 Task: Open a blank google sheet and write heading  Quantum Sales. Add 10 people name  'William Wilson, Isabella Robinson, James Taylor, Charlotte Clark, Michael Walker, Amelia Wright, Matthew Turner, Harper Hall, Joseph Phillips, Abigail Adams'Item code in between  450-900. Product range in between  1000-10000. Add Products  Nike shoe, Adidas shoe, Gucci T-shirt, Louis Vuitton bag, Zara Shirt, H&M jeans, Chanel perfume, Versace perfume, Ralph Lauren, Prada ShirtChoose quantity  2 to 5 Tax 12 percent Total Add Amount. Save page  Quantum Sales templetes   book
Action: Mouse moved to (938, 260)
Screenshot: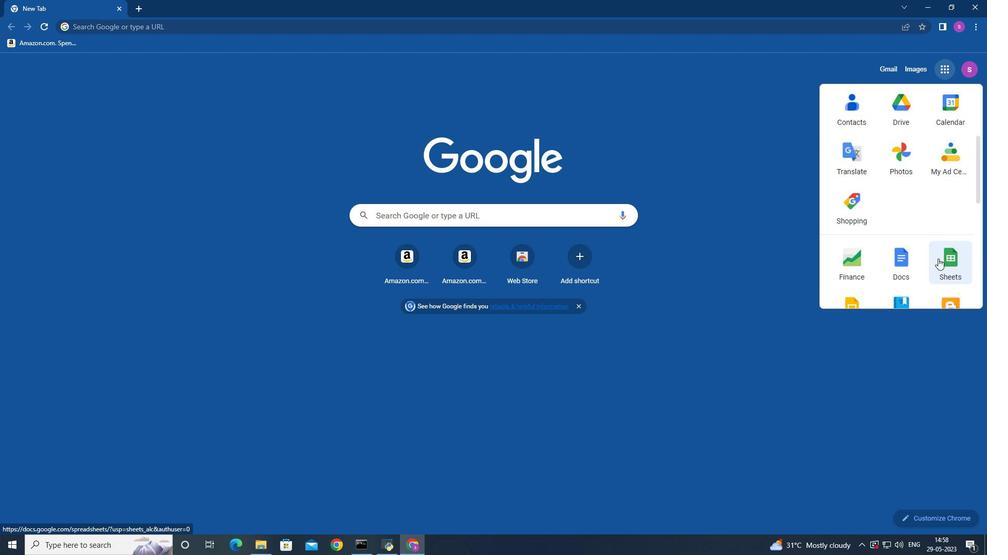 
Action: Mouse pressed left at (938, 260)
Screenshot: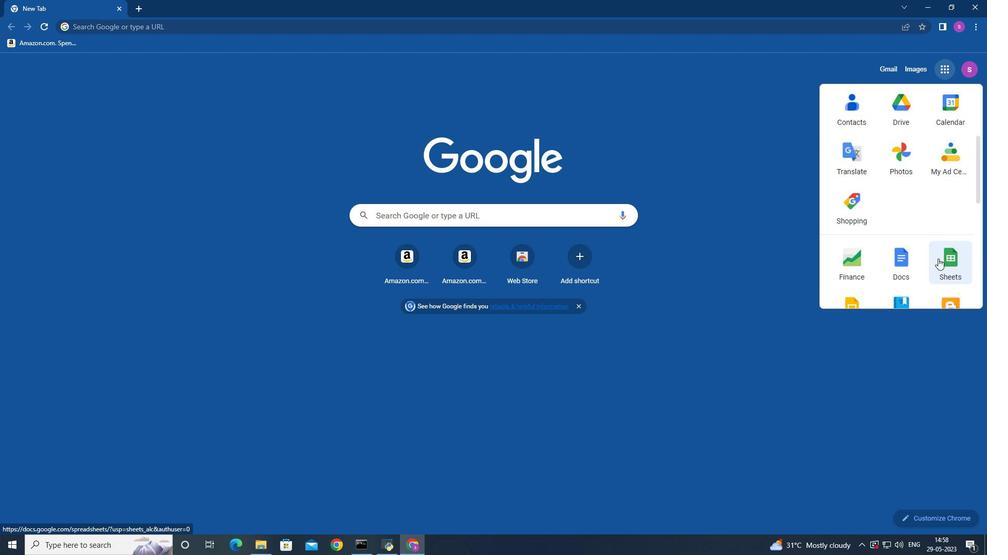 
Action: Mouse moved to (221, 126)
Screenshot: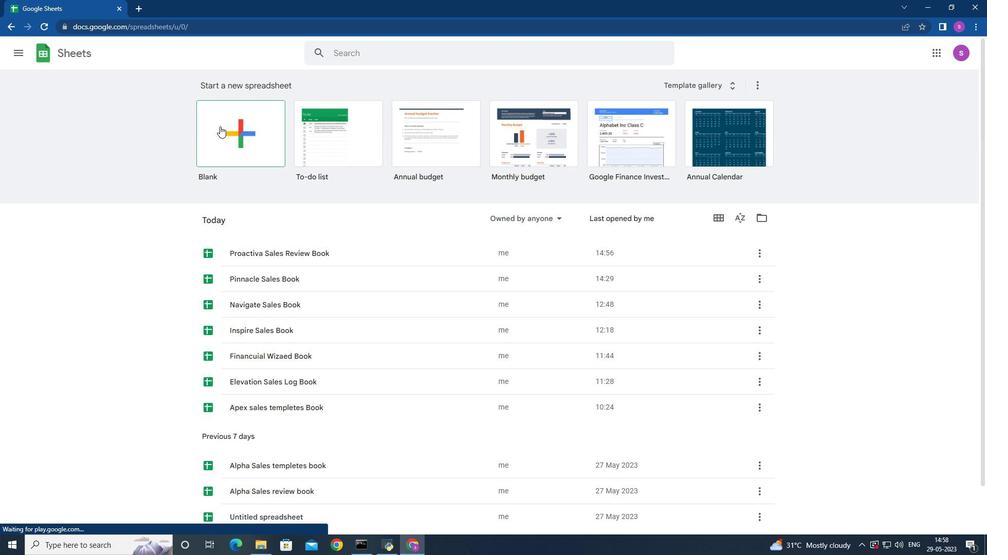 
Action: Mouse pressed left at (221, 126)
Screenshot: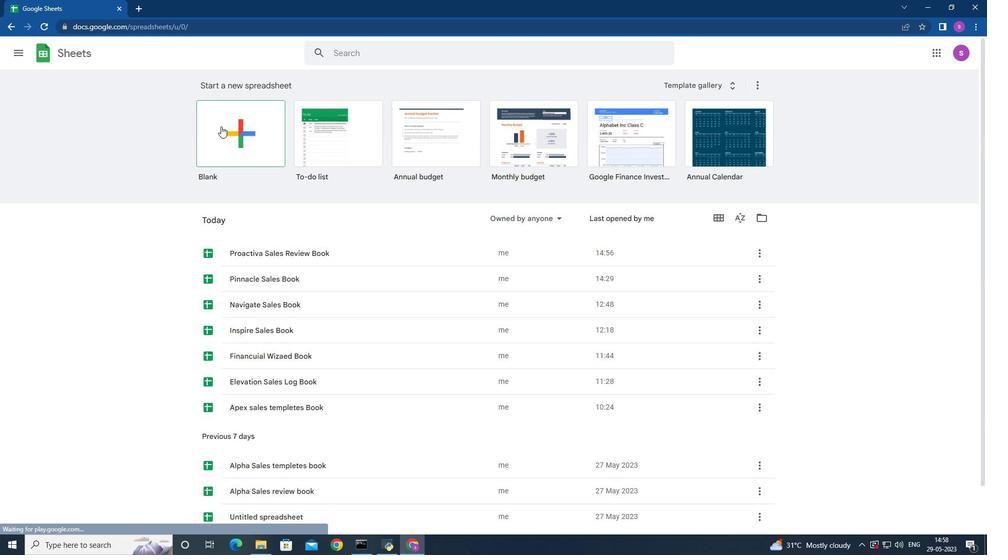 
Action: Mouse moved to (47, 126)
Screenshot: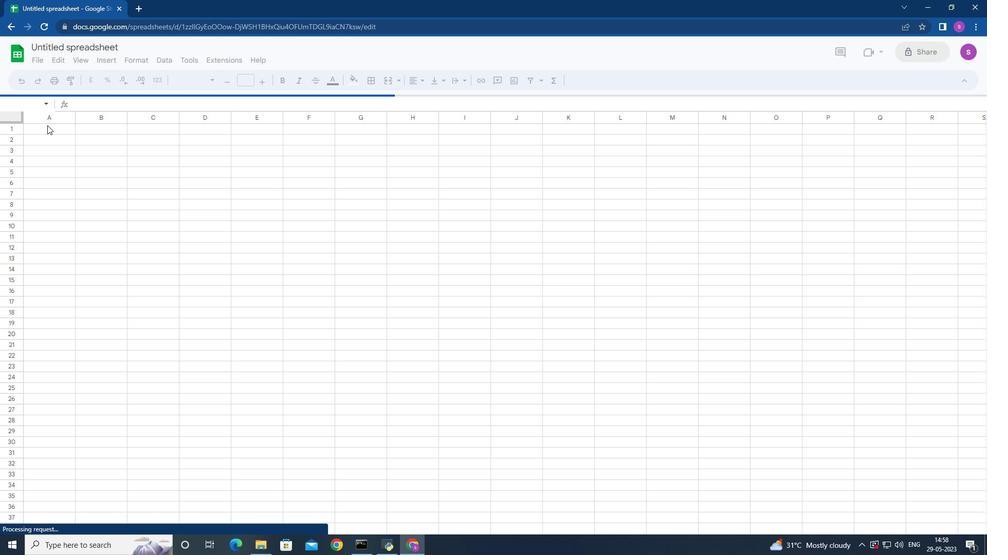 
Action: Mouse pressed left at (47, 126)
Screenshot: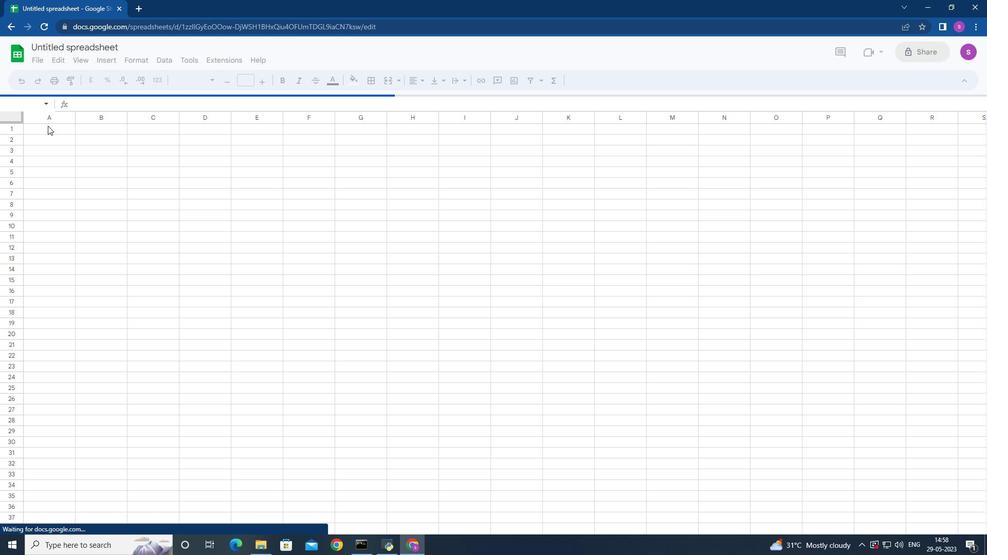 
Action: Mouse moved to (49, 128)
Screenshot: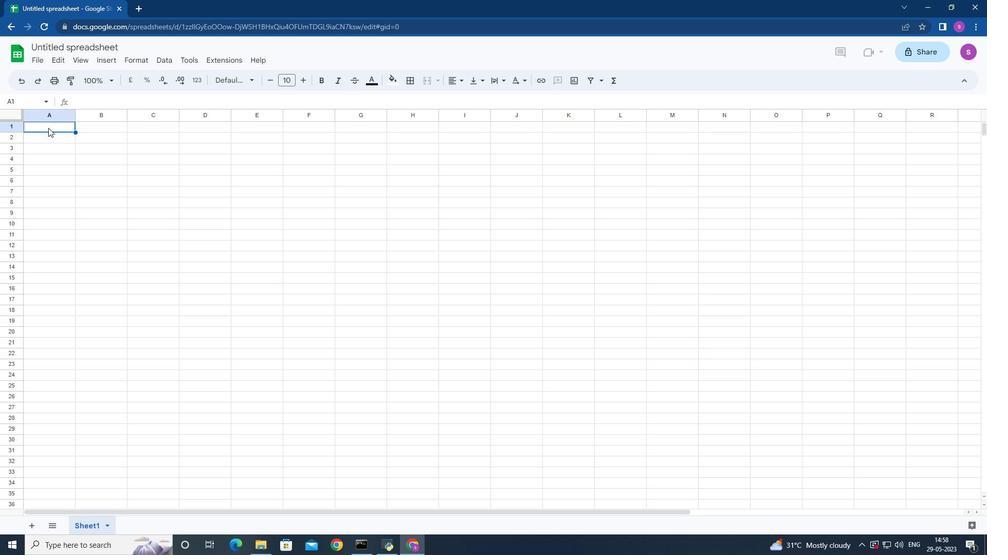 
Action: Key pressed <Key.shift>Quantum<Key.space><Key.shift>Sales<Key.down><Key.shift><Key.down><Key.shift>Name<Key.down><Key.shift>William<Key.space><Key.shift>Wilson<Key.down><Key.shift>Isabella<Key.space><Key.shift>Robinson<Key.down><Key.shift><Key.shift>Jamers<Key.space><Key.backspace><Key.backspace><Key.backspace>s<Key.space><Key.shift>Taylor<Key.down><Key.shift>Charlotte<Key.space><Key.shift>Clark<Key.down><Key.shift>Michael<Key.space><Key.shift>Walker<Key.down><Key.shift>Amelia<Key.space><Key.shift>Wright<Key.down><Key.shift>M
Screenshot: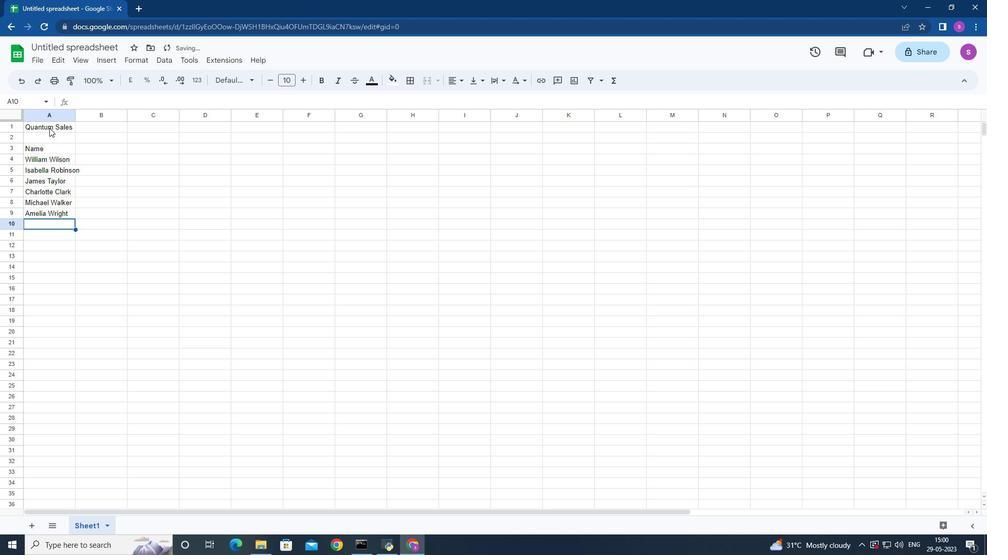 
Action: Mouse moved to (101, 237)
Screenshot: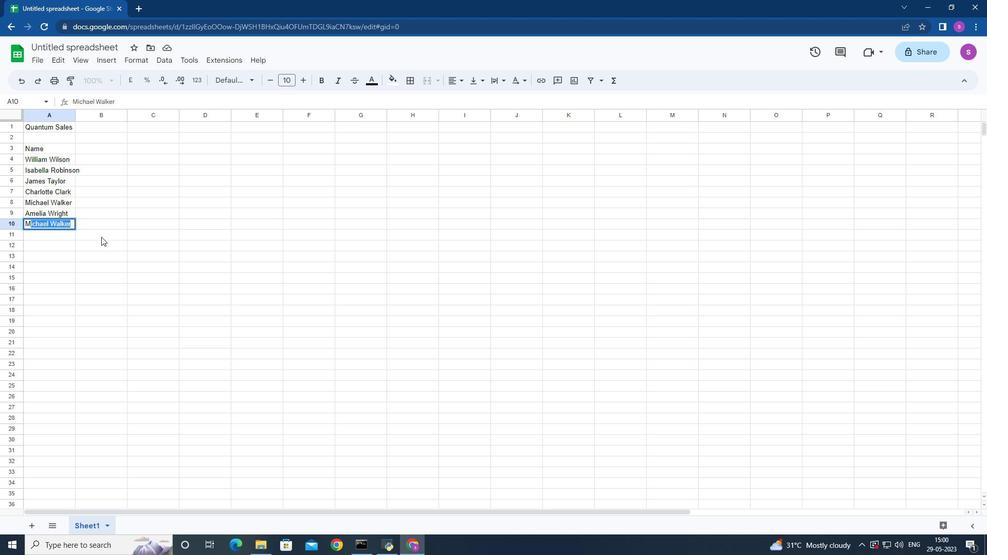 
Action: Key pressed atthew<Key.space><Key.shift>Turner<Key.down><Key.shift>Harper<Key.space><Key.shift>Hall<Key.down><Key.shift>Joseph<Key.space><Key.shift>Phillips<Key.down><Key.right><Key.left><Key.shift>Abigail<Key.space><Key.shift>Adams
Screenshot: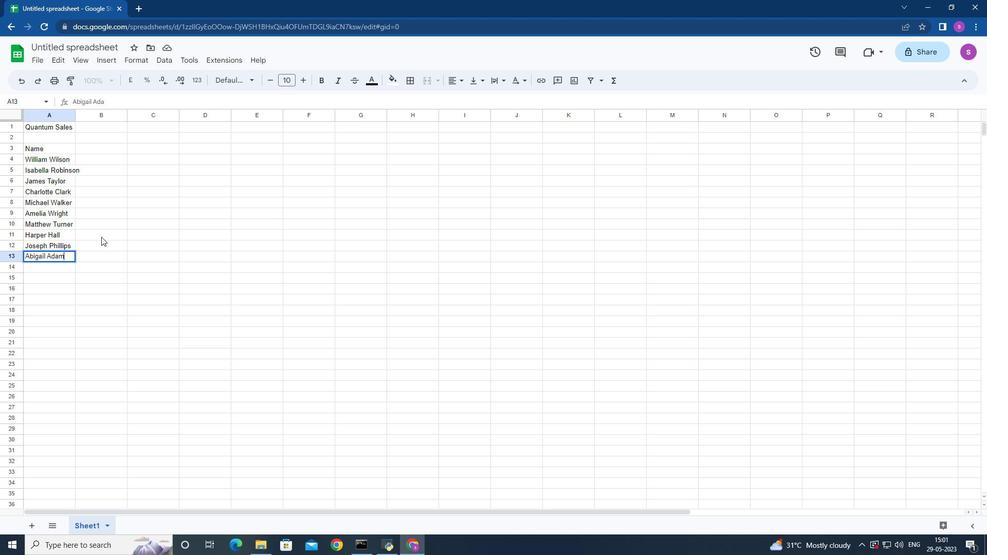 
Action: Mouse moved to (73, 119)
Screenshot: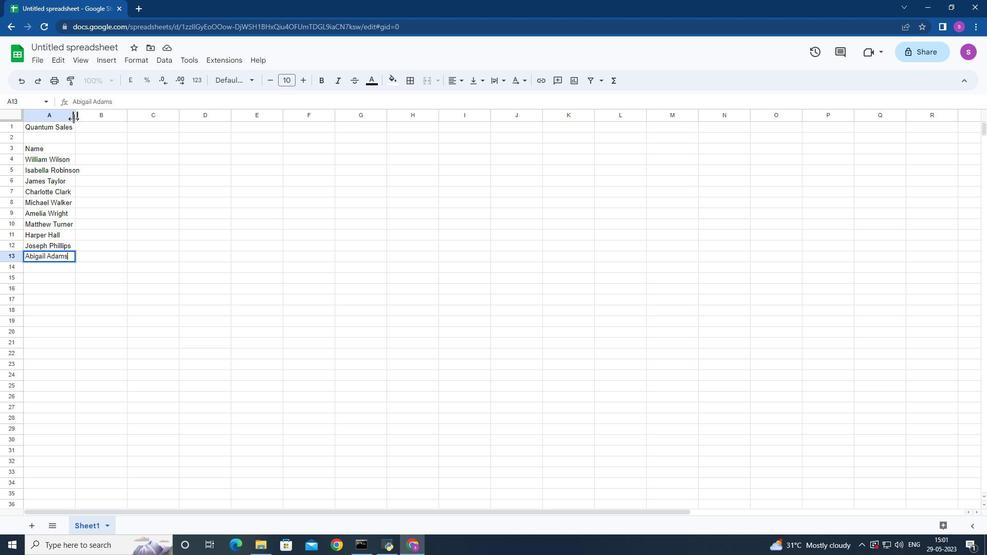 
Action: Mouse pressed left at (73, 119)
Screenshot: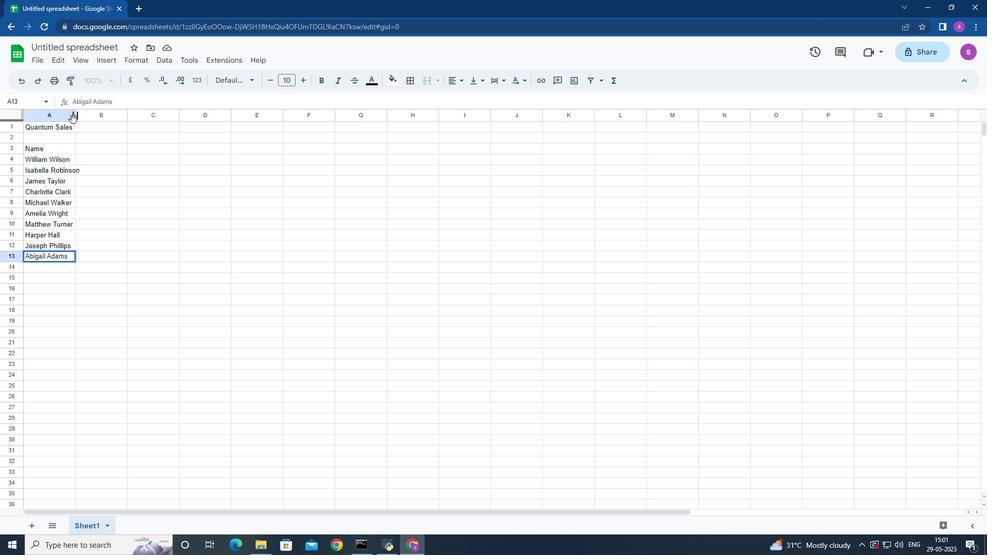 
Action: Mouse moved to (74, 113)
Screenshot: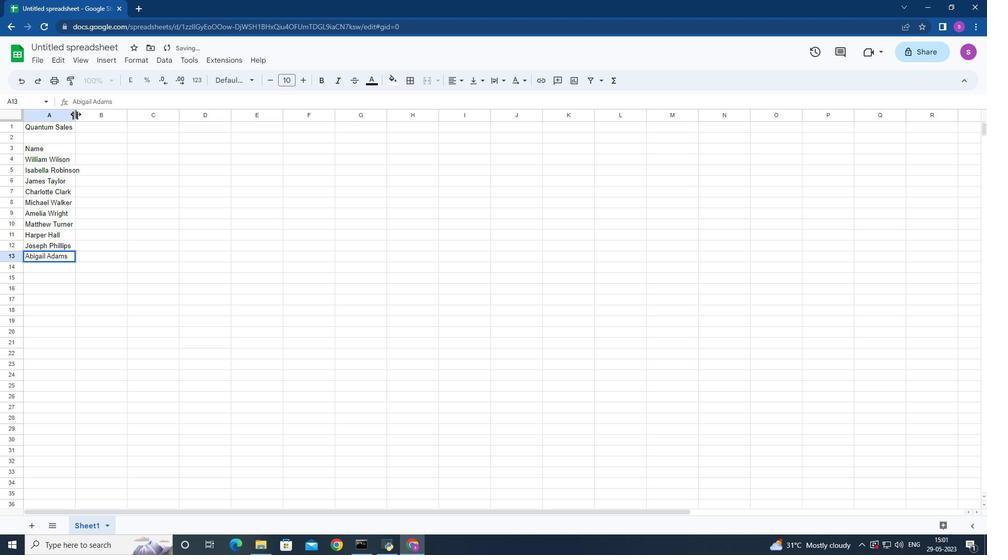 
Action: Mouse pressed left at (74, 113)
Screenshot: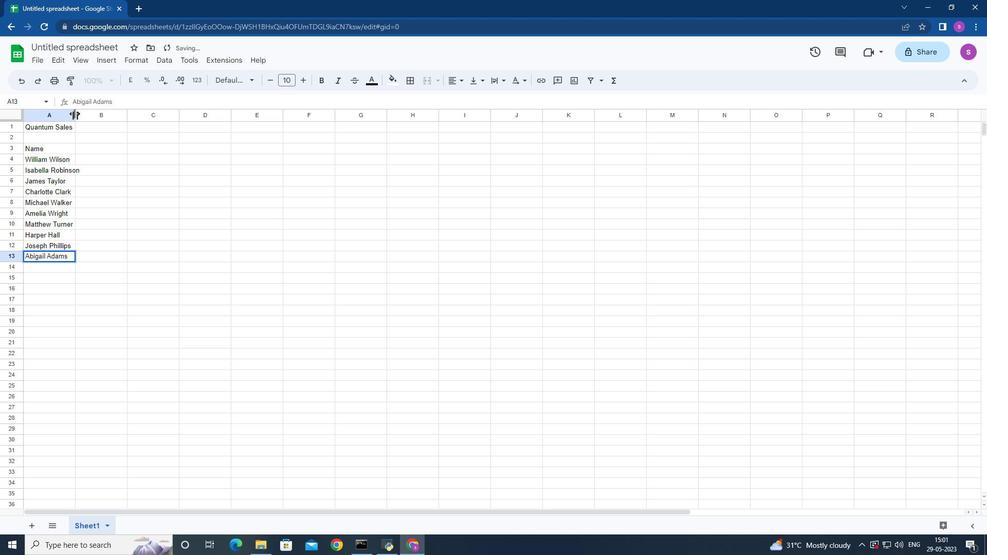 
Action: Mouse moved to (110, 144)
Screenshot: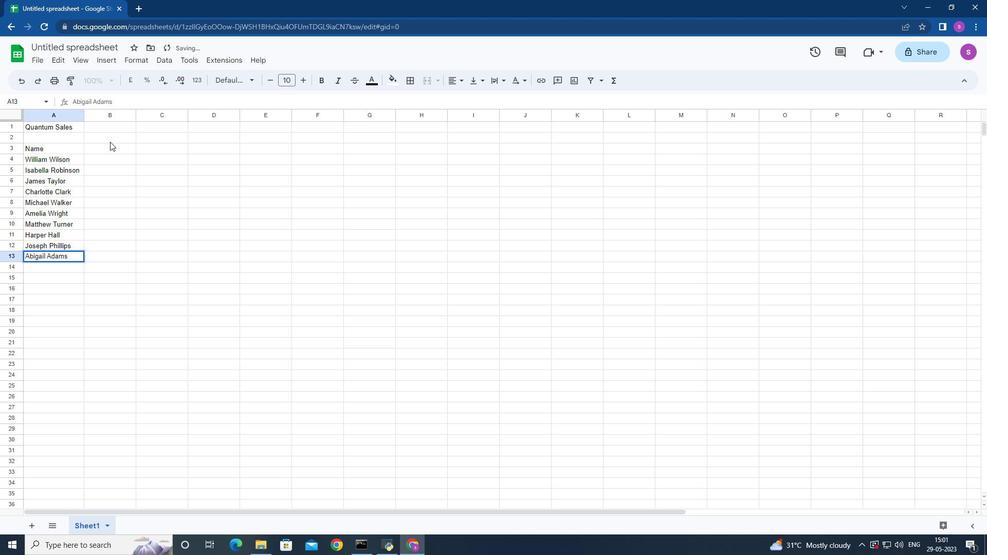 
Action: Mouse pressed left at (110, 144)
Screenshot: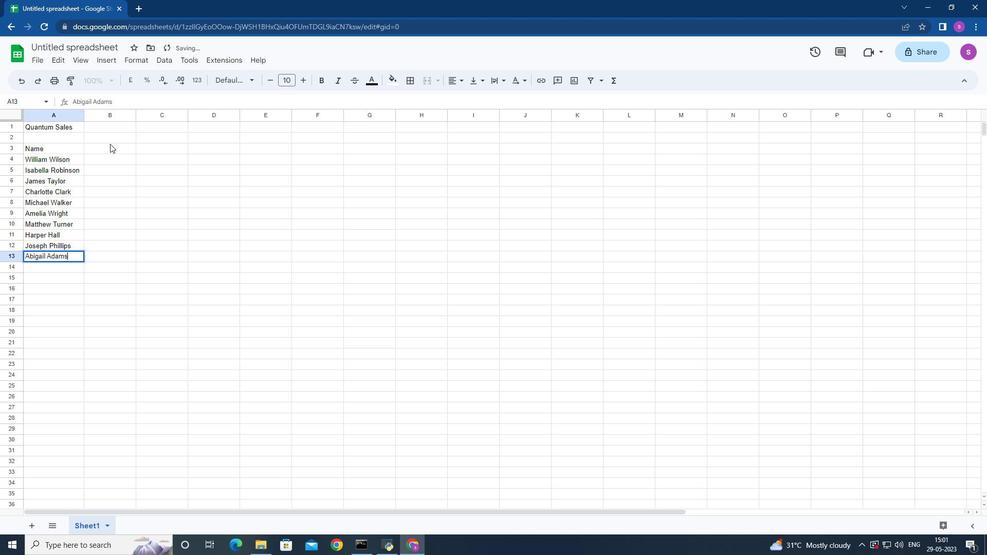 
Action: Mouse moved to (166, 194)
Screenshot: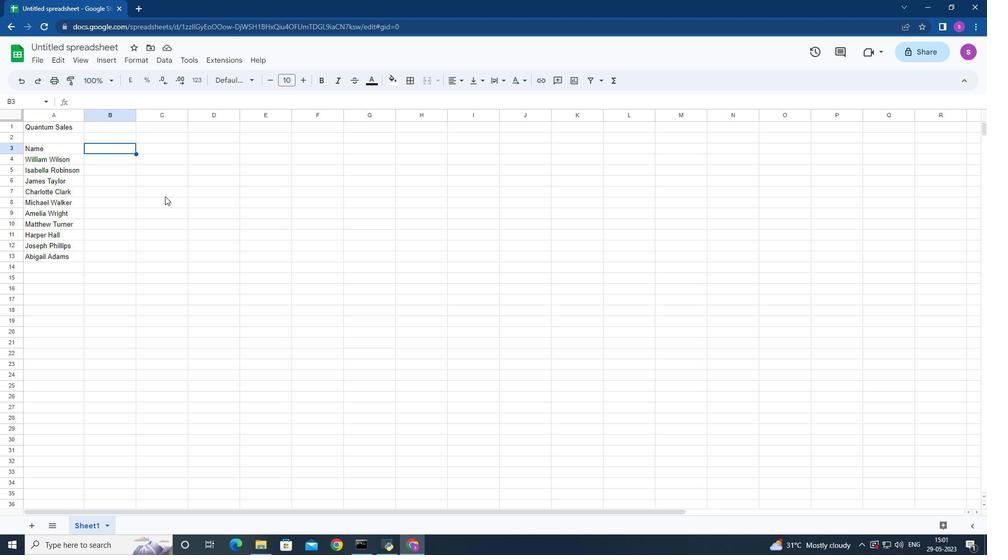 
Action: Key pressed <Key.shift>Item<Key.space><Key.shift>C<Key.backspace><Key.backspace><Key.backspace><Key.backspace><Key.backspace><Key.backspace><Key.shift>Item<Key.space><Key.shift>Code<Key.down>450<Key.down>500<Key.down>600<Key.down>650<Key.down>700<Key.down>720<Key.down>750<Key.down>800<Key.down>850<Key.down>900<Key.right><Key.up><Key.up><Key.up><Key.up><Key.up><Key.up><Key.up><Key.up><Key.up><Key.up>
Screenshot: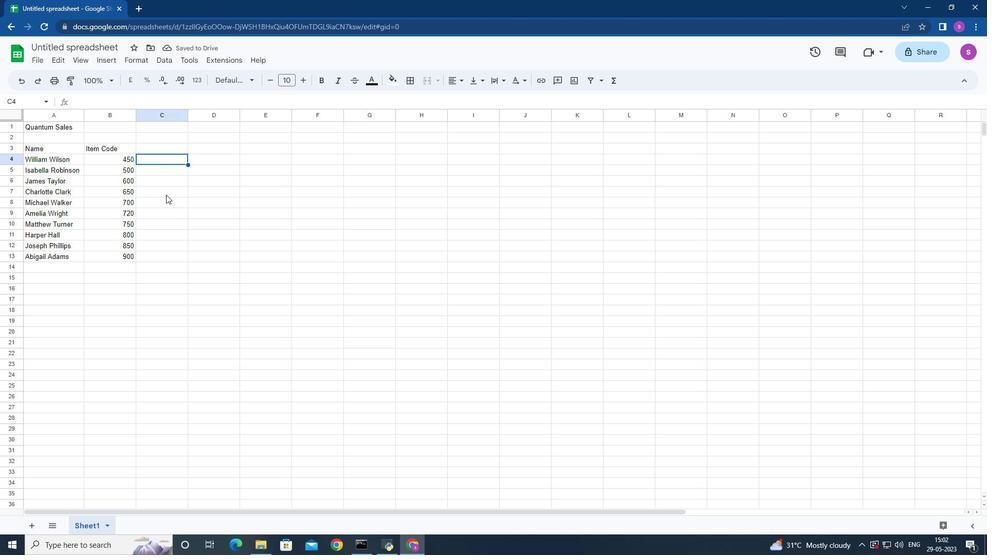 
Action: Mouse moved to (159, 195)
Screenshot: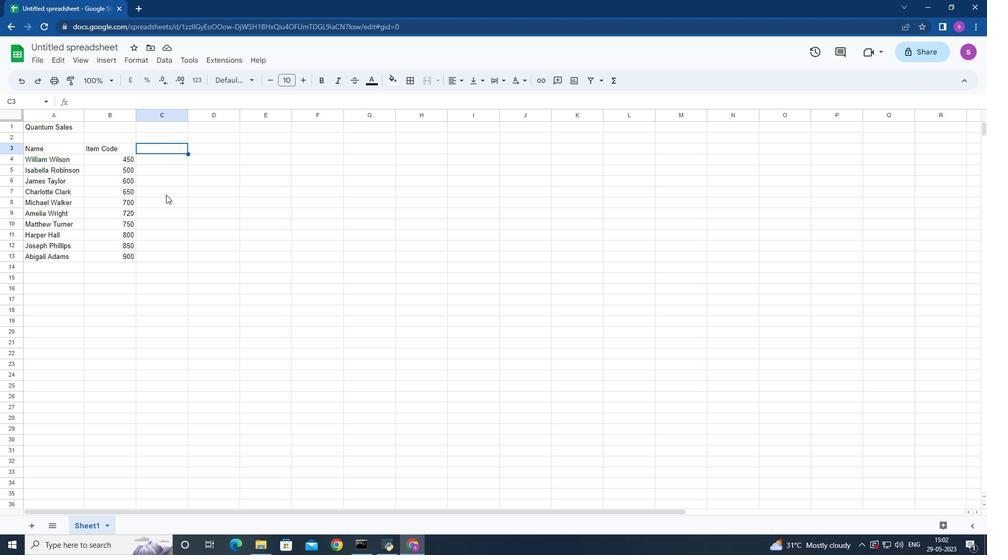 
Action: Key pressed <Key.shift>Product<Key.space><Key.shift>Range
Screenshot: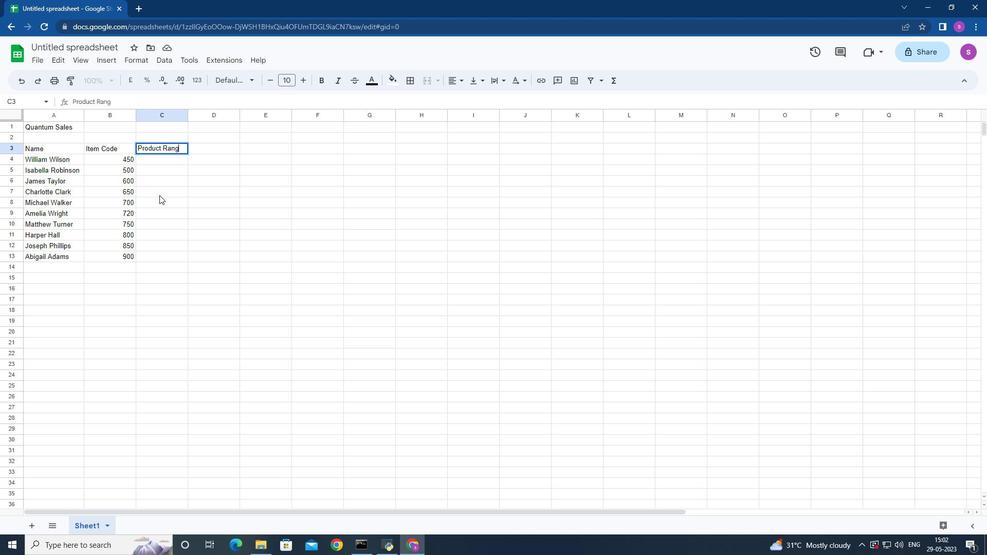 
Action: Mouse moved to (236, 188)
Screenshot: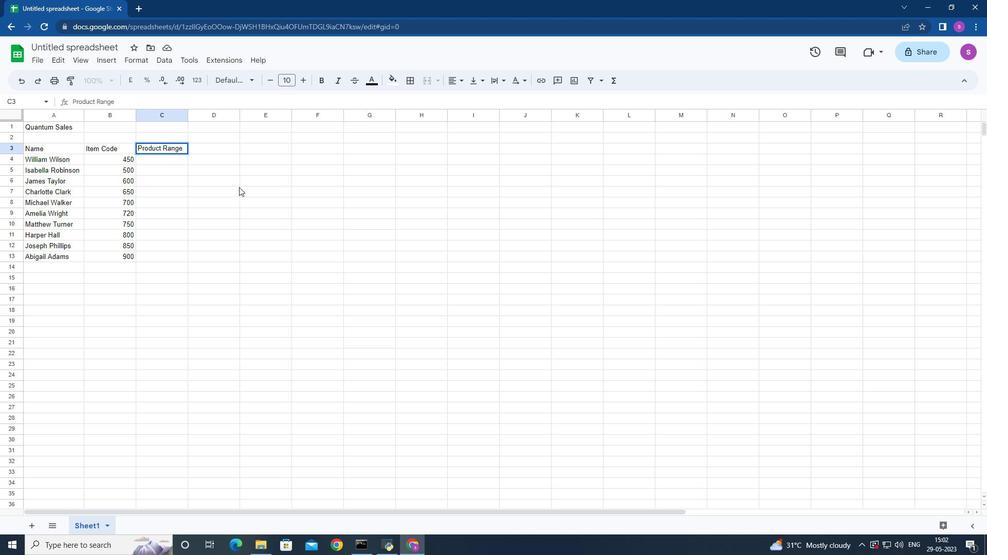 
Action: Key pressed <Key.down>
Screenshot: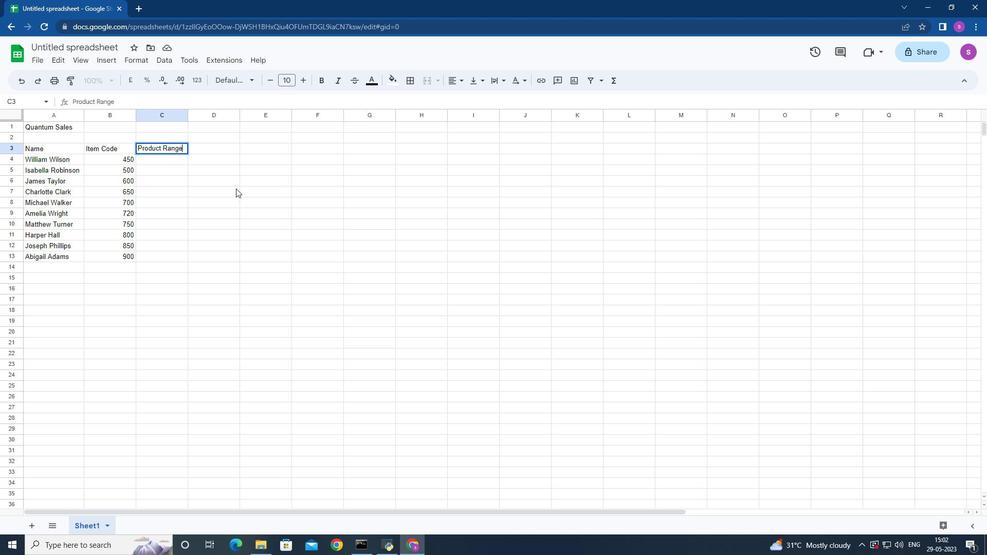 
Action: Mouse moved to (165, 168)
Screenshot: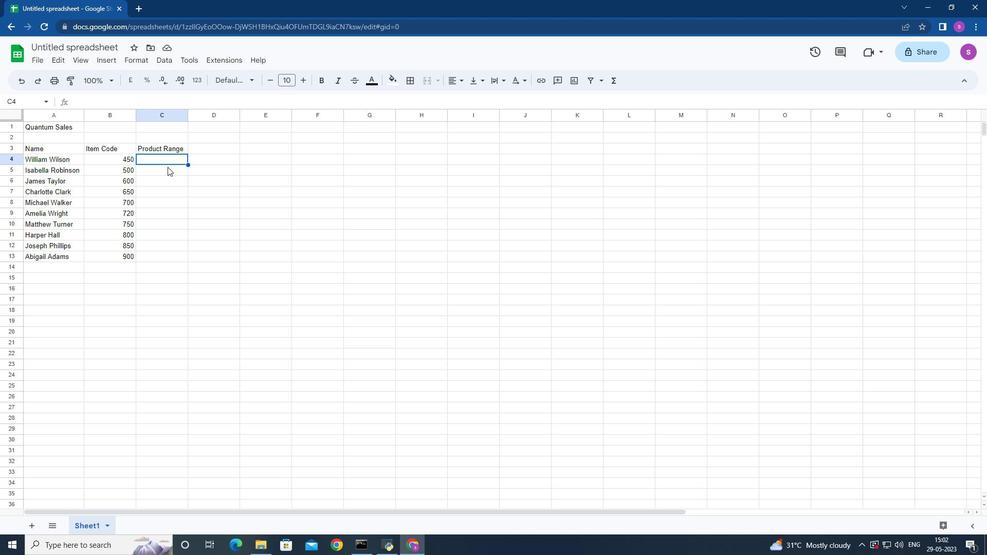 
Action: Key pressed 1000<Key.down><Key.down><Key.up>1100<Key.down><Key.up><Key.up><Key.down><Key.backspace>2000<Key.down>3000<Key.down>4000<Key.down>5000<Key.down>6000<Key.down>7000<Key.down>8000<Key.down>9000<Key.down>10000<Key.right><Key.up><Key.up><Key.down><Key.down>
Screenshot: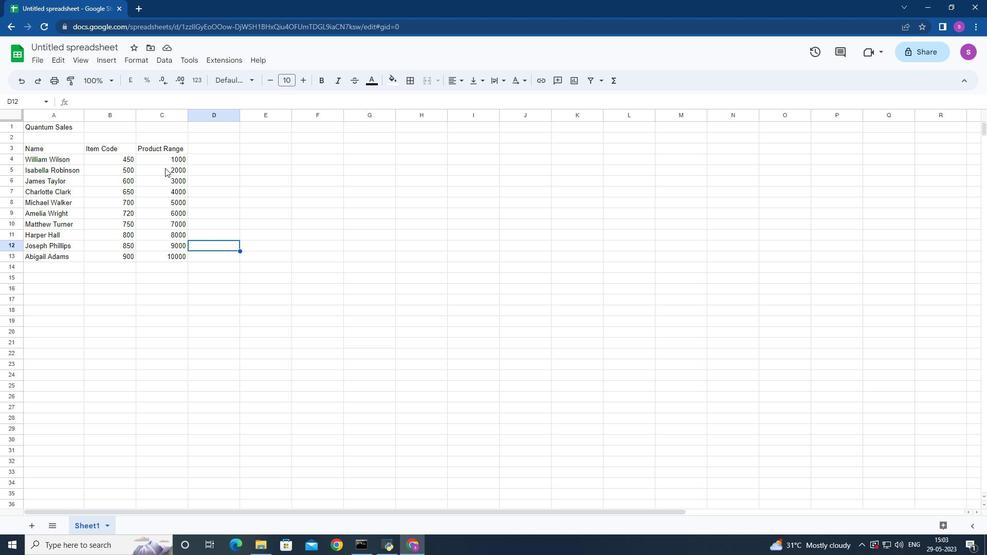 
Action: Mouse moved to (149, 256)
Screenshot: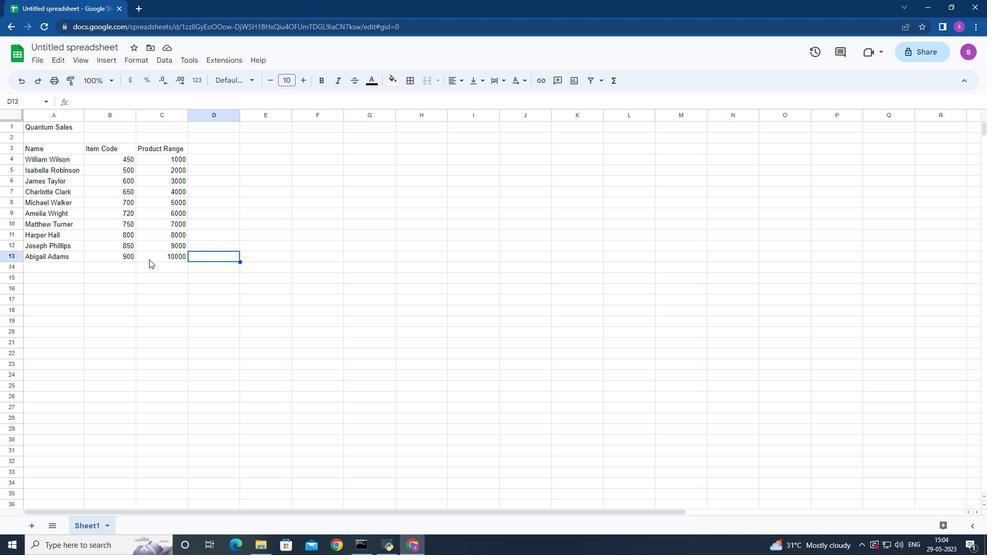 
Action: Mouse pressed left at (149, 256)
Screenshot: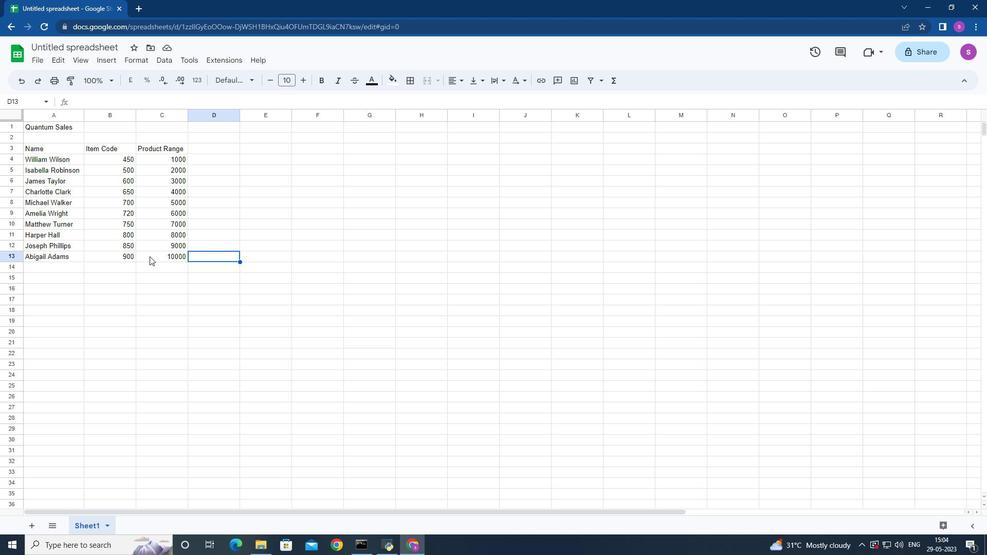 
Action: Mouse moved to (204, 148)
Screenshot: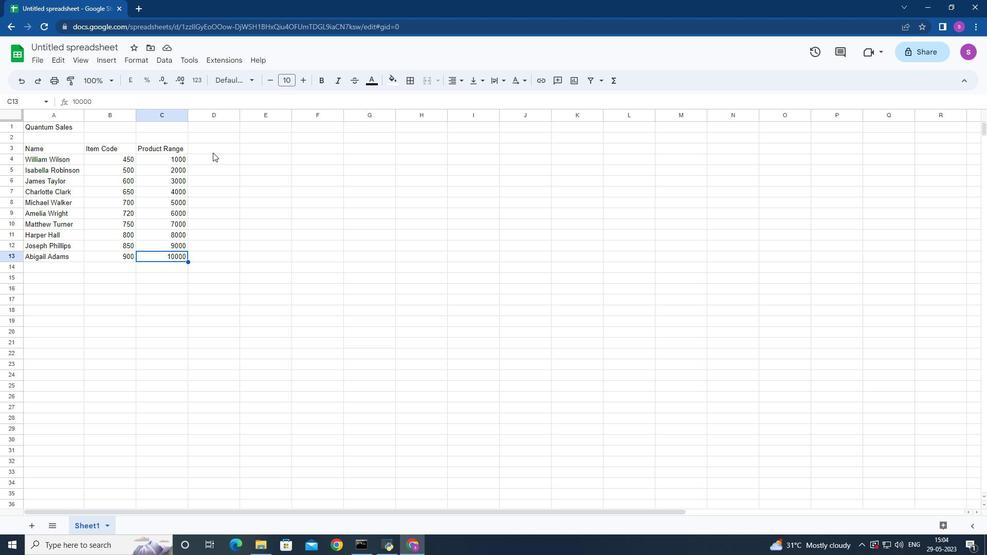 
Action: Mouse pressed left at (204, 148)
Screenshot: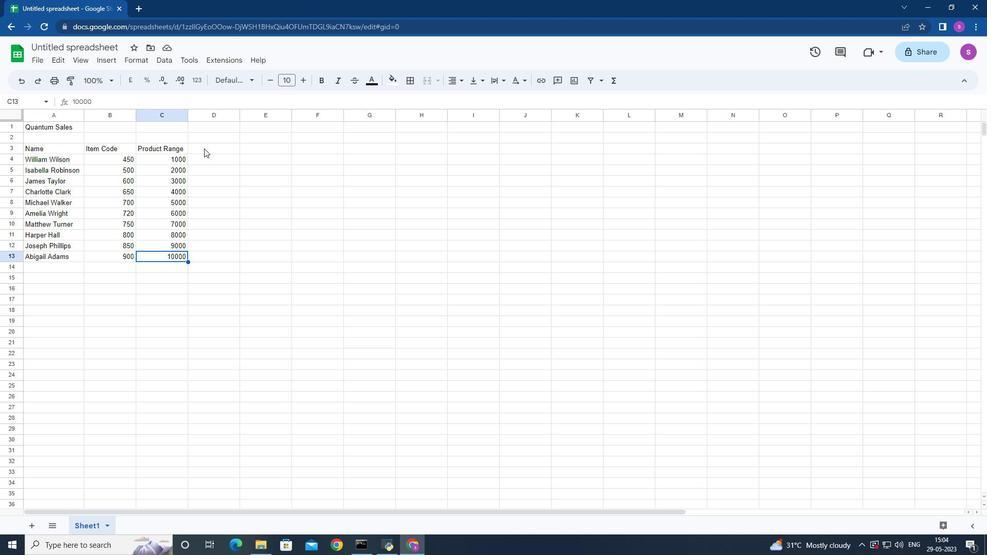 
Action: Mouse moved to (204, 149)
Screenshot: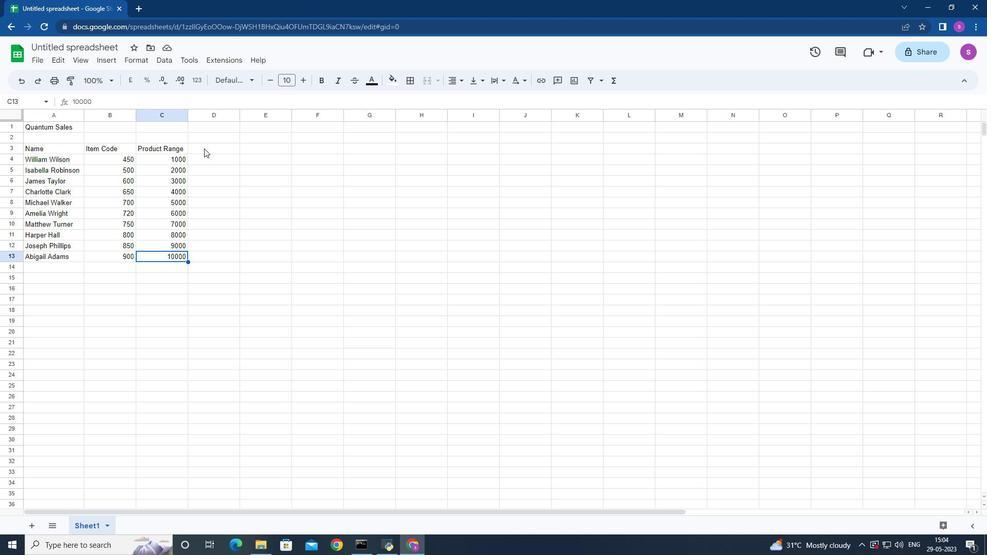 
Action: Key pressed <Key.shift>Product<Key.down>
Screenshot: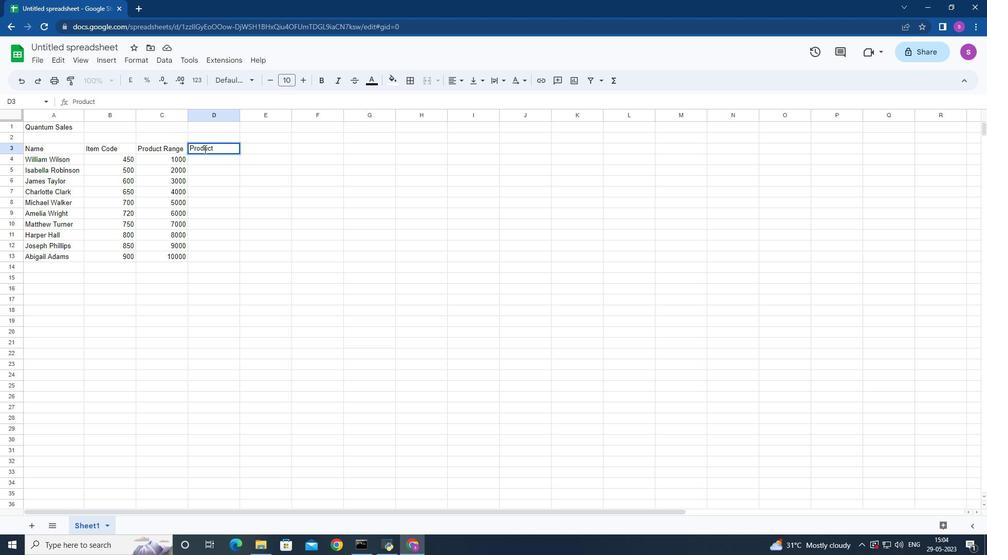 
Action: Mouse moved to (217, 126)
Screenshot: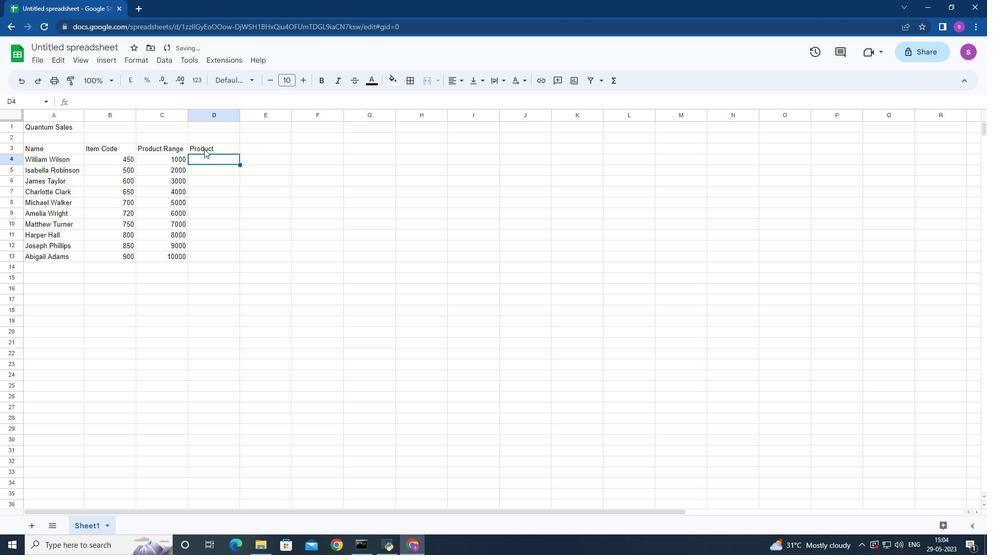 
Action: Key pressed <Key.shift>Nike<Key.space>sj<Key.backspace>hoe<Key.down><Key.shift>Adidas<Key.space><Key.shift>S<Key.backspace>shoe<Key.down><Key.shift>Gucci<Key.space><Key.shift>T-shirt<Key.down><Key.shift>Louis<Key.space><Key.shift>Vuitton<Key.space><Key.shift>Bag<Key.down>
Screenshot: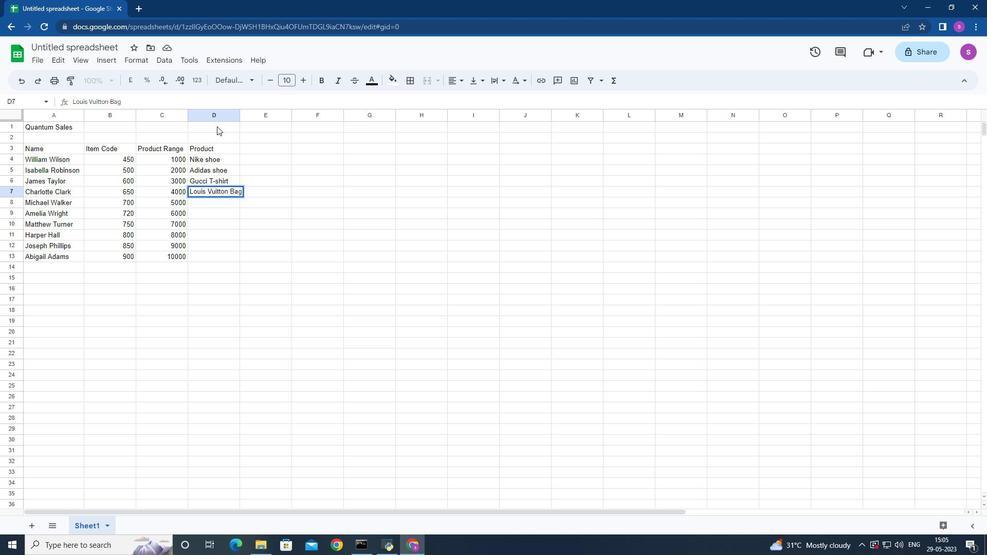 
Action: Mouse moved to (240, 112)
Screenshot: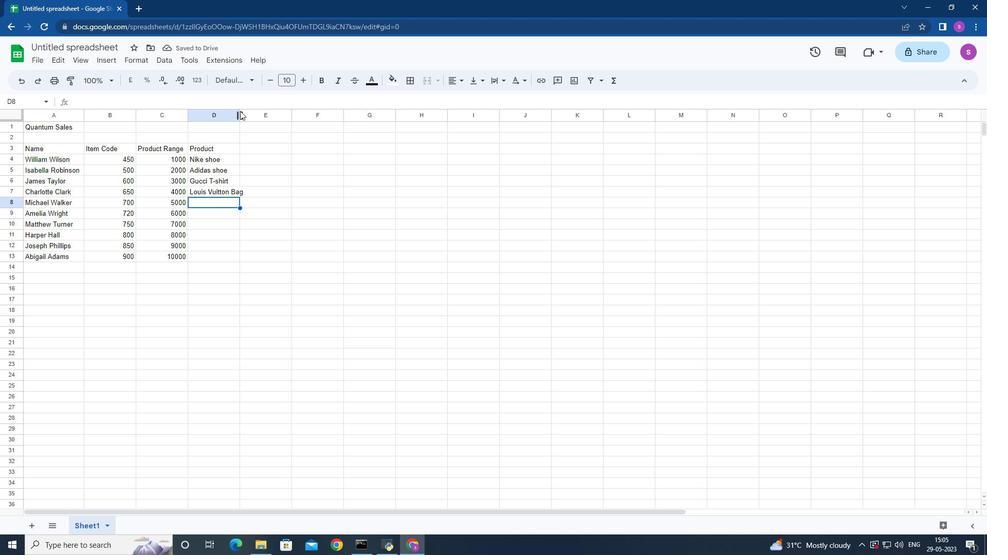 
Action: Mouse pressed left at (240, 112)
Screenshot: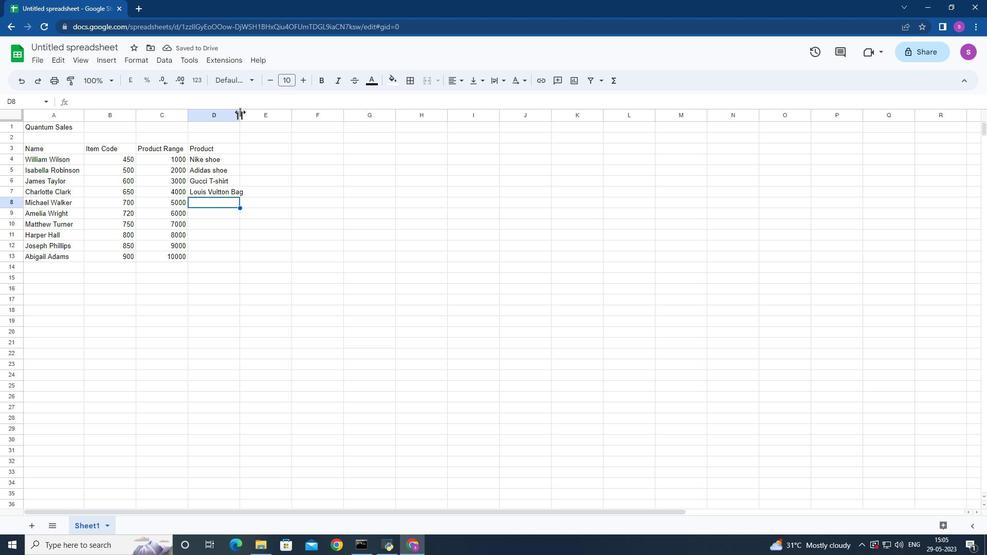 
Action: Mouse moved to (189, 283)
Screenshot: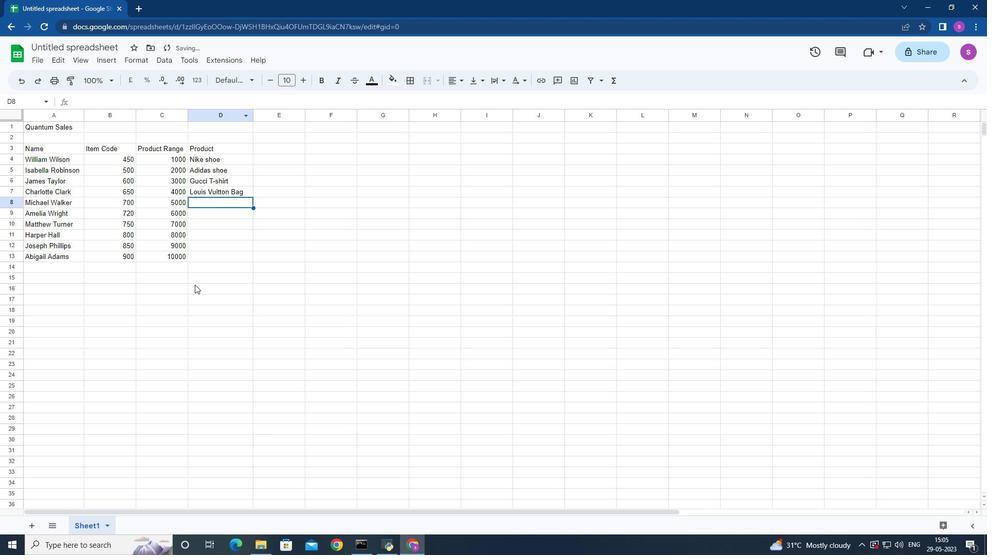 
Action: Key pressed <Key.shift>Zara<Key.space><Key.shift>Shirt<Key.down><Key.shift>H<Key.shift>&<Key.shift>M<Key.space>jeans<Key.down><Key.shift>Chanel<Key.space><Key.shift>Perfume<Key.space><Key.down><Key.shift>Versace<Key.space><Key.shift>perfume<Key.backspace><Key.backspace><Key.backspace><Key.backspace>fume<Key.down><Key.shift><Key.shift><Key.shift><Key.shift><Key.shift><Key.shift><Key.shift><Key.shift><Key.shift><Key.shift>Ralph<Key.space><Key.shift>Lauren<Key.space><Key.down><Key.shift>Prada<Key.space><Key.shift>Shirt<Key.space>m<Key.backspace>
Screenshot: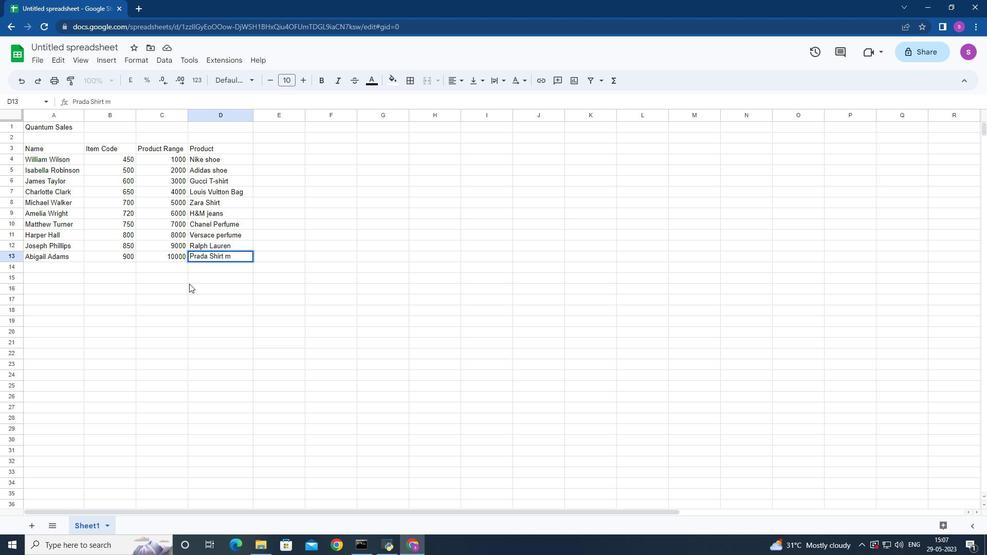 
Action: Mouse moved to (264, 146)
Screenshot: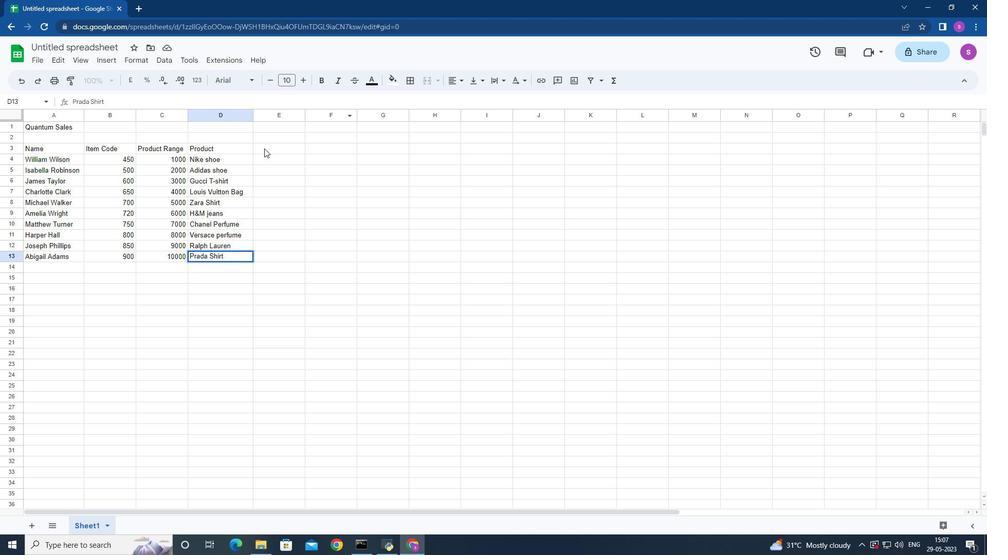 
Action: Mouse pressed left at (264, 146)
Screenshot: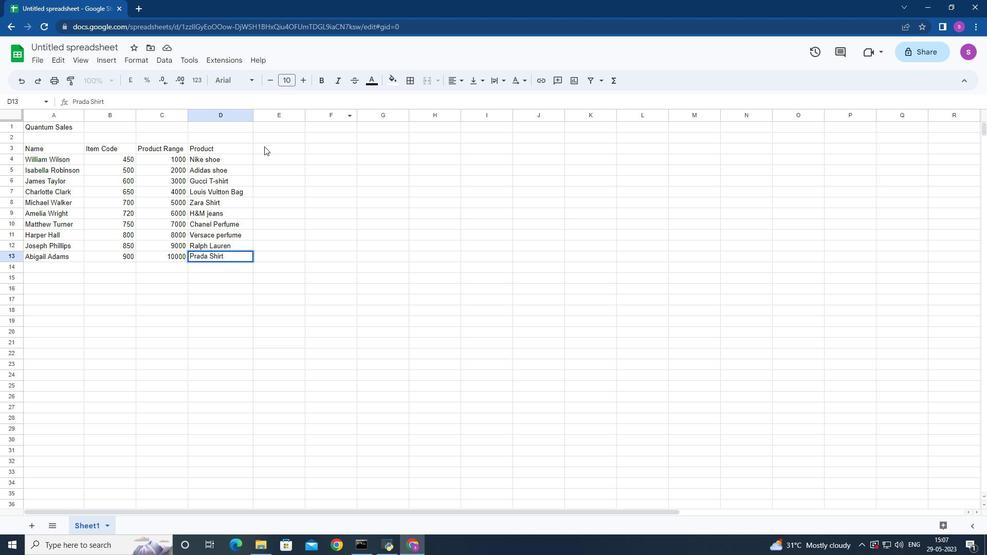 
Action: Mouse moved to (264, 146)
Screenshot: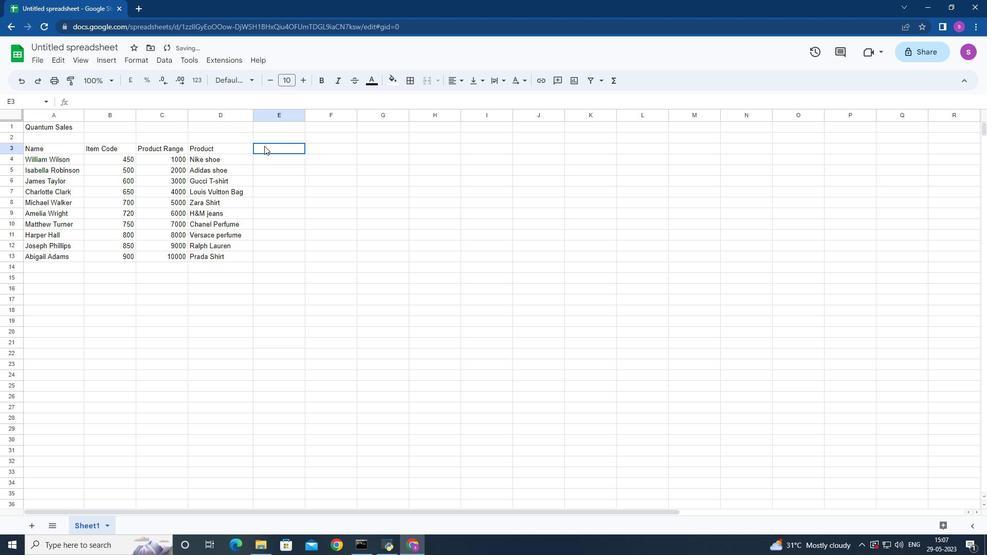 
Action: Key pressed <Key.shift>Quantity
Screenshot: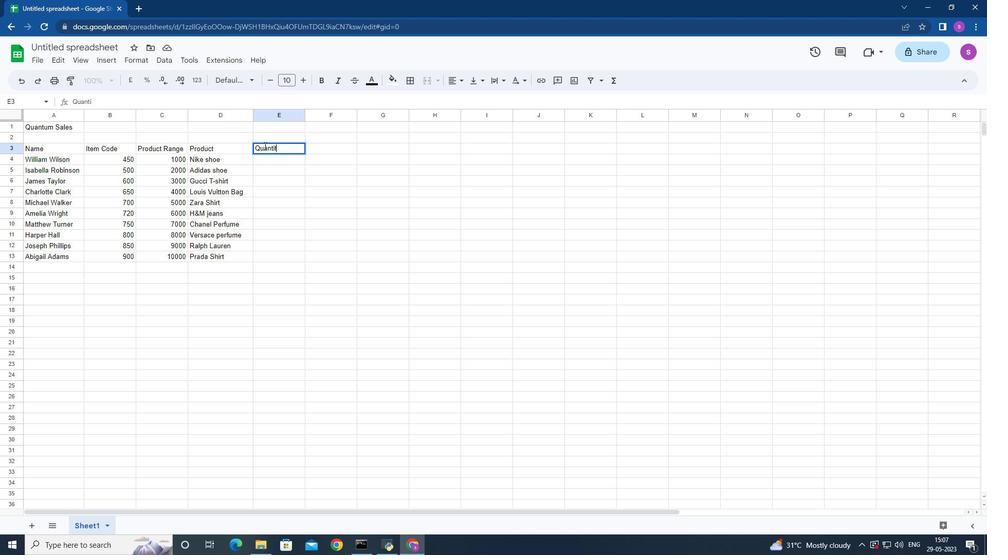 
Action: Mouse moved to (281, 158)
Screenshot: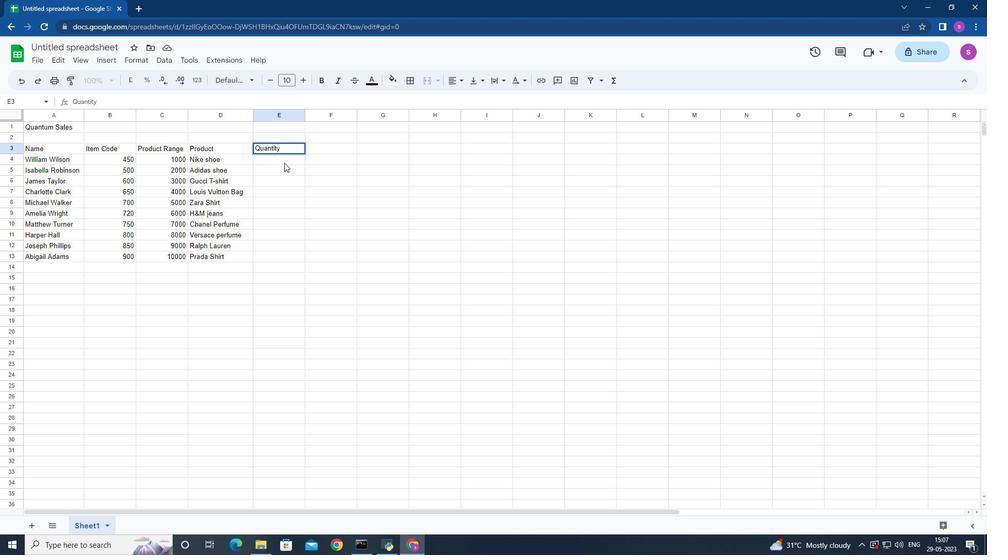 
Action: Mouse pressed left at (281, 158)
Screenshot: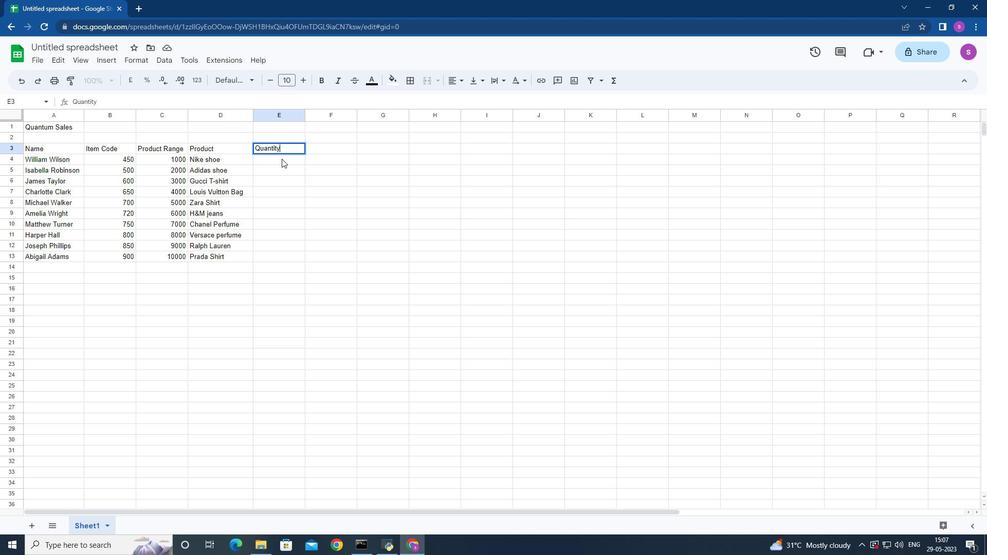 
Action: Mouse moved to (281, 159)
Screenshot: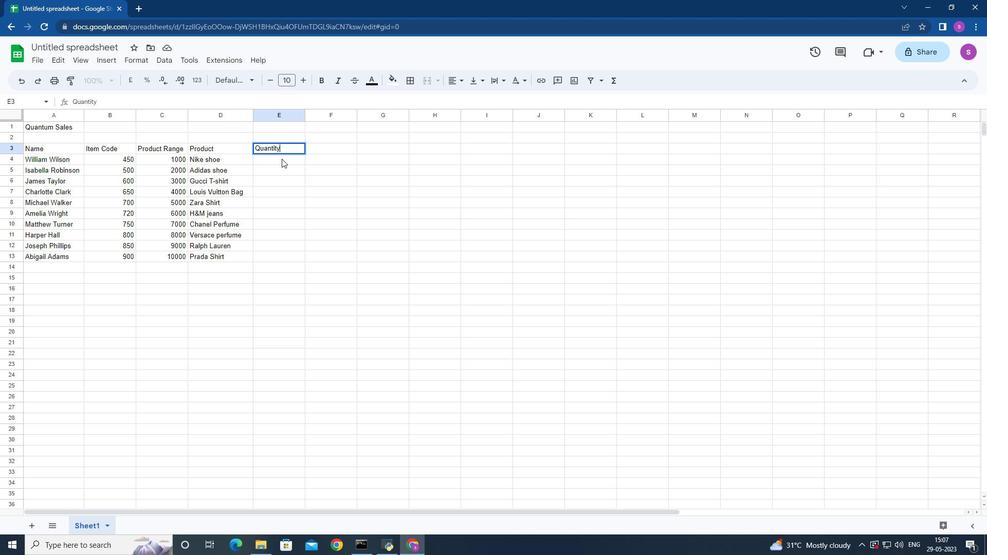 
Action: Key pressed <Key.right><Key.up><Key.left><Key.down>2<Key.down>3<Key.down>4<Key.down>5<Key.down>2<Key.down>3<Key.down>4<Key.down>5<Key.down>3<Key.down>4<Key.down><Key.right><Key.up><Key.up><Key.up><Key.up><Key.up><Key.up><Key.up><Key.up><Key.up><Key.up><Key.up>
Screenshot: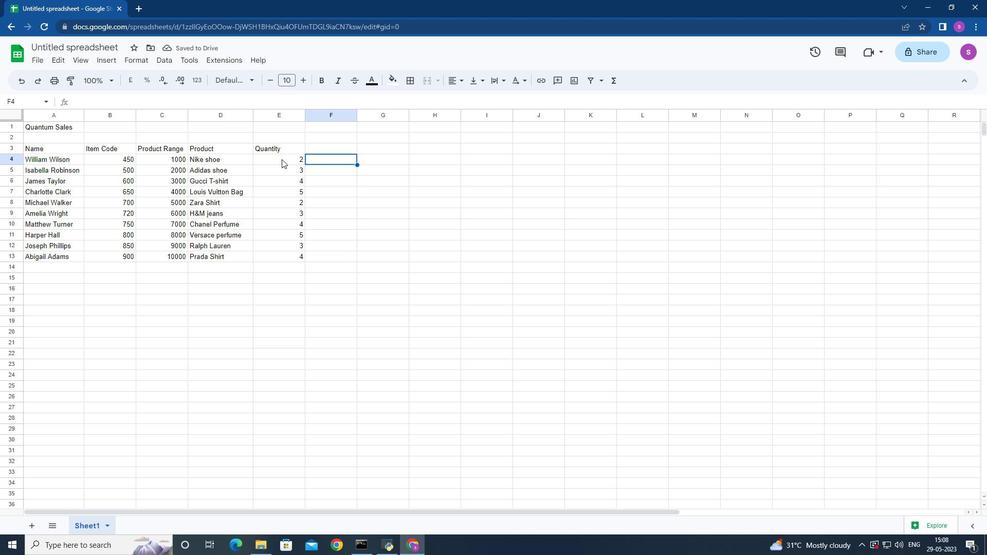 
Action: Mouse moved to (377, 199)
Screenshot: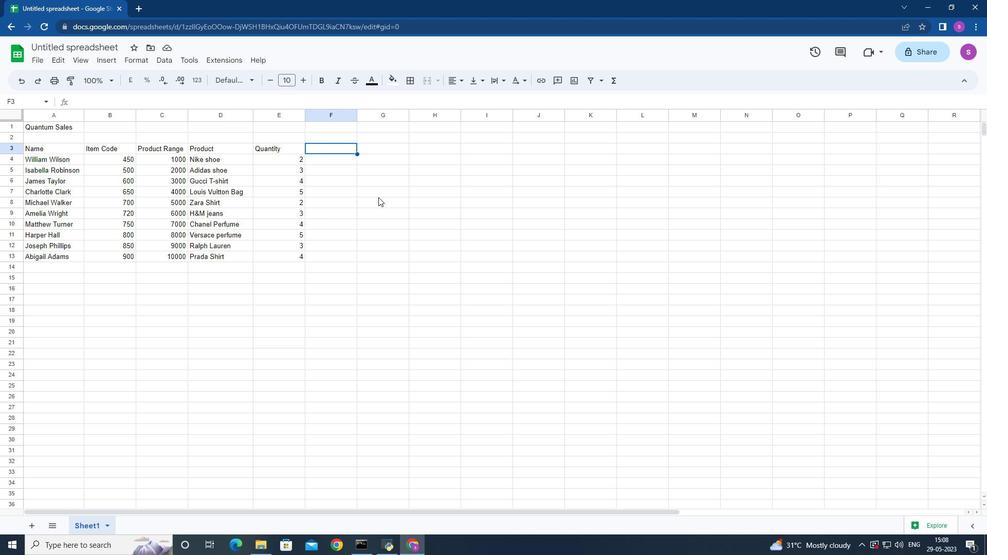 
Action: Key pressed <Key.shift>Amount<Key.right><Key.shift>Taz<Key.backspace>x<Key.right><Key.shift>Totalk<Key.backspace><Key.left><Key.left><Key.down>=
Screenshot: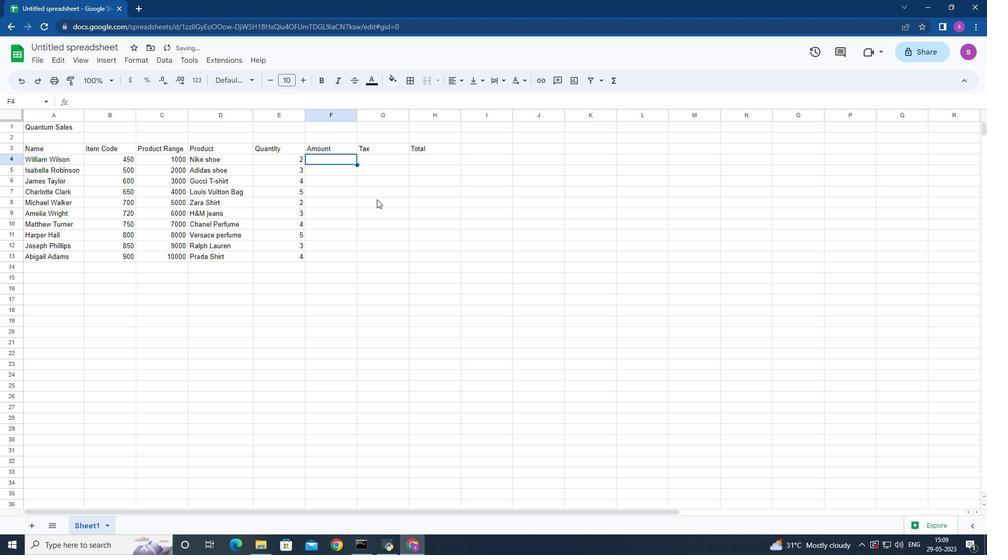 
Action: Mouse moved to (224, 223)
Screenshot: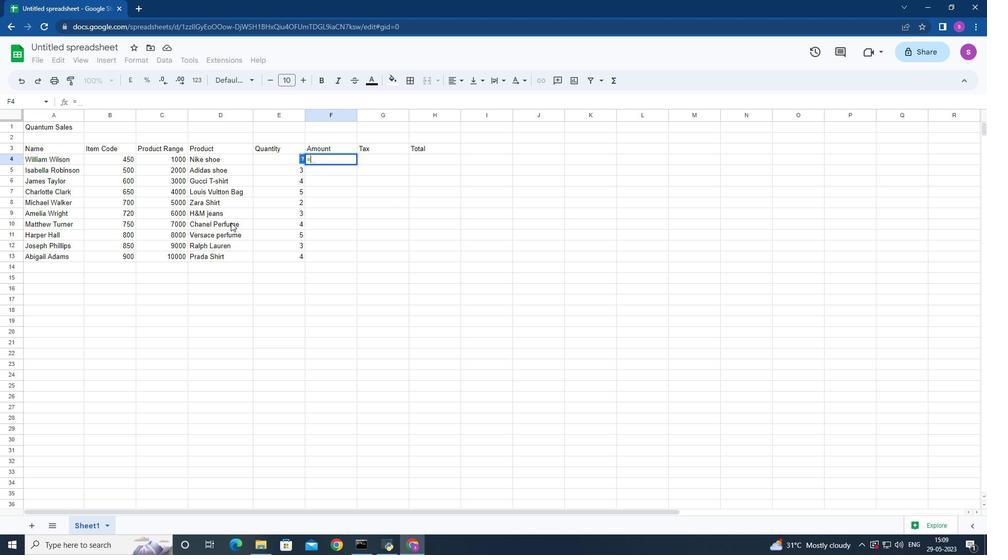 
Action: Key pressed sum<Key.shift><Key.shift><Key.shift><Key.shift><Key.shift><Key.shift><Key.shift><Key.shift><Key.shift><Key.shift>(<Key.backspace><Key.backspace><Key.backspace><Key.backspace><Key.backspace>=
Screenshot: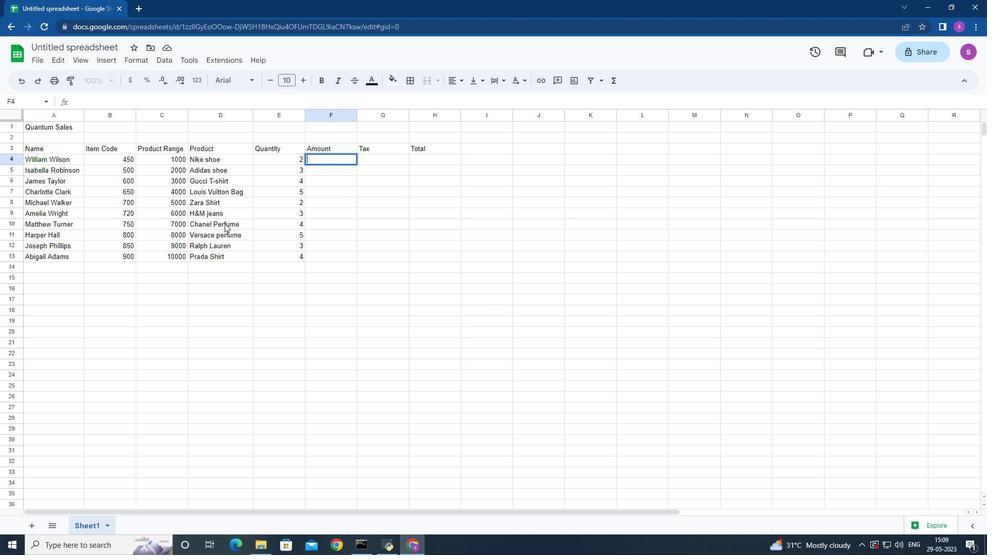
Action: Mouse moved to (231, 214)
Screenshot: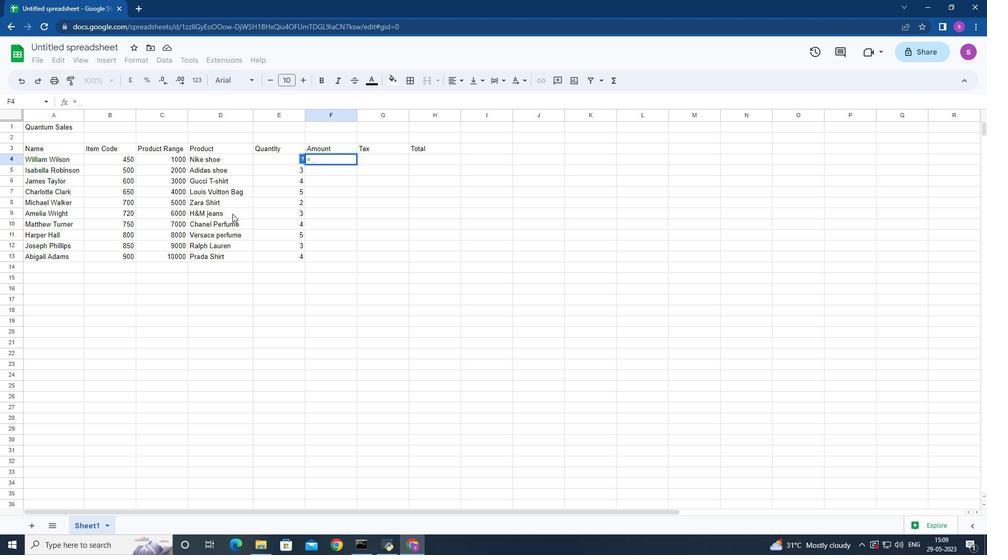 
Action: Key pressed sum<Key.backspace><Key.backspace><Key.backspace><Key.shift>Sum<Key.shift><Key.shift><Key.shift><Key.shift><Key.shift><Key.shift><Key.shift><Key.shift><Key.shift>(
Screenshot: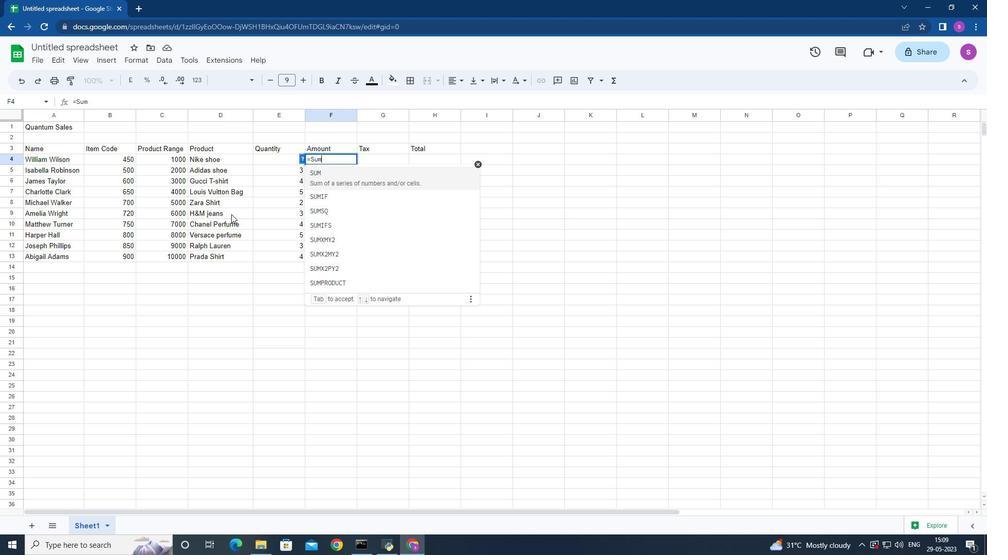 
Action: Mouse moved to (152, 157)
Screenshot: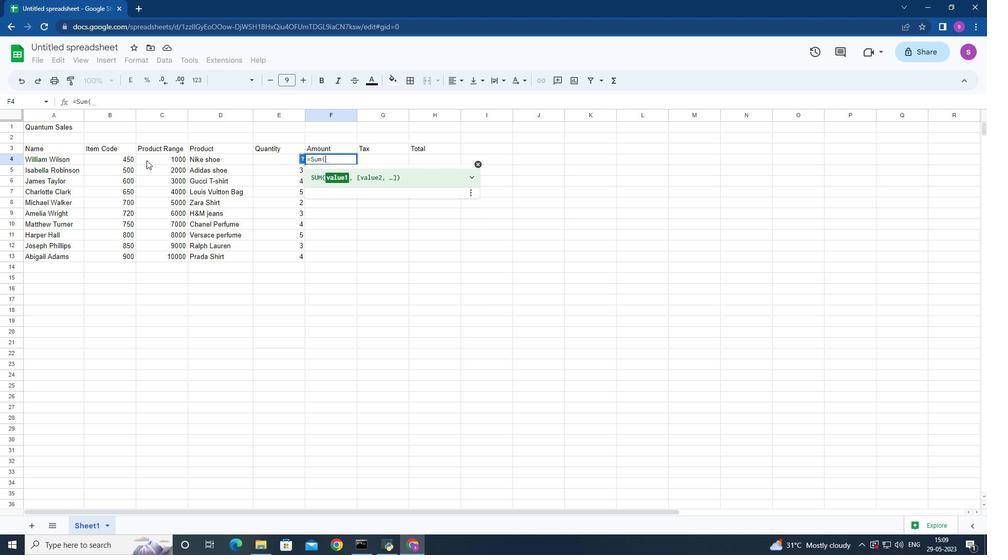 
Action: Mouse pressed left at (152, 157)
Screenshot: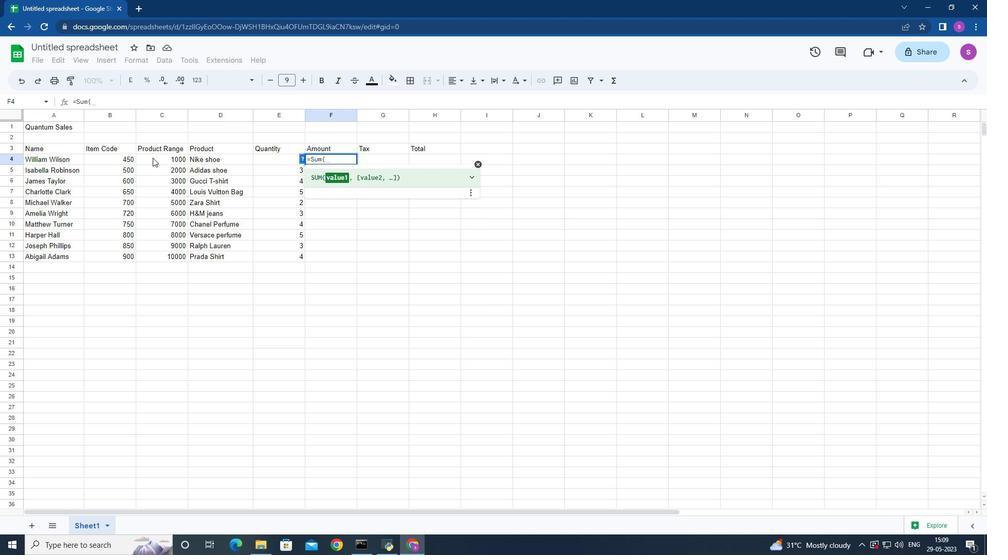 
Action: Mouse moved to (269, 159)
Screenshot: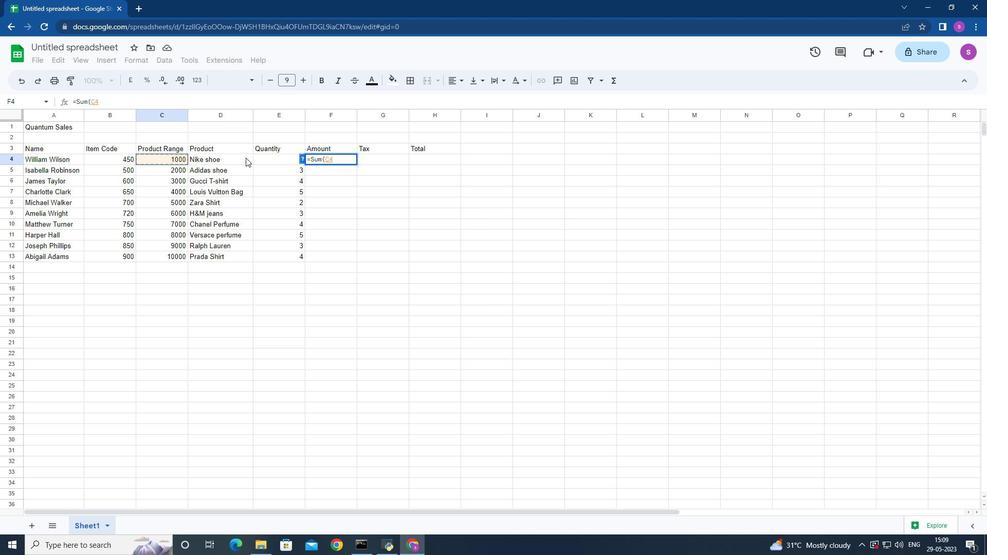 
Action: Mouse pressed left at (269, 159)
Screenshot: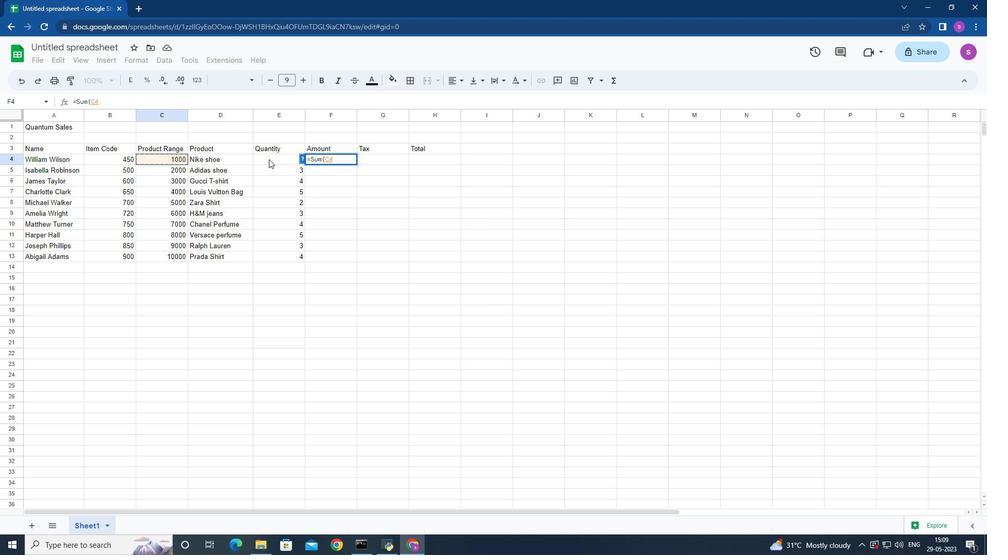 
Action: Mouse moved to (163, 156)
Screenshot: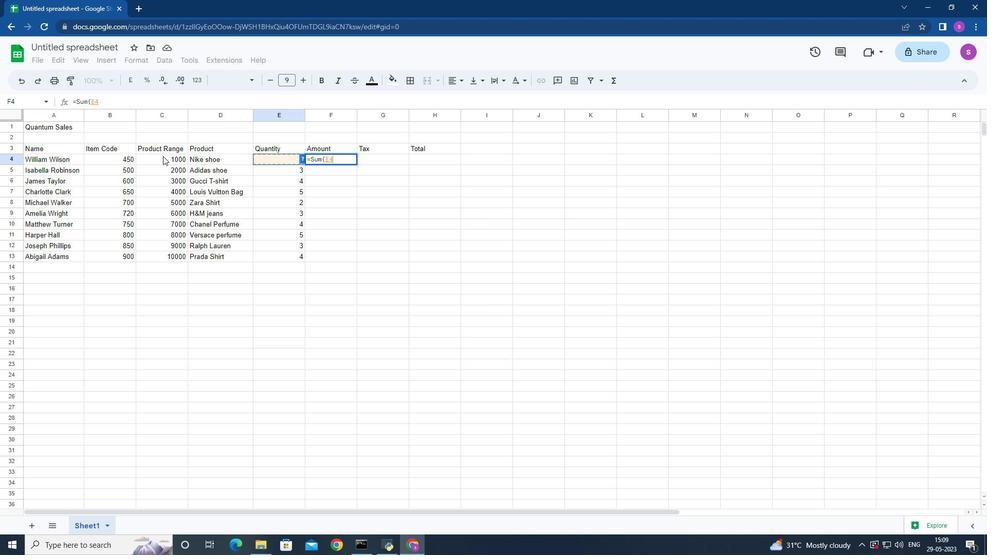 
Action: Mouse pressed left at (163, 156)
Screenshot: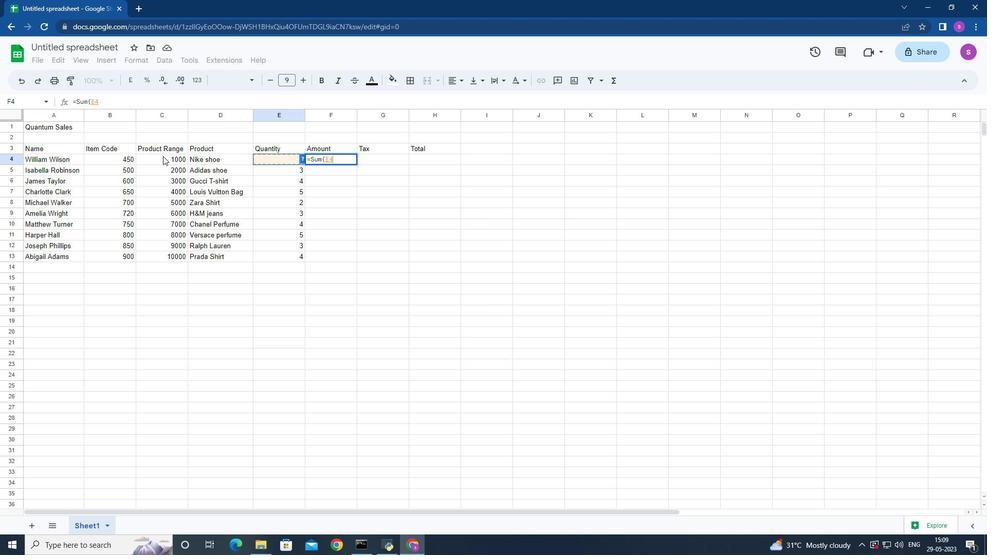 
Action: Mouse moved to (166, 161)
Screenshot: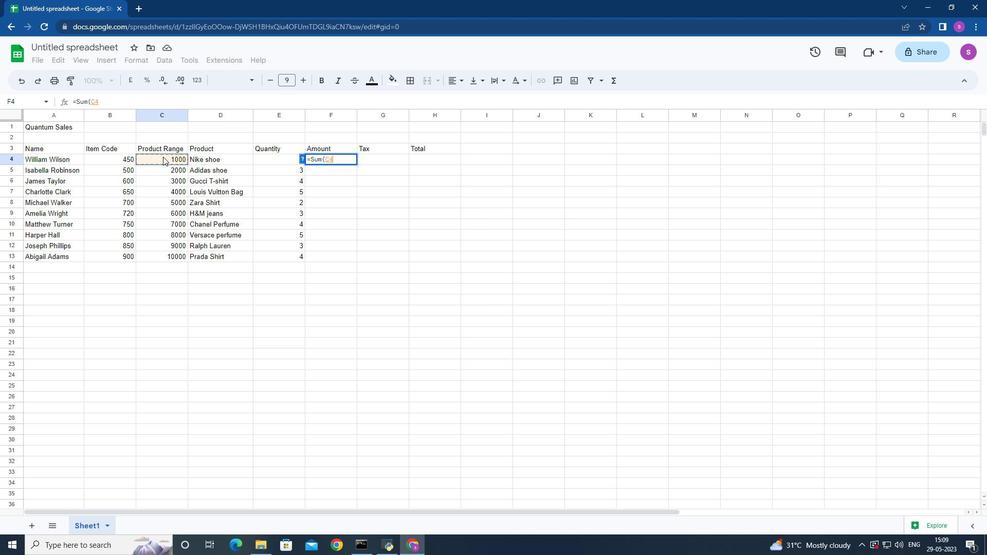 
Action: Key pressed 8<Key.backspace><Key.backspace><Key.backspace><Key.backspace><Key.backspace><Key.backspace><Key.backspace>
Screenshot: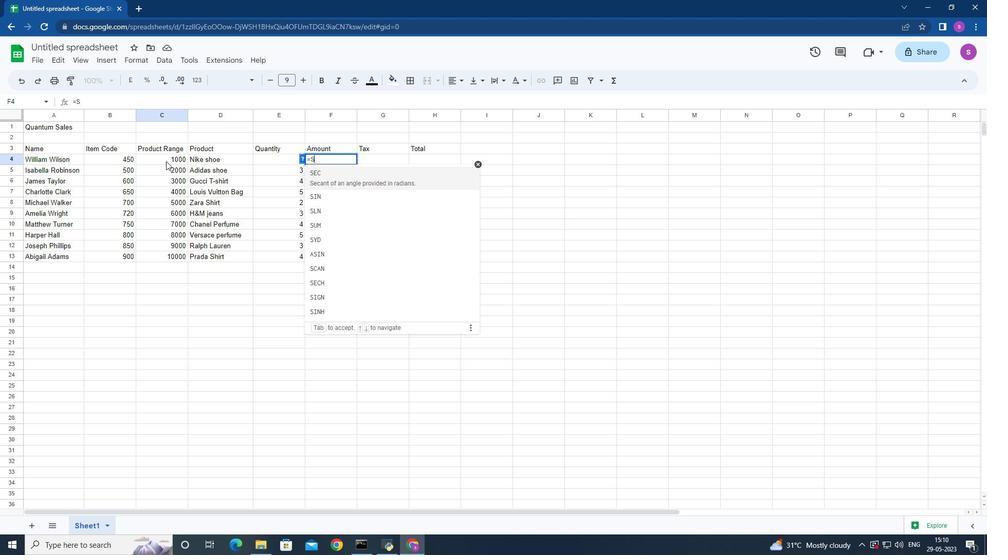 
Action: Mouse moved to (160, 157)
Screenshot: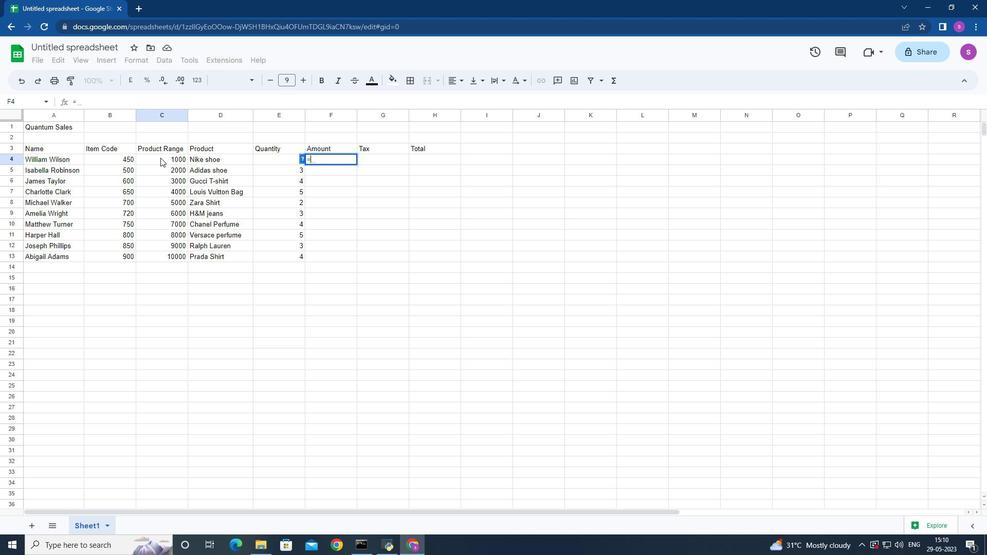 
Action: Mouse pressed left at (160, 157)
Screenshot: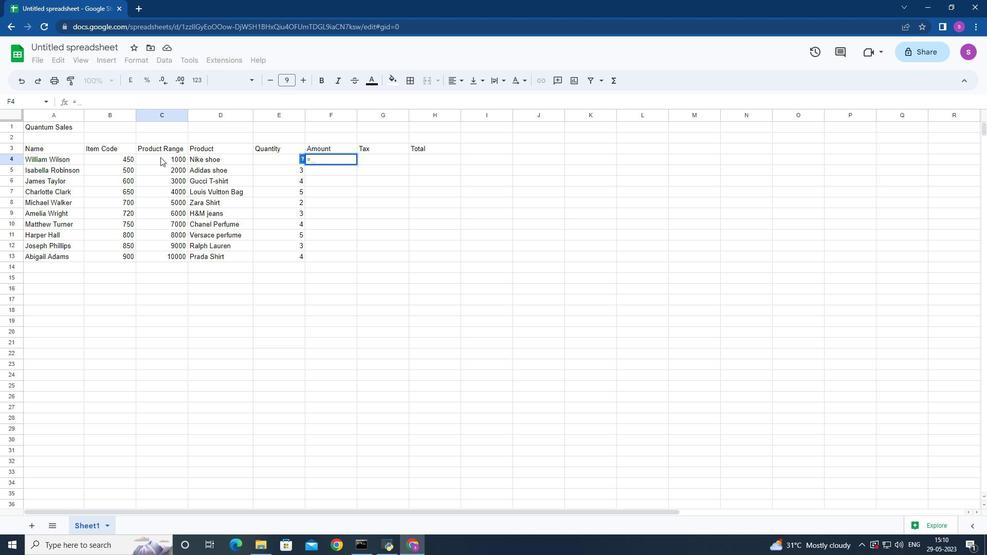 
Action: Mouse moved to (251, 162)
Screenshot: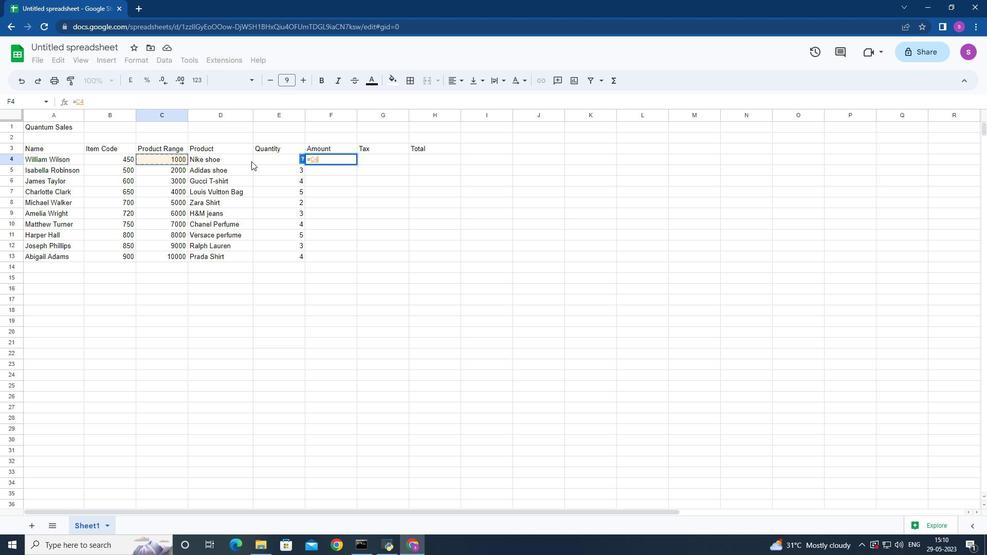 
Action: Key pressed <Key.shift>*
Screenshot: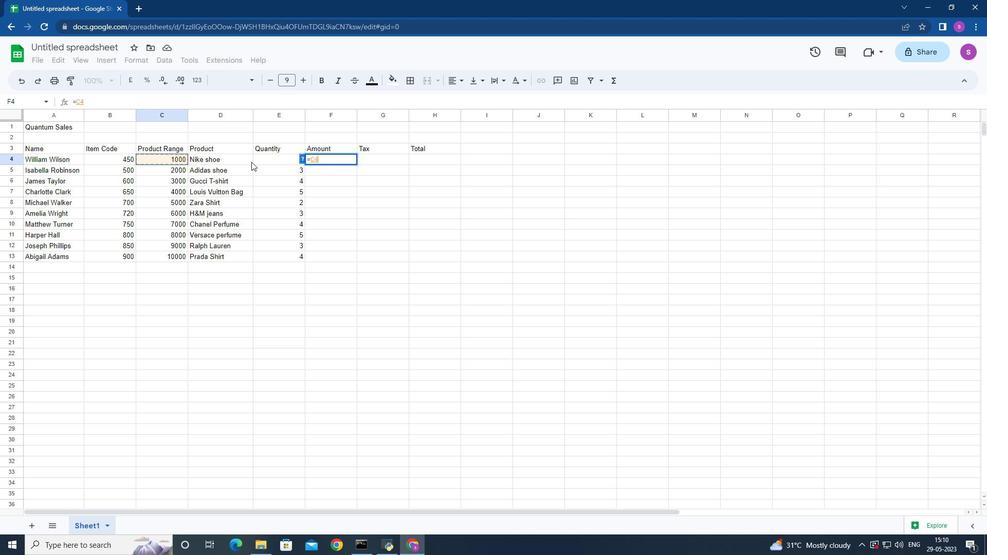 
Action: Mouse moved to (263, 158)
Screenshot: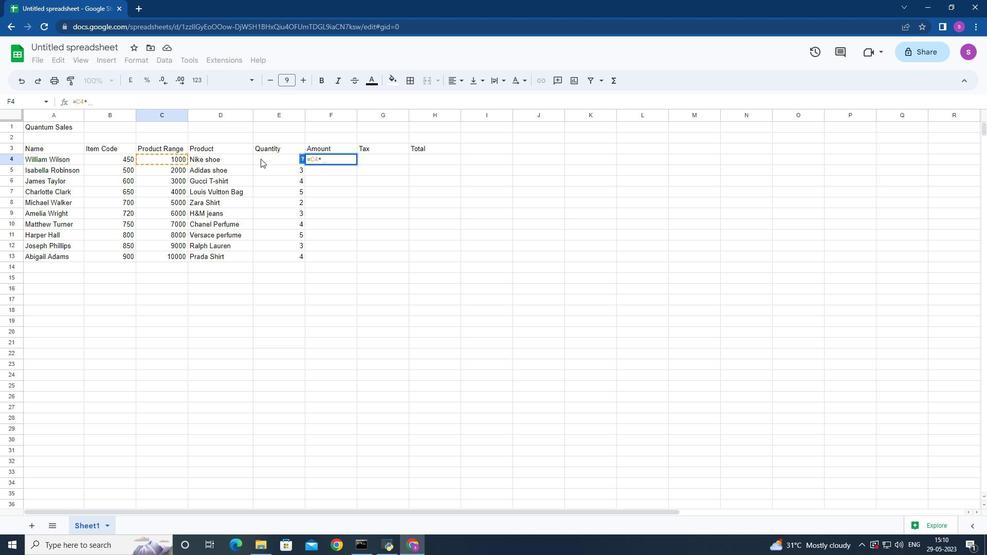 
Action: Mouse pressed left at (263, 158)
Screenshot: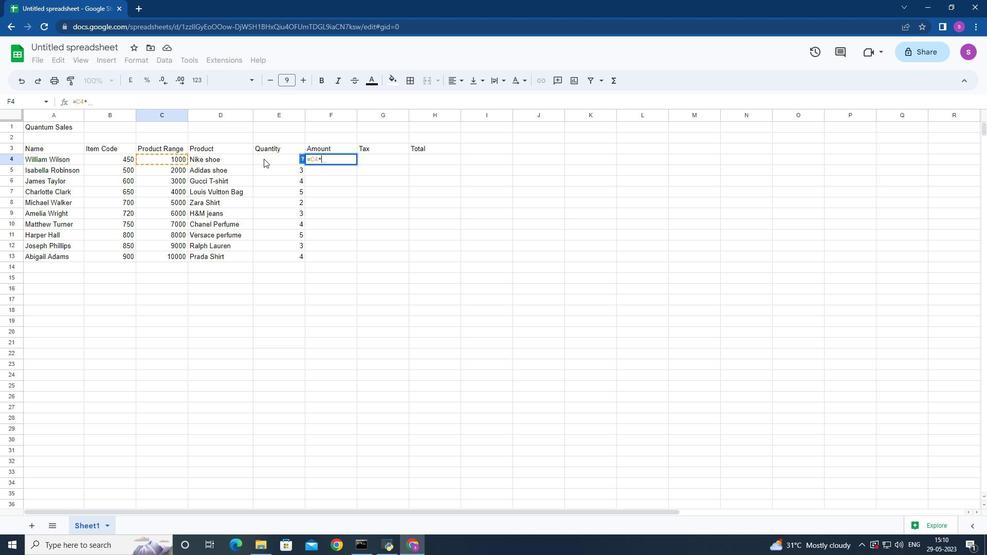 
Action: Mouse moved to (264, 159)
Screenshot: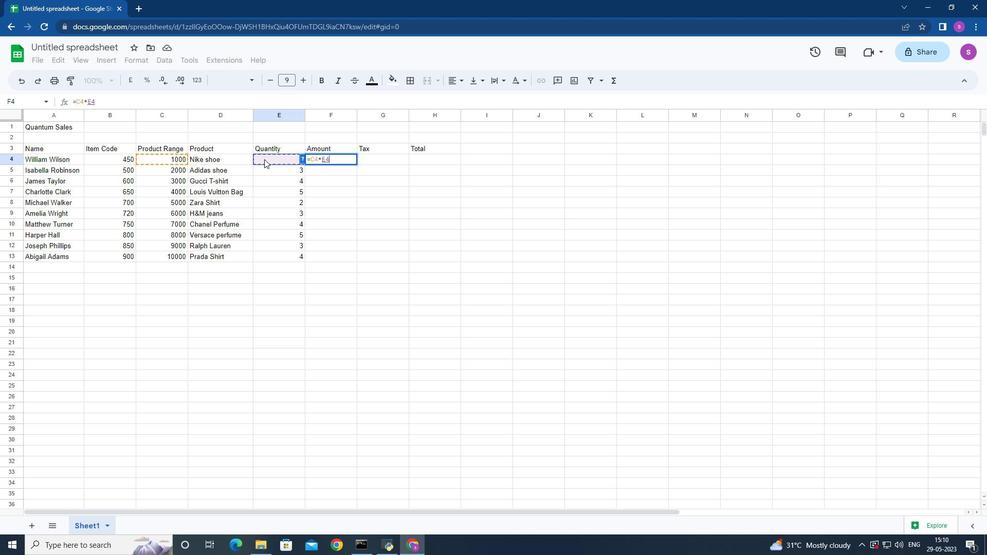 
Action: Key pressed <Key.enter>
Screenshot: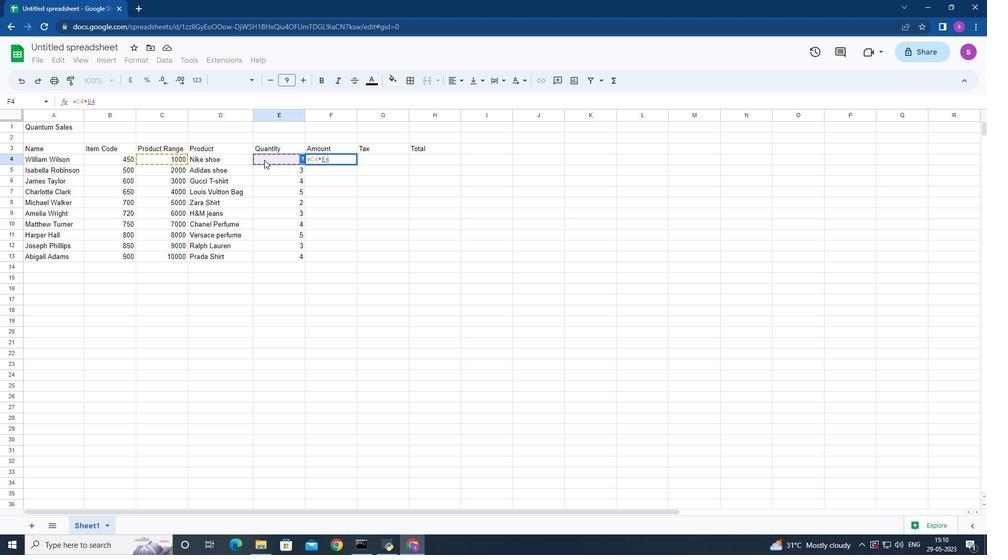 
Action: Mouse moved to (368, 236)
Screenshot: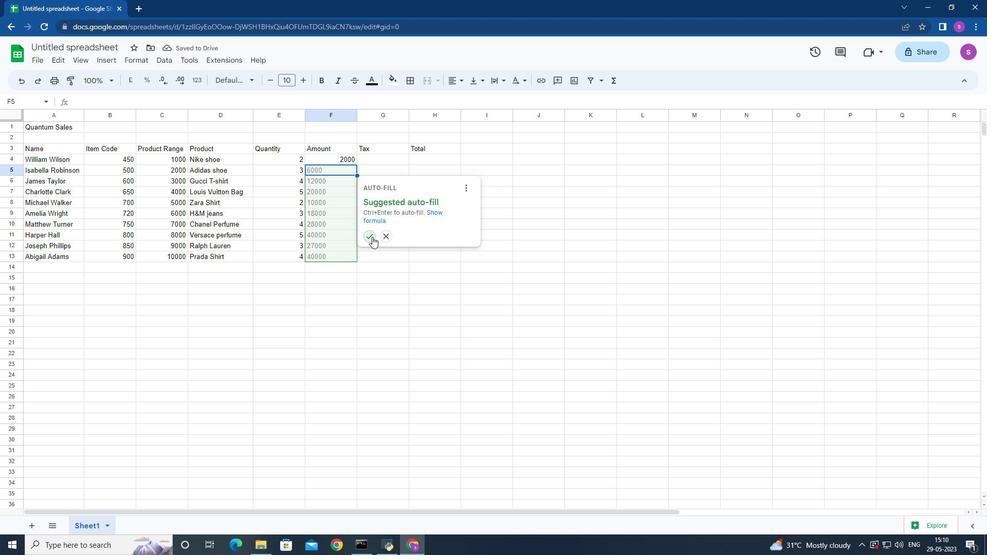 
Action: Mouse pressed left at (368, 236)
Screenshot: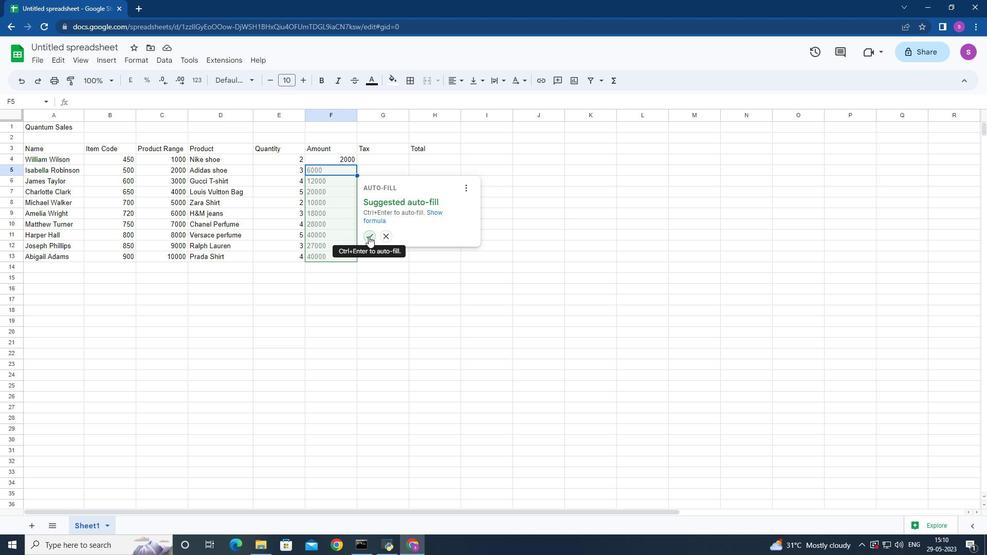 
Action: Mouse moved to (372, 159)
Screenshot: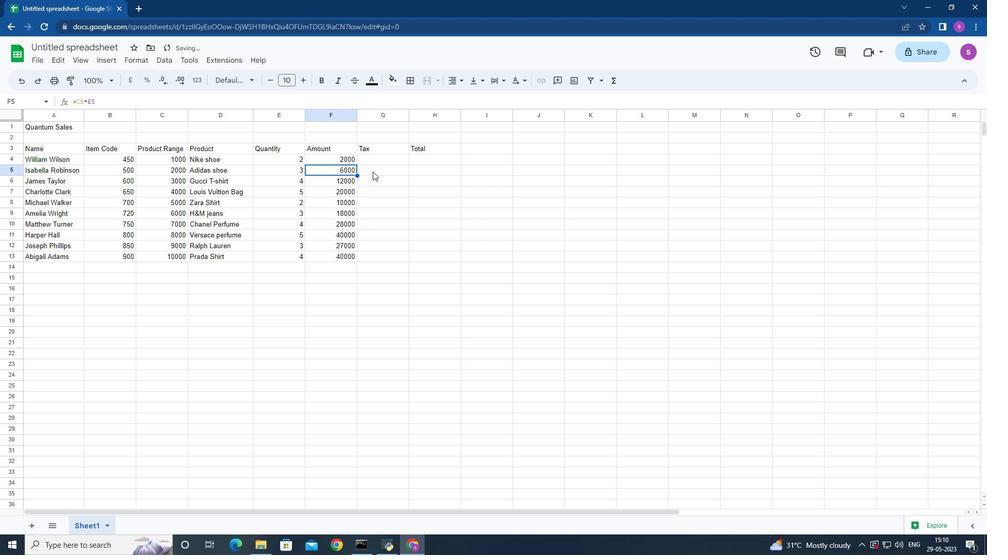 
Action: Mouse pressed left at (372, 159)
Screenshot: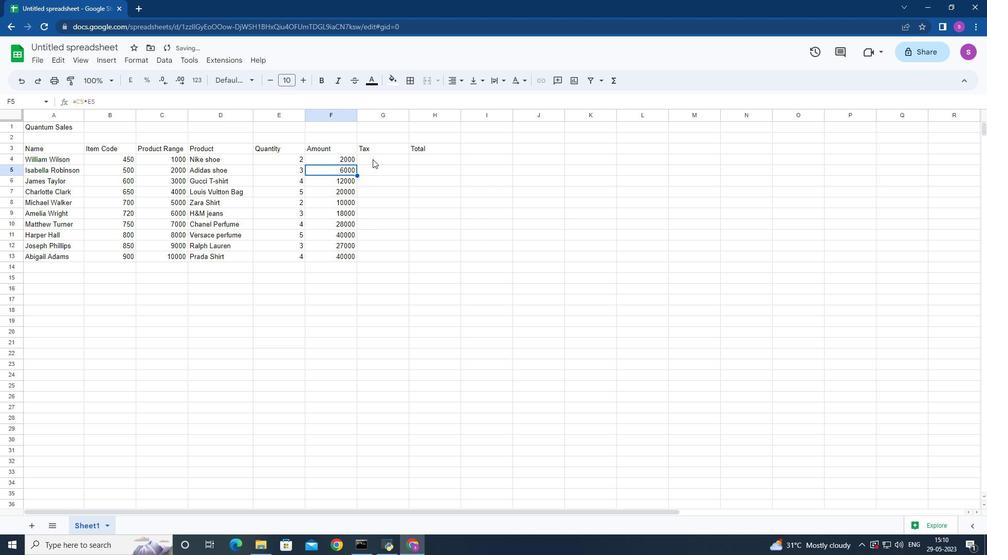 
Action: Mouse moved to (371, 159)
Screenshot: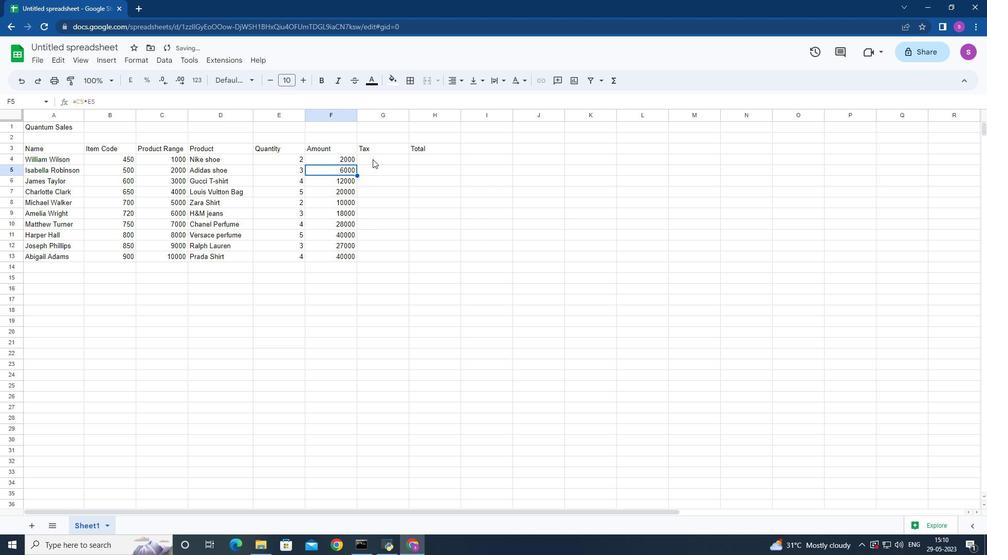 
Action: Key pressed =<Key.shift>(
Screenshot: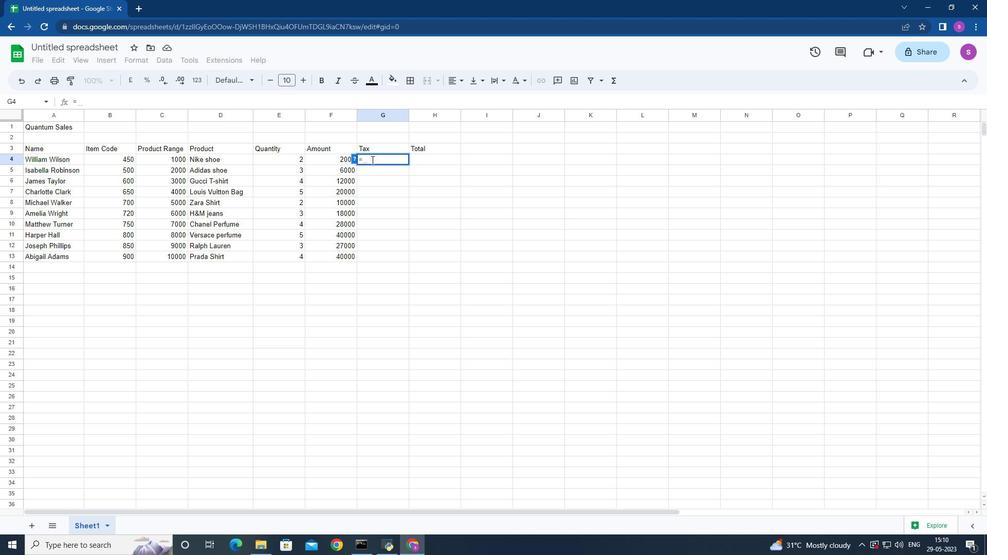 
Action: Mouse moved to (325, 157)
Screenshot: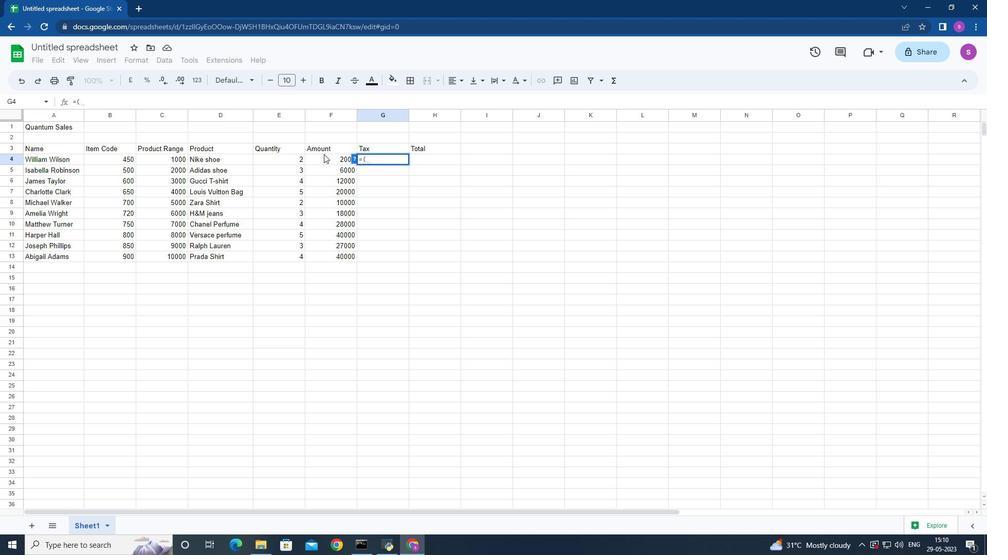 
Action: Mouse pressed left at (325, 157)
Screenshot: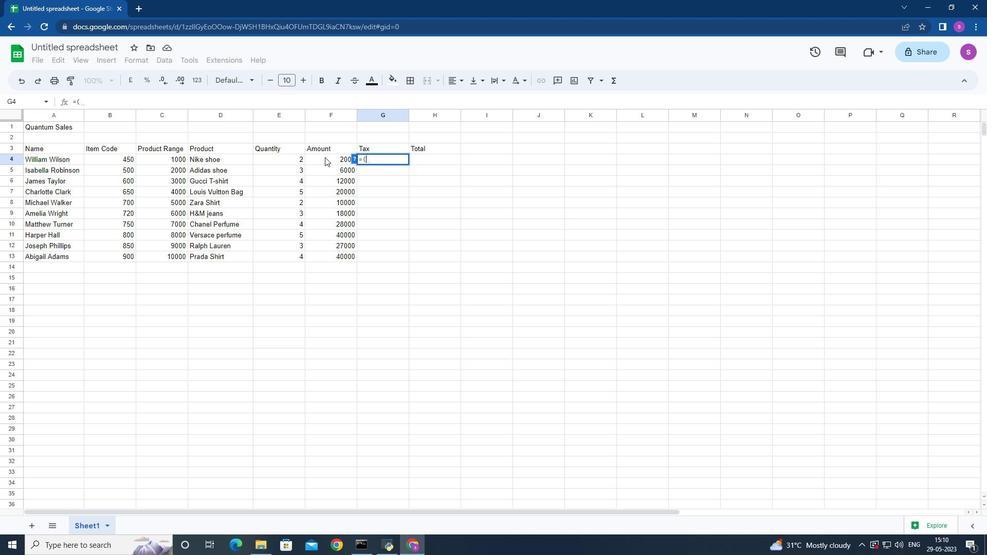 
Action: Mouse moved to (325, 157)
Screenshot: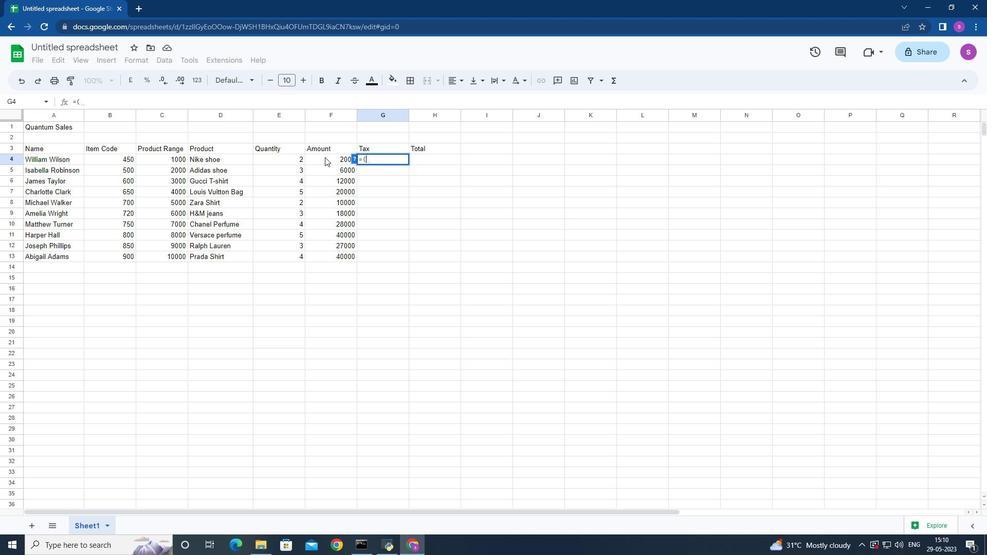 
Action: Key pressed *12<Key.shift>%<Key.shift>)<Key.enter>
Screenshot: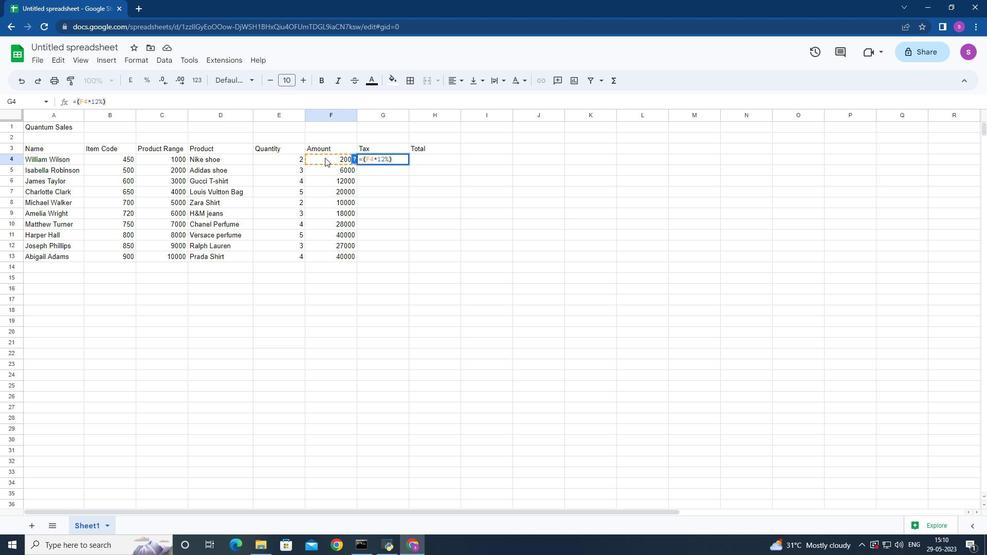 
Action: Mouse moved to (422, 235)
Screenshot: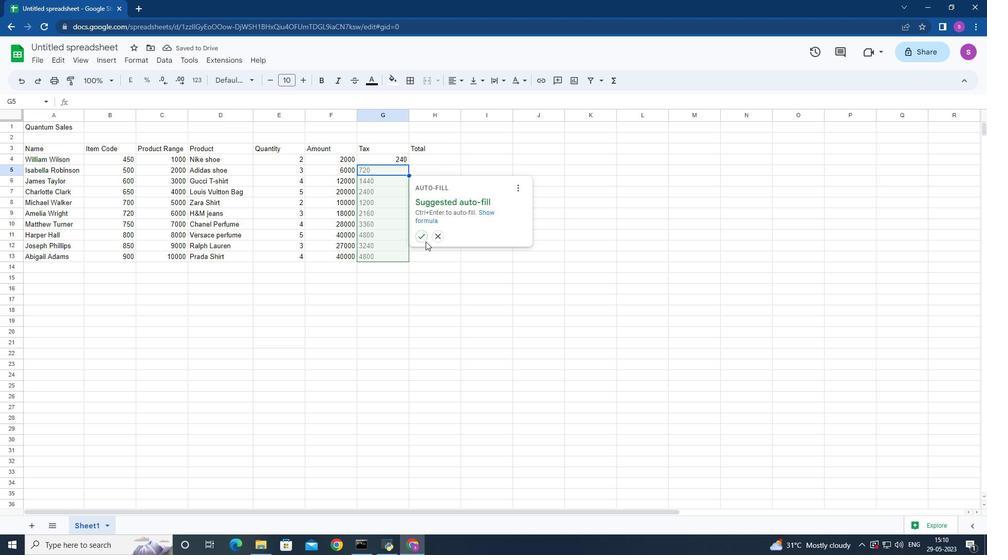 
Action: Mouse pressed left at (422, 235)
Screenshot: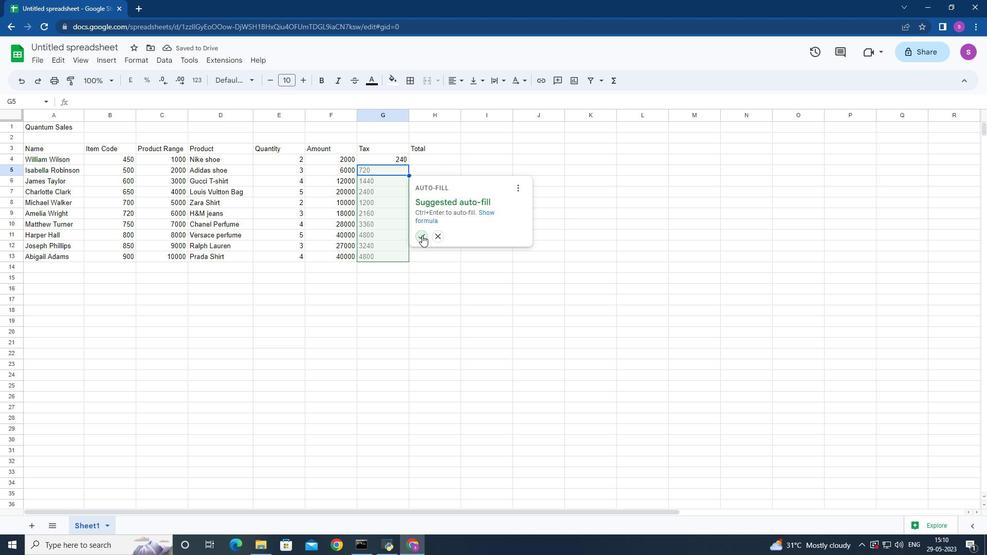 
Action: Mouse moved to (421, 157)
Screenshot: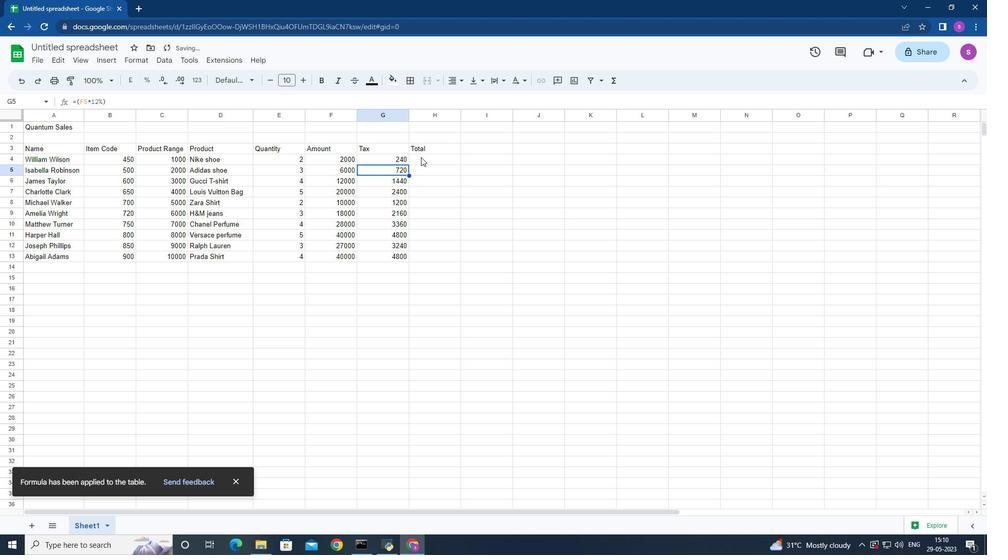 
Action: Mouse pressed left at (421, 157)
Screenshot: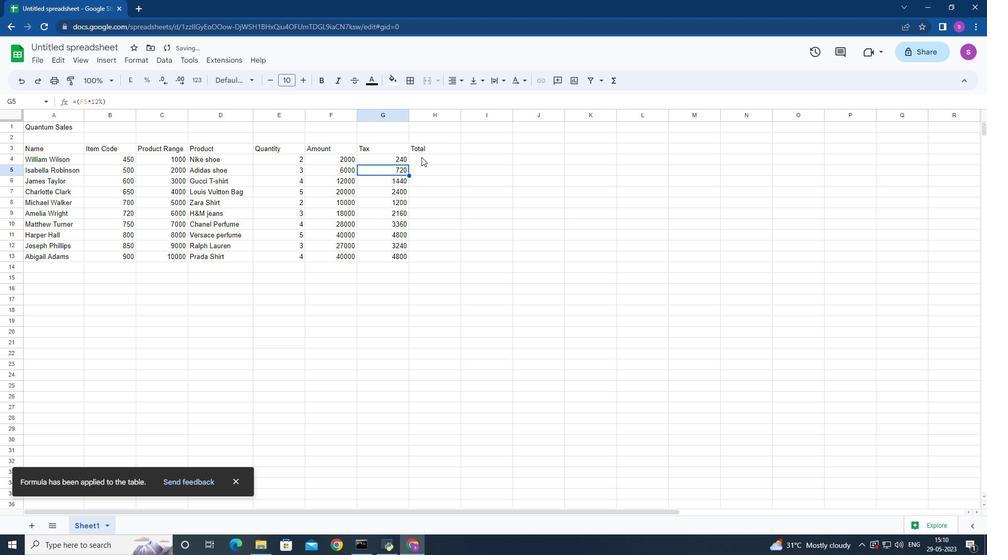 
Action: Mouse moved to (421, 159)
Screenshot: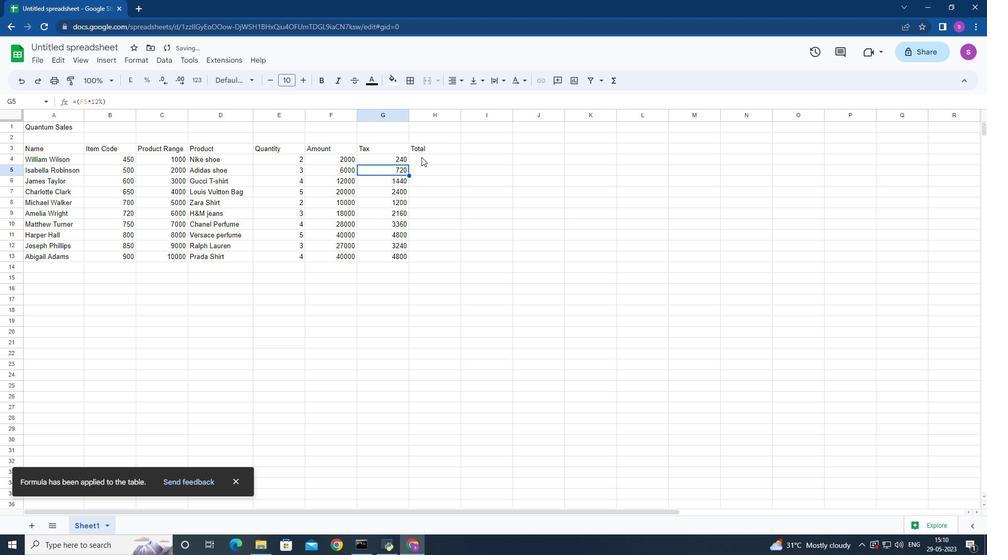 
Action: Key pressed =<Key.enter>
Screenshot: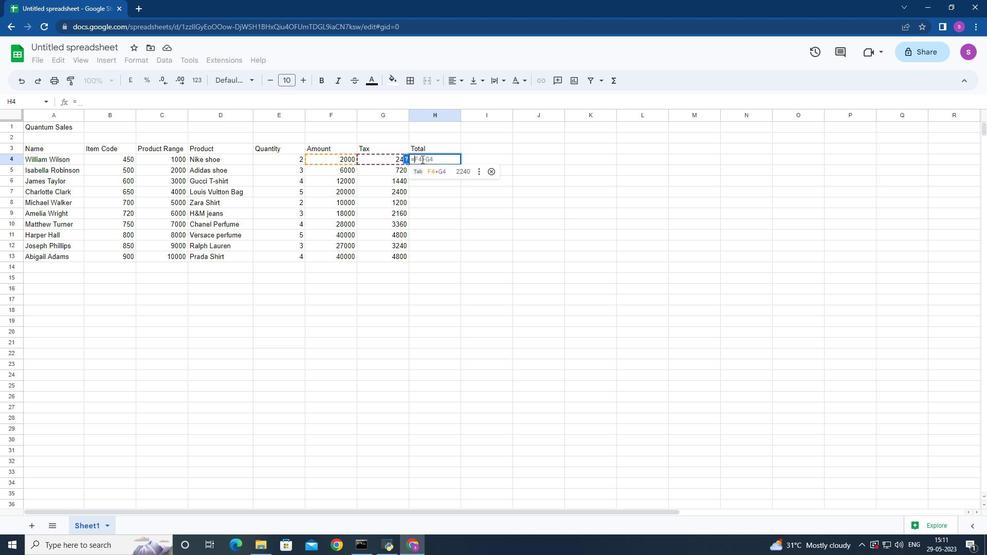 
Action: Mouse moved to (489, 155)
Screenshot: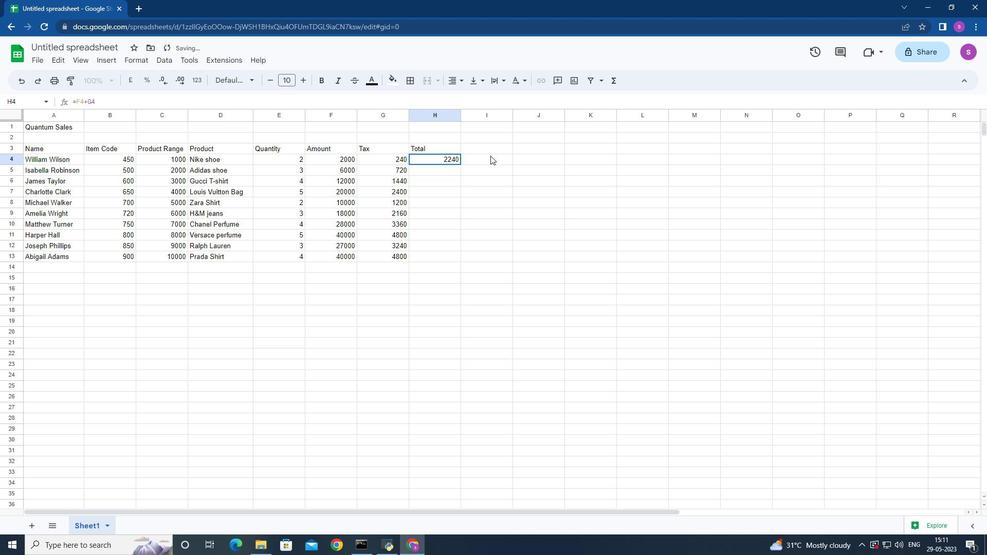 
Action: Mouse pressed left at (489, 155)
Screenshot: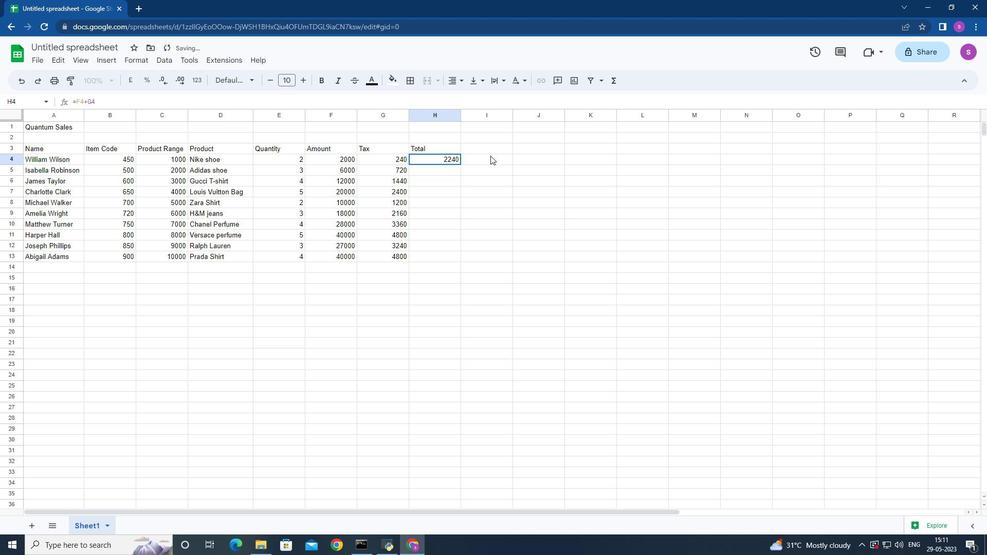 
Action: Mouse moved to (423, 157)
Screenshot: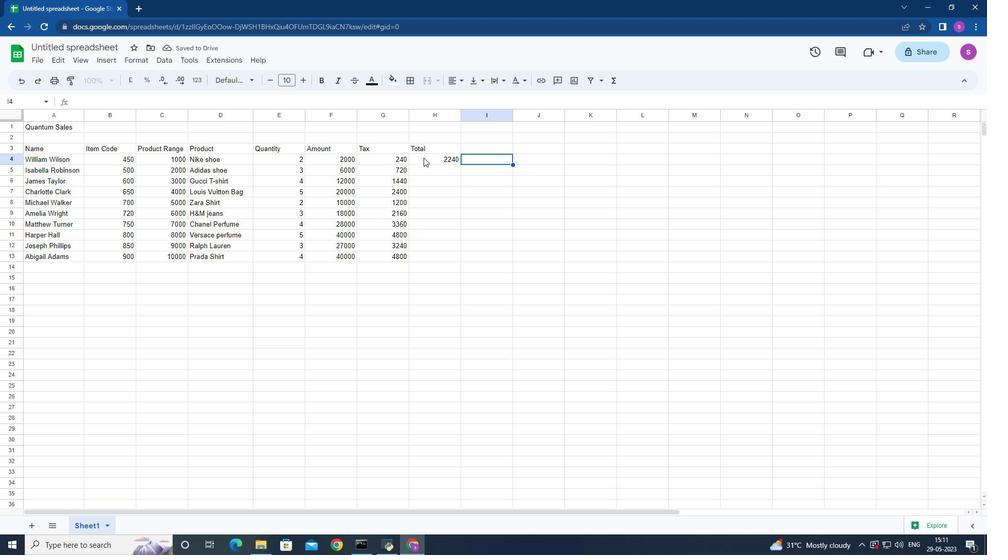 
Action: Mouse pressed left at (423, 157)
Screenshot: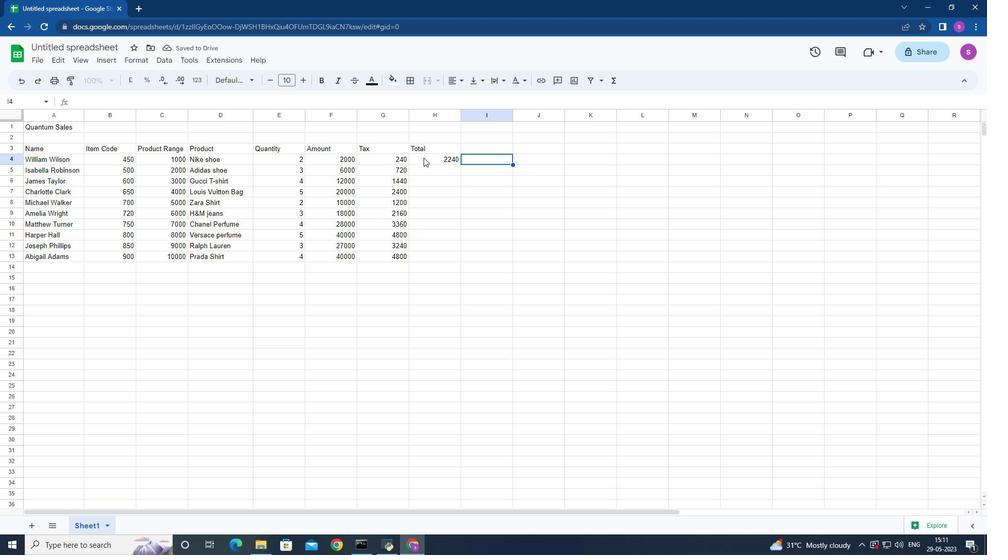 
Action: Mouse moved to (460, 164)
Screenshot: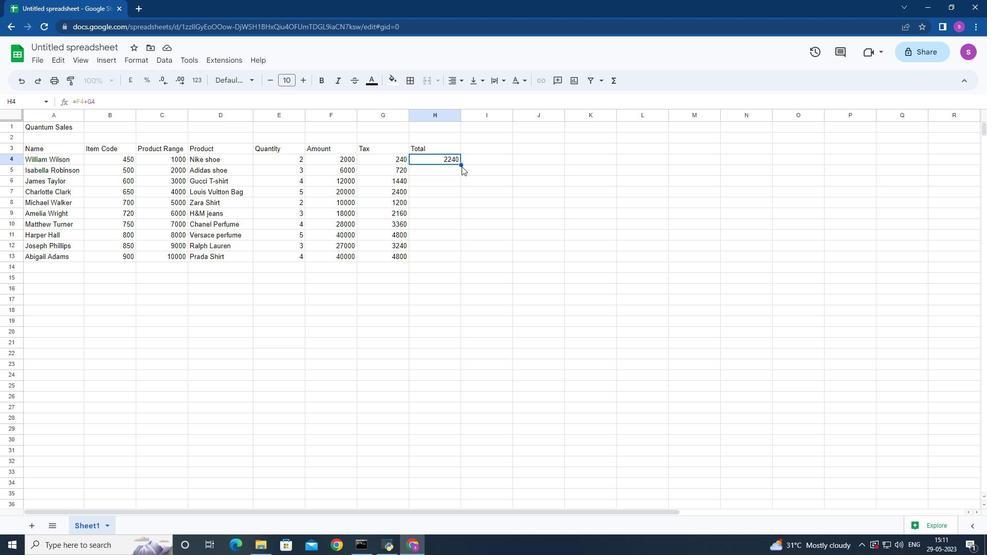 
Action: Mouse pressed left at (460, 164)
Screenshot: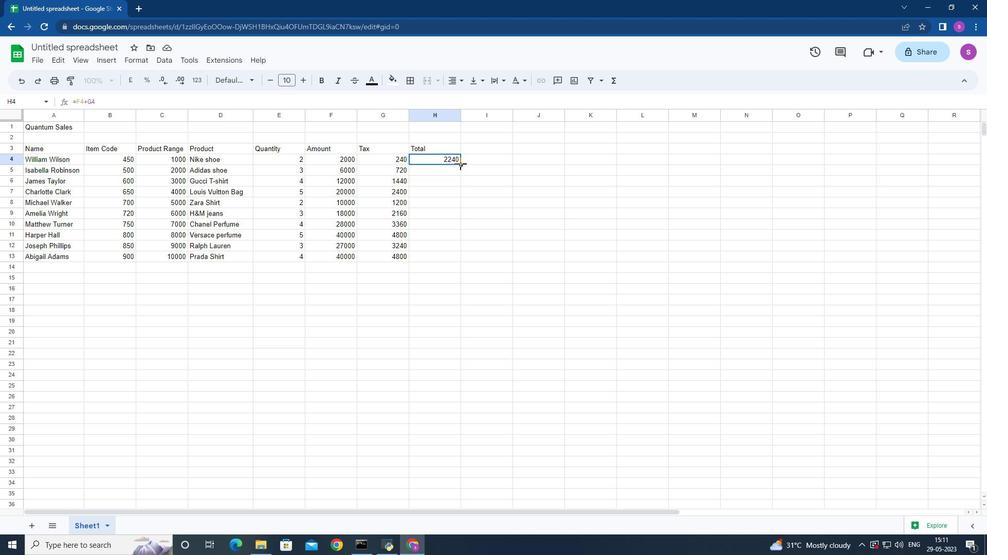 
Action: Mouse moved to (484, 155)
Screenshot: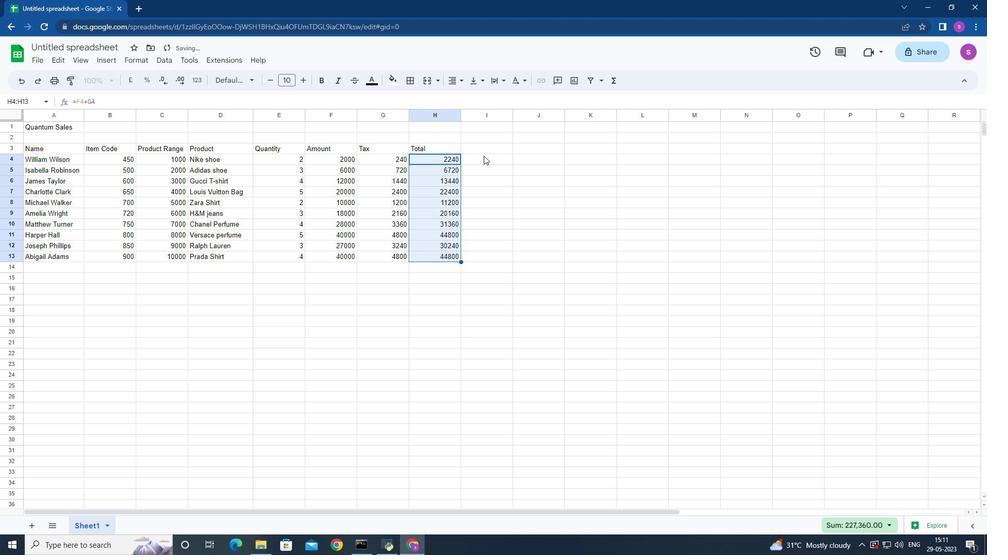 
Action: Mouse pressed left at (484, 155)
Screenshot: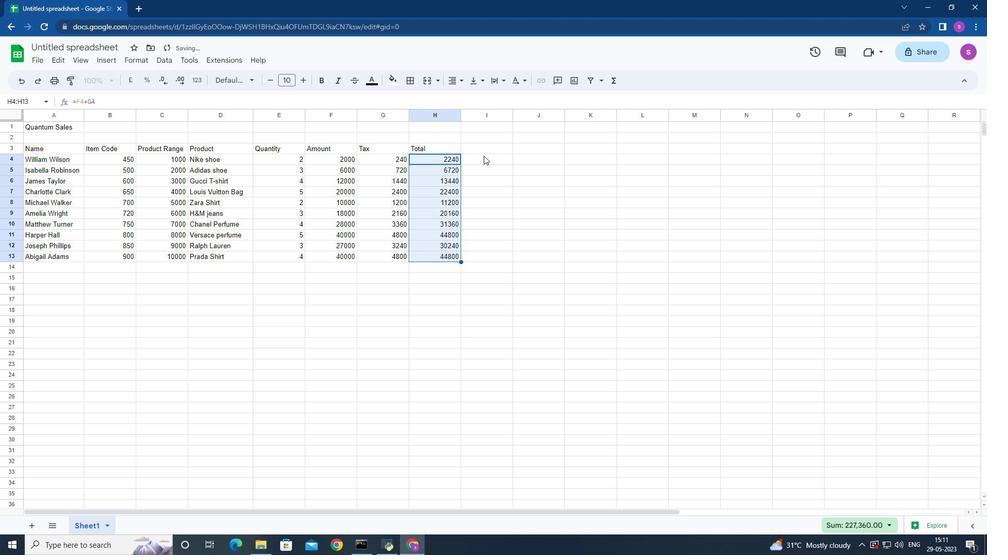 
Action: Mouse moved to (486, 190)
Screenshot: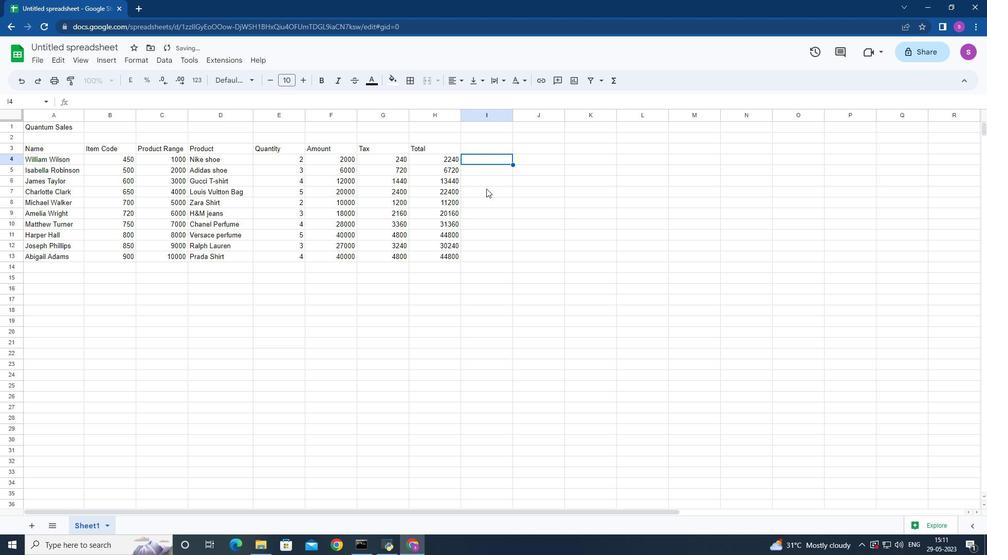 
Action: Mouse scrolled (486, 191) with delta (0, 0)
Screenshot: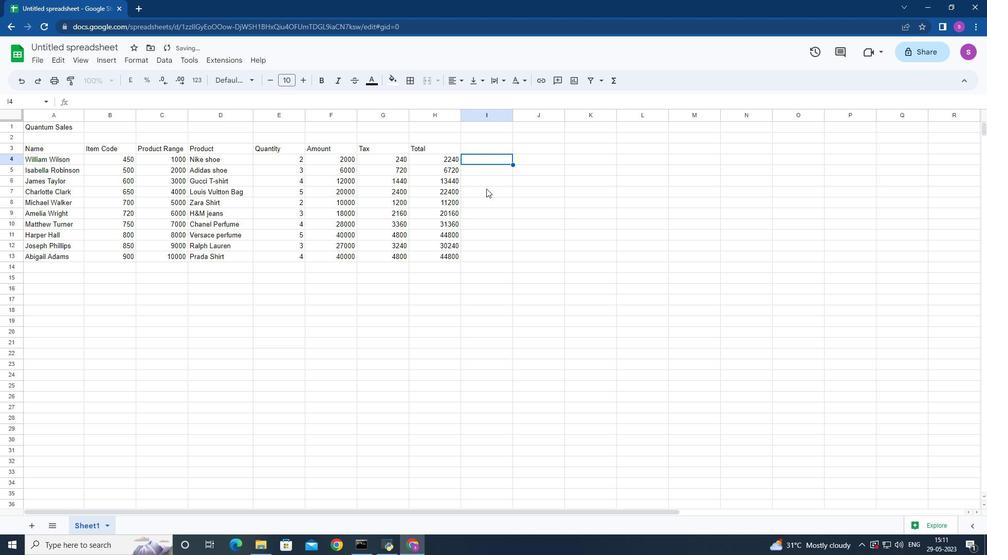 
Action: Mouse moved to (486, 191)
Screenshot: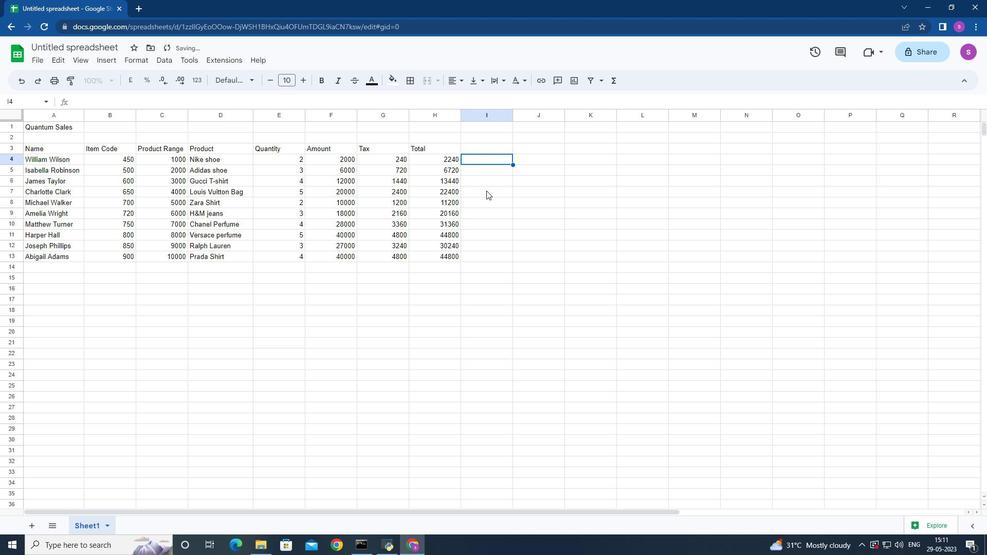 
Action: Mouse scrolled (486, 192) with delta (0, 0)
Screenshot: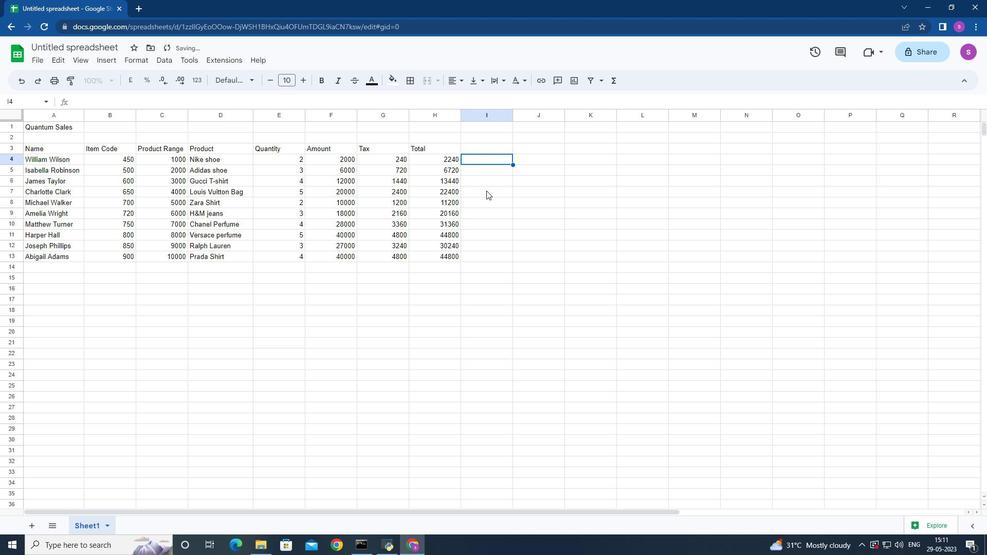 
Action: Mouse moved to (486, 200)
Screenshot: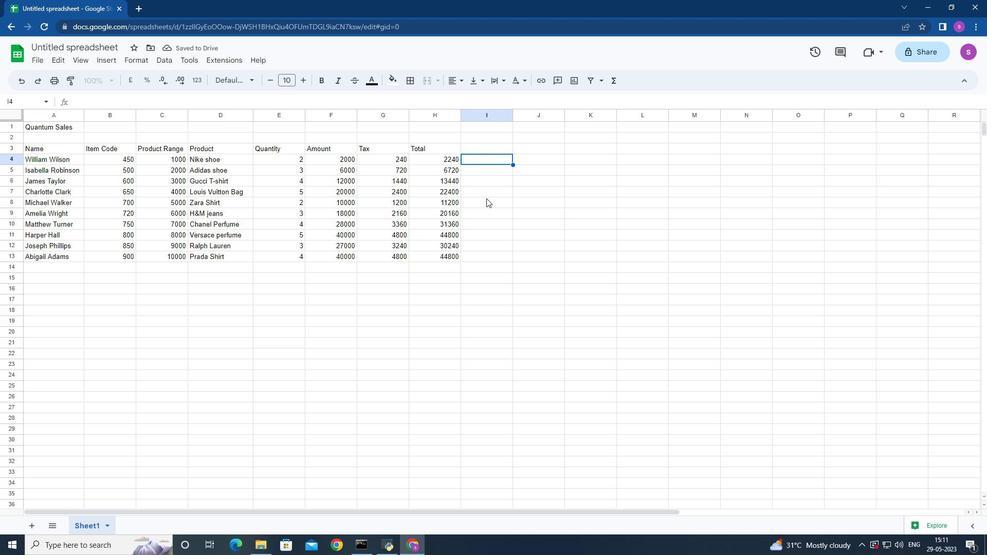 
Action: Mouse scrolled (486, 199) with delta (0, 0)
Screenshot: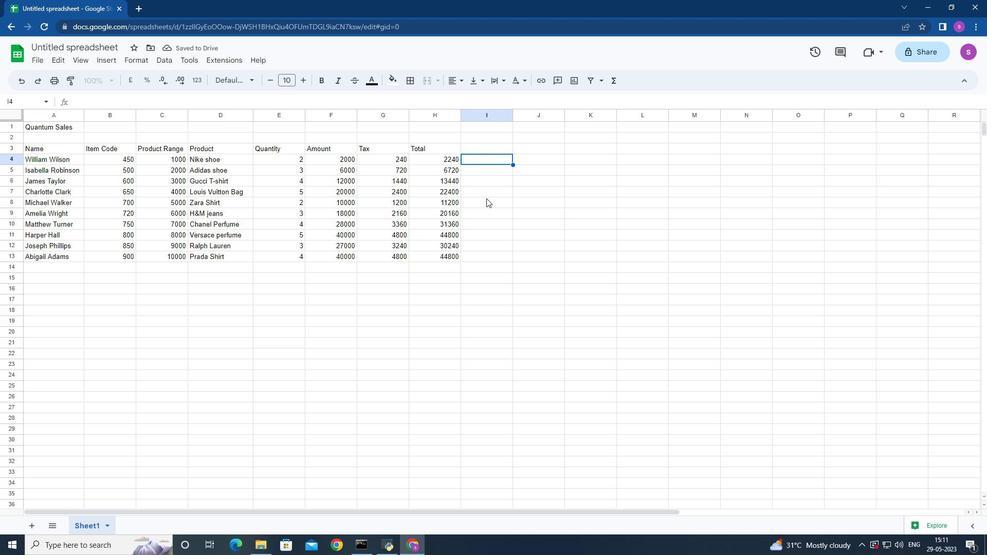 
Action: Mouse moved to (490, 216)
Screenshot: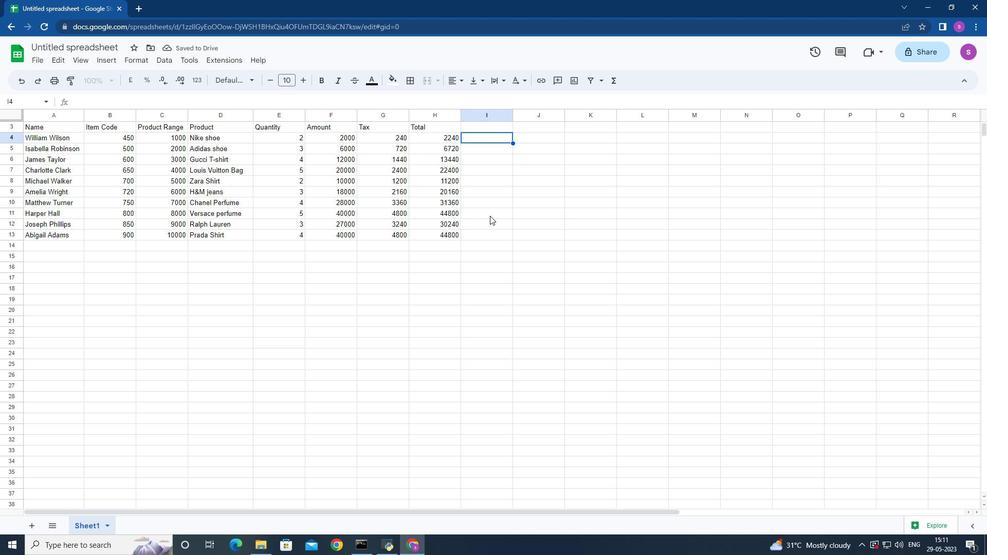
Action: Mouse scrolled (490, 217) with delta (0, 0)
Screenshot: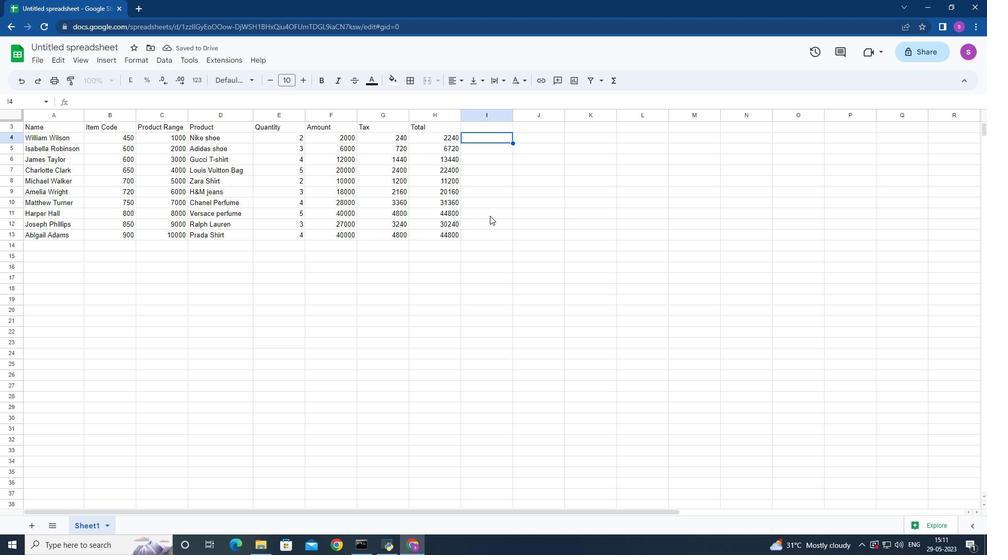 
Action: Mouse moved to (490, 216)
Screenshot: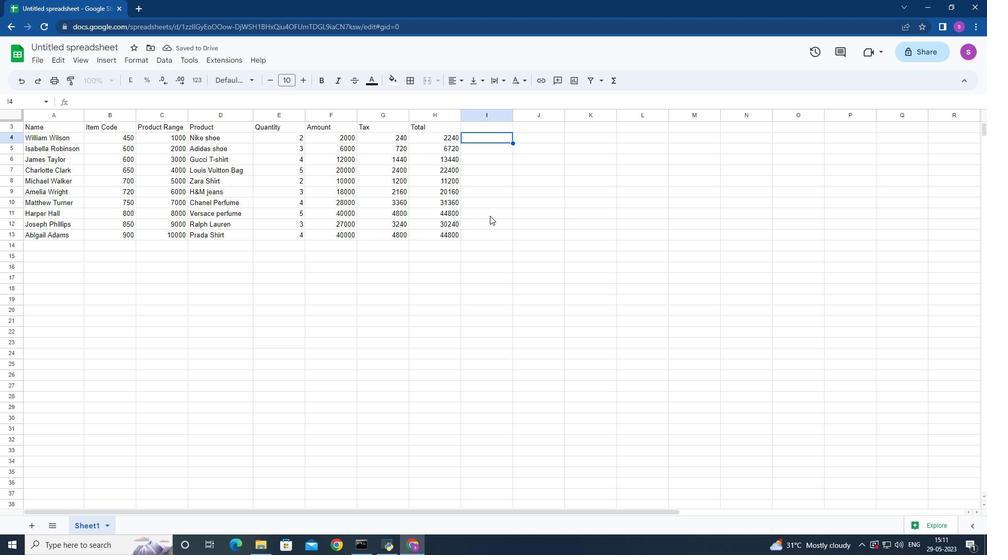 
Action: Mouse scrolled (490, 217) with delta (0, 0)
Screenshot: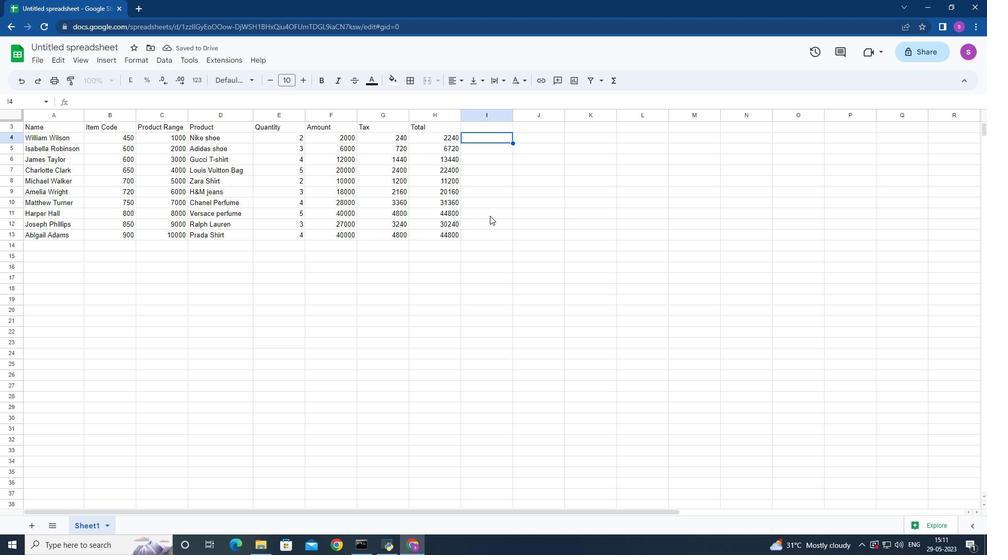 
Action: Mouse moved to (488, 222)
Screenshot: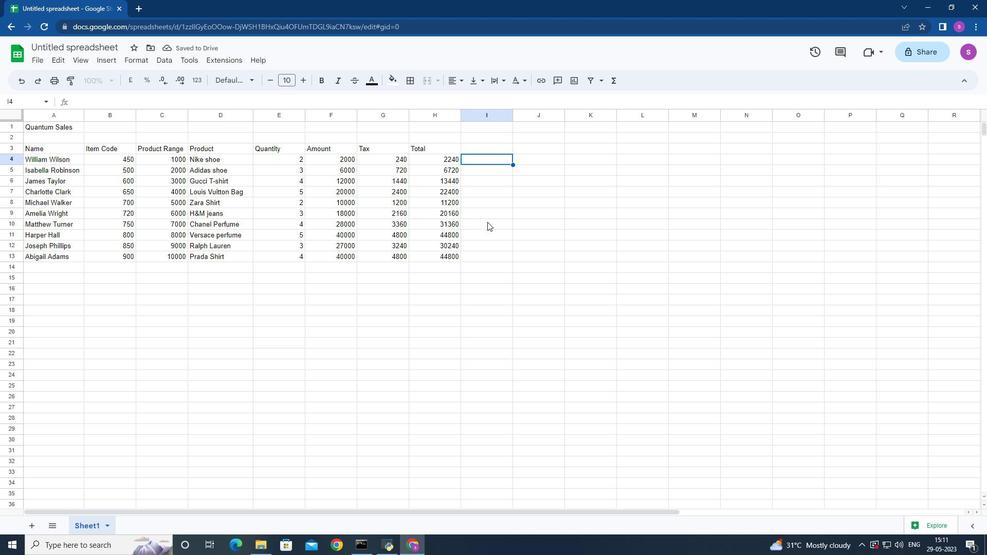 
Action: Mouse scrolled (488, 222) with delta (0, 0)
Screenshot: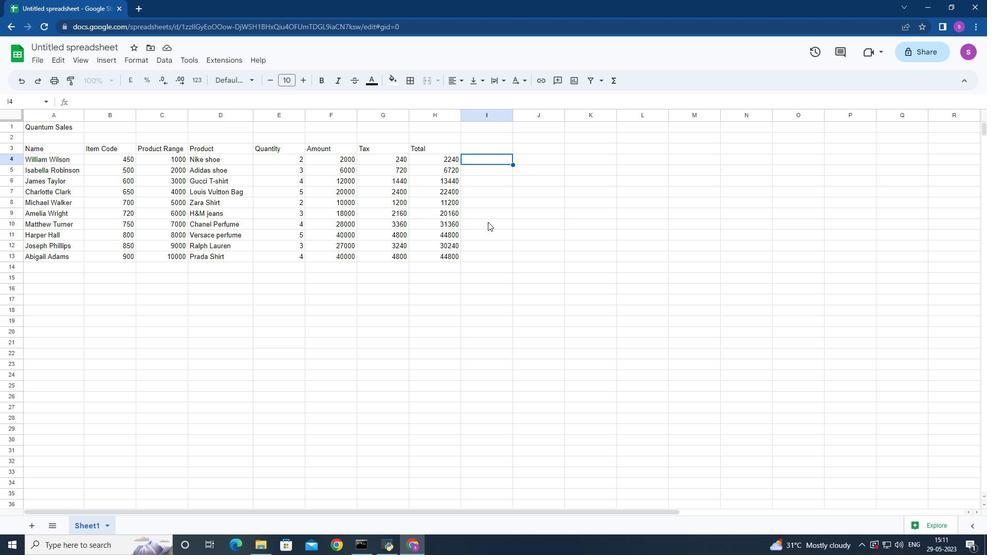 
Action: Mouse moved to (75, 46)
Screenshot: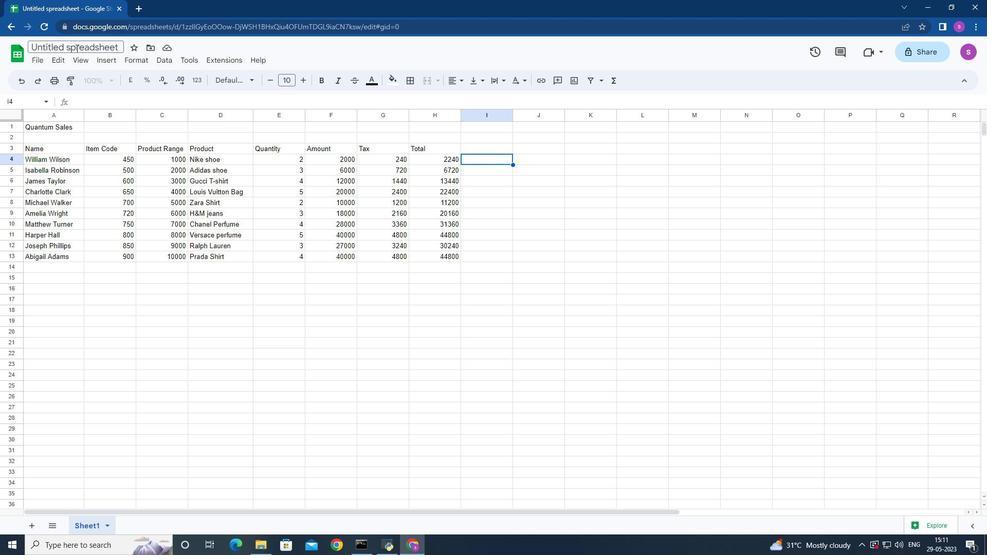 
Action: Mouse pressed left at (75, 46)
Screenshot: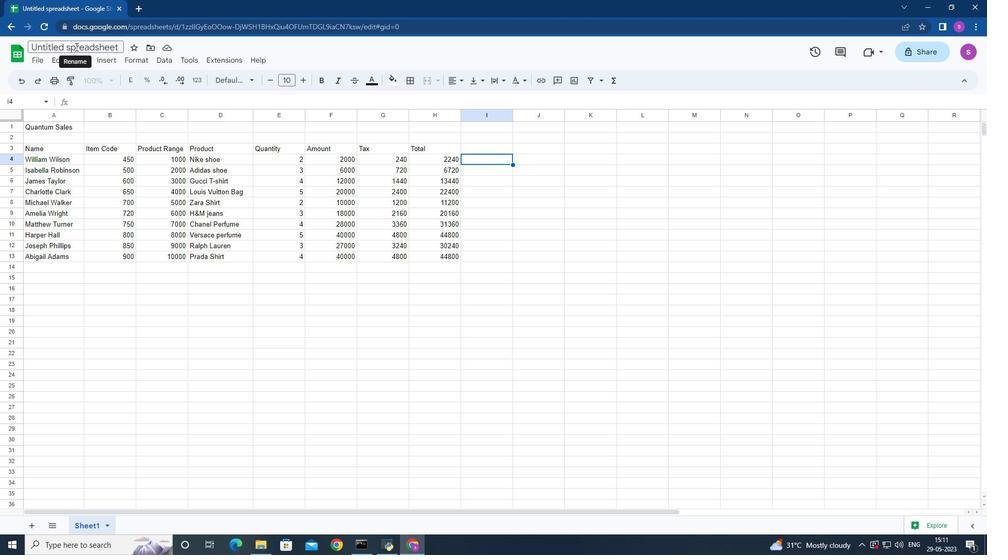 
Action: Mouse moved to (75, 47)
Screenshot: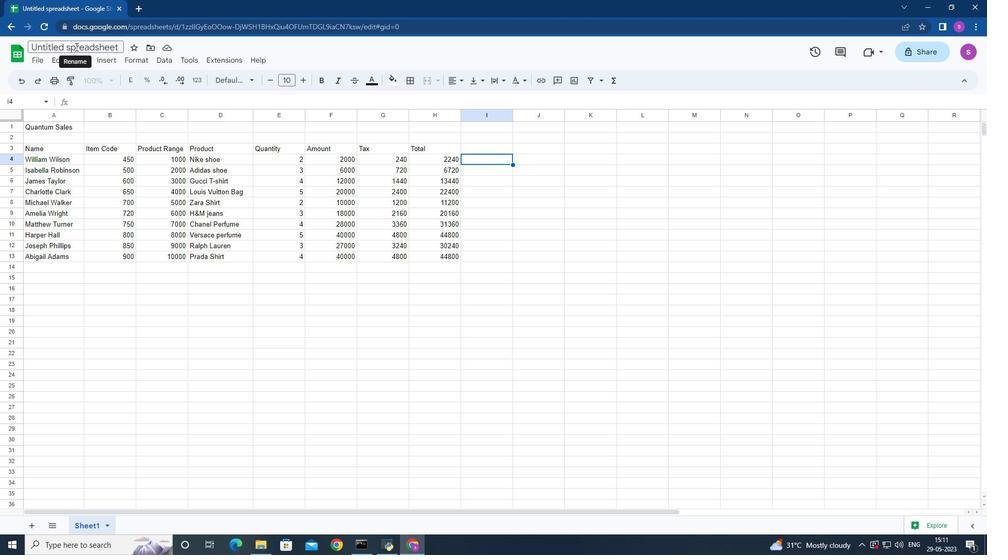 
Action: Key pressed <Key.backspace><Key.shift>Quantum<Key.space><Key.shift>Sales<Key.space>templetes<Key.enter>
Screenshot: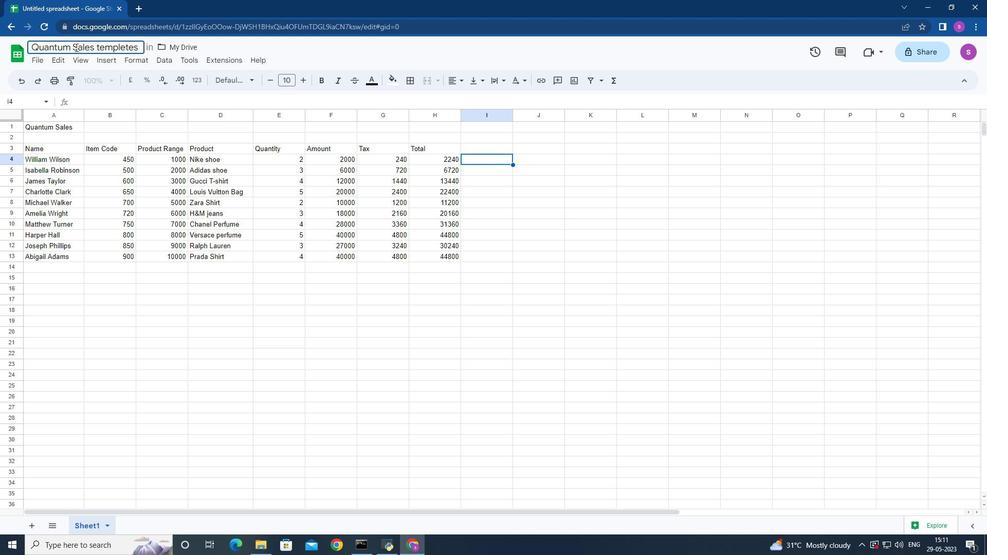 
Action: Mouse moved to (339, 266)
Screenshot: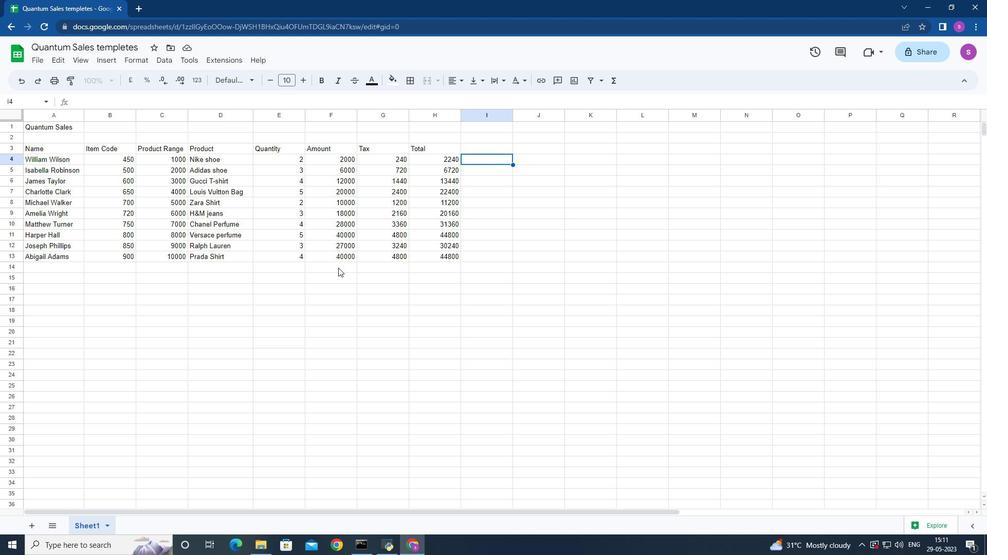 
Action: Mouse scrolled (339, 267) with delta (0, 0)
Screenshot: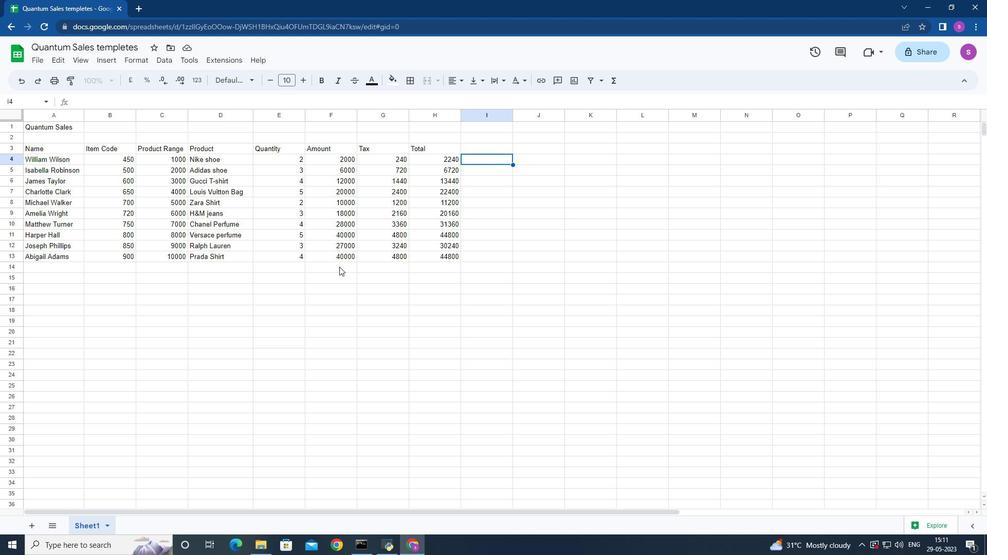 
Action: Mouse scrolled (339, 267) with delta (0, 0)
Screenshot: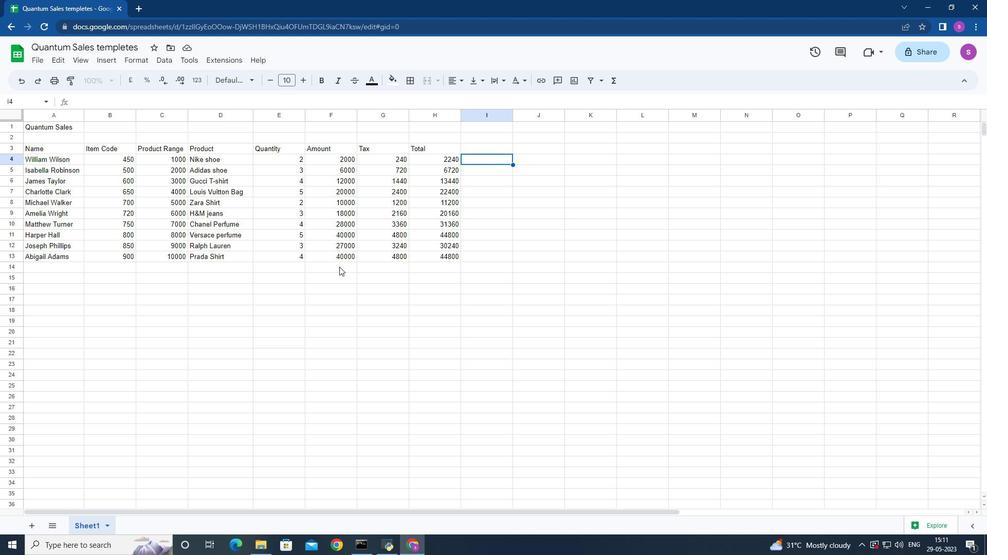 
Action: Mouse moved to (428, 161)
Screenshot: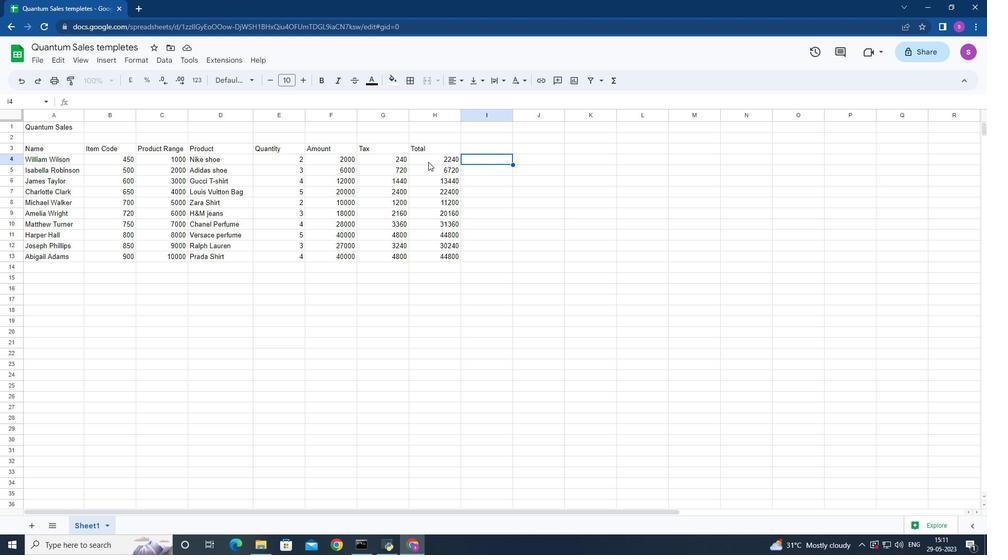 
Action: Mouse pressed left at (428, 161)
Screenshot: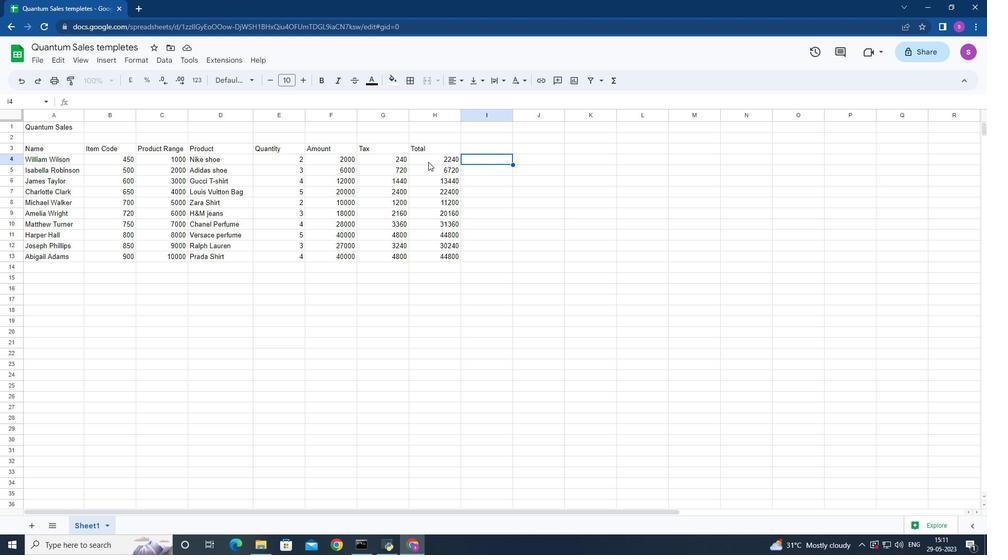 
Action: Mouse moved to (432, 255)
Screenshot: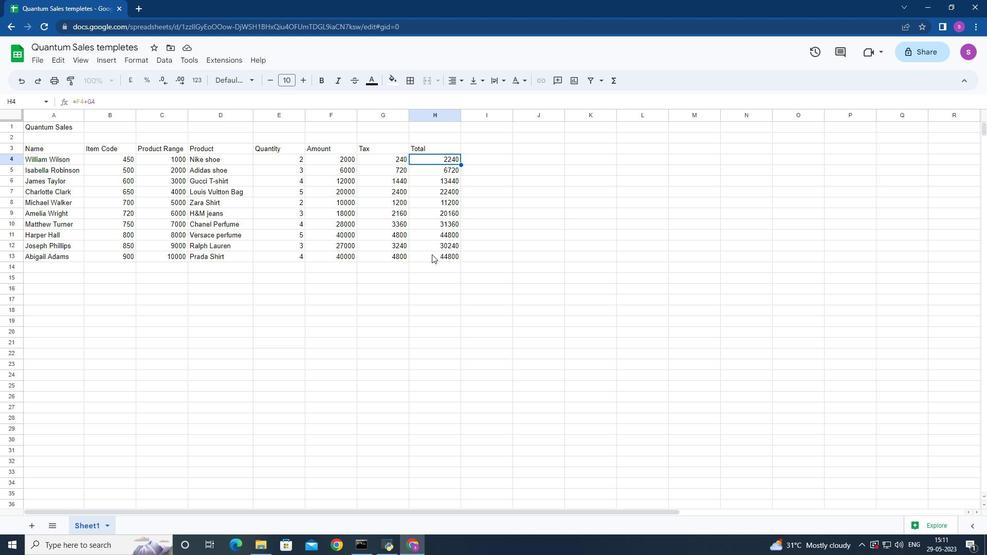 
Action: Mouse pressed left at (432, 255)
Screenshot: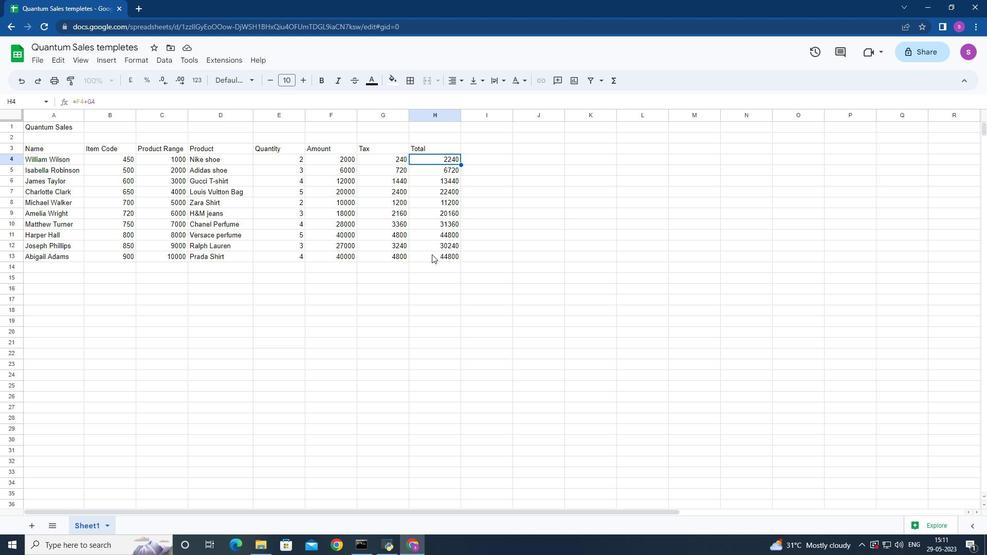 
Action: Mouse moved to (496, 175)
Screenshot: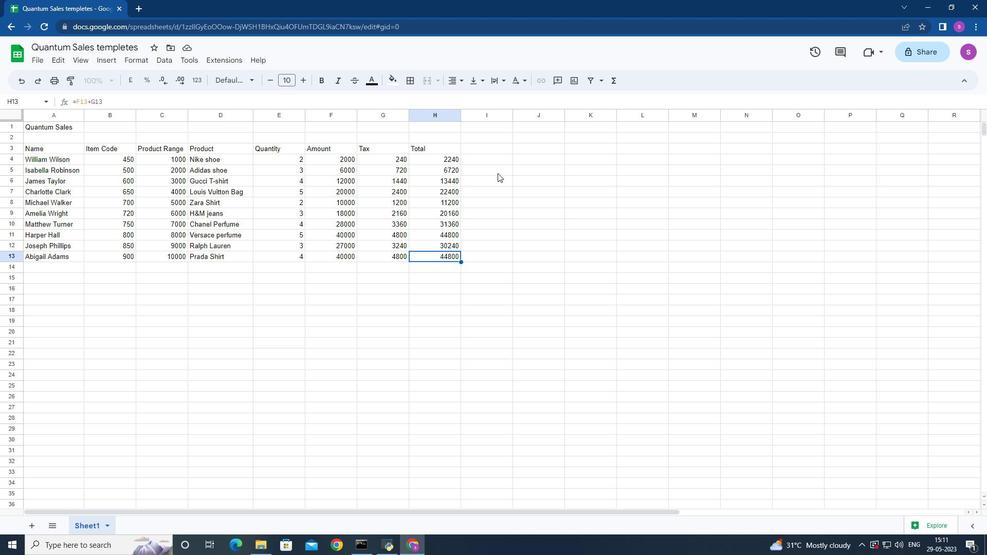 
Action: Key pressed ctrl+S
Screenshot: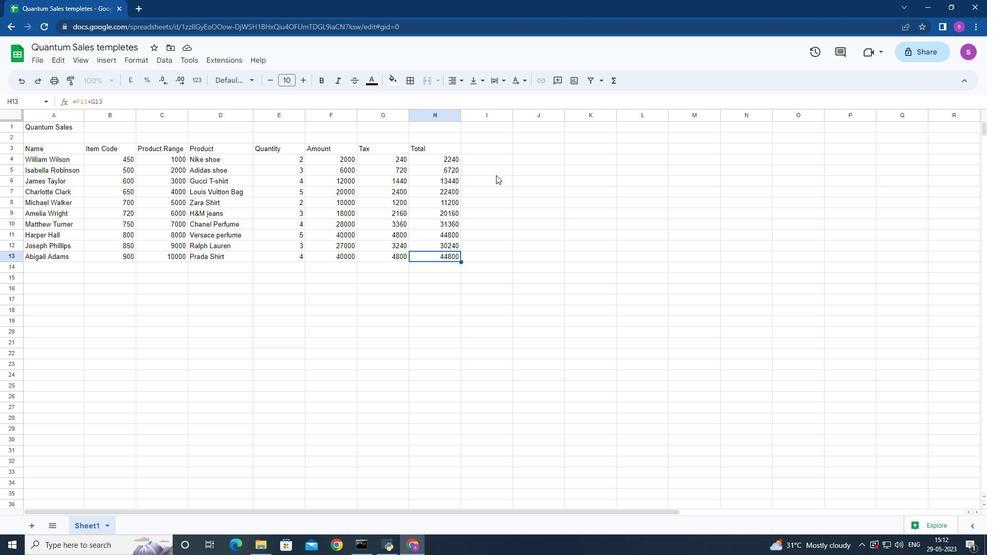 
Action: Mouse moved to (479, 180)
Screenshot: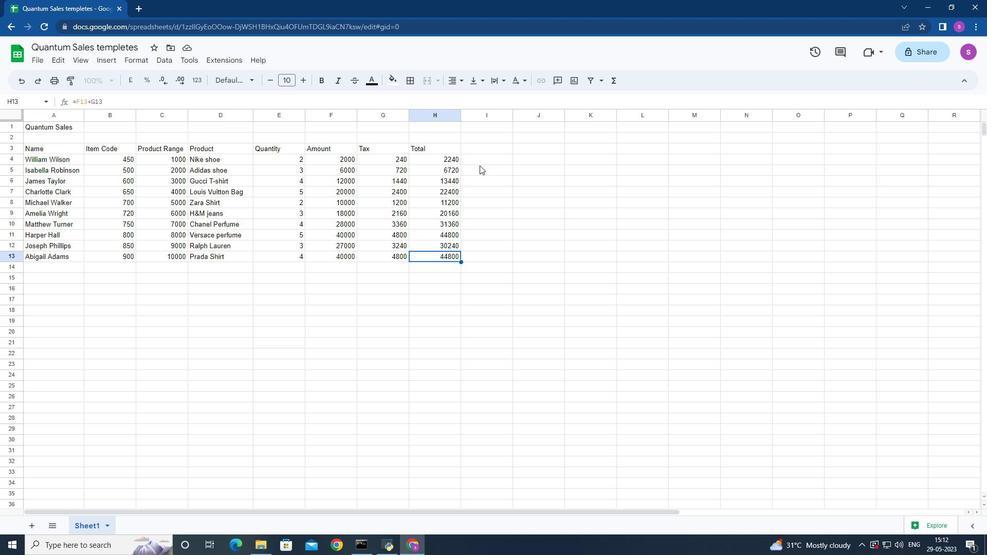 
Action: Mouse scrolled (479, 180) with delta (0, 0)
Screenshot: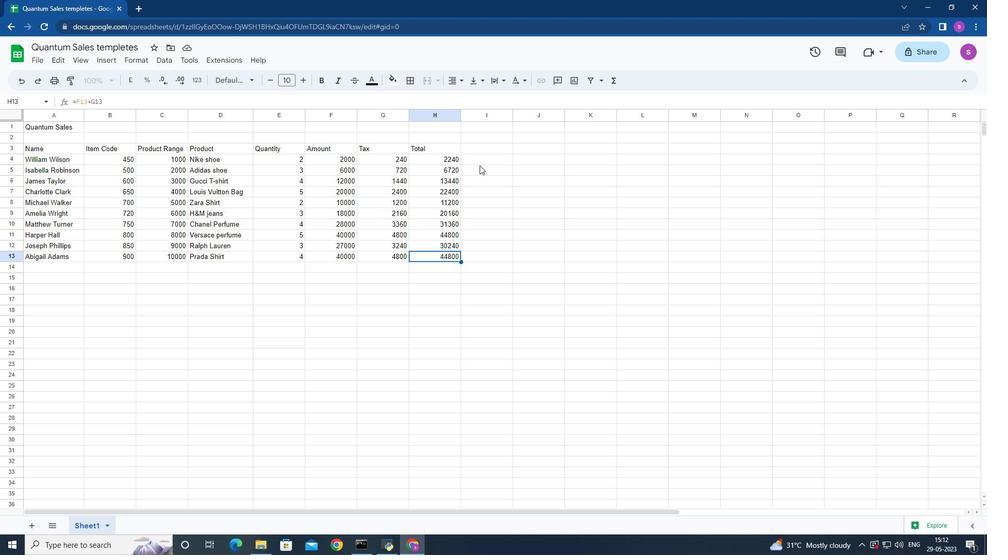 
Action: Mouse moved to (479, 180)
Screenshot: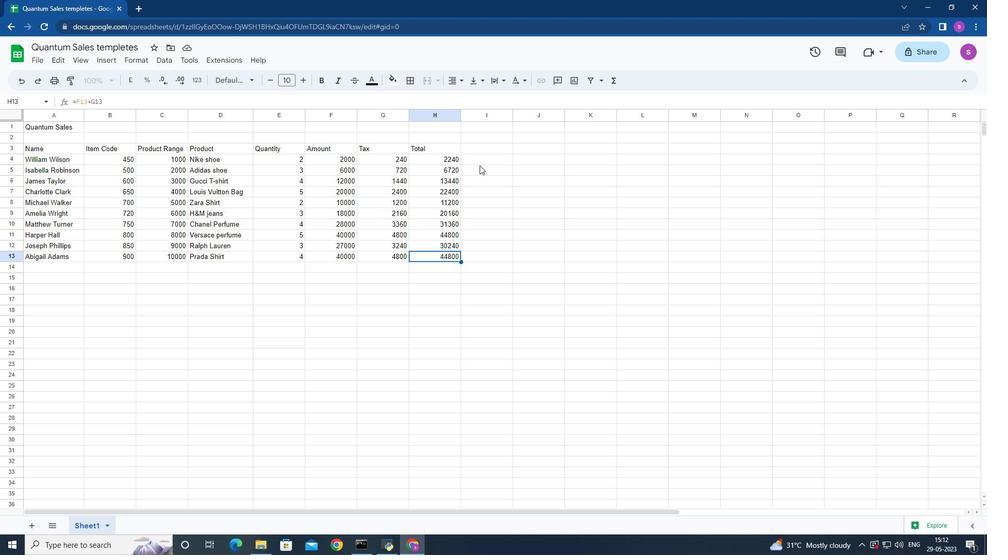 
Action: Mouse scrolled (479, 180) with delta (0, 0)
Screenshot: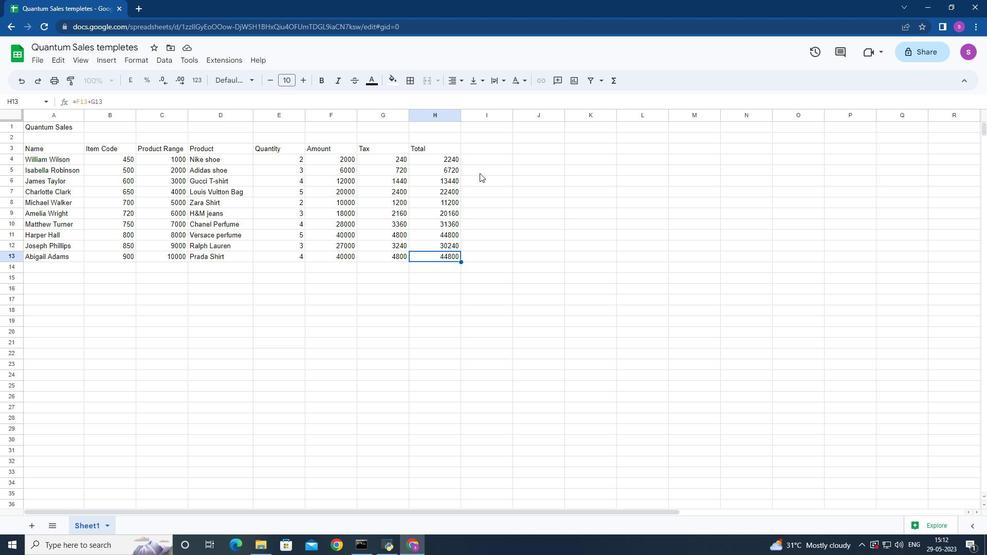 
Action: Mouse moved to (478, 186)
Screenshot: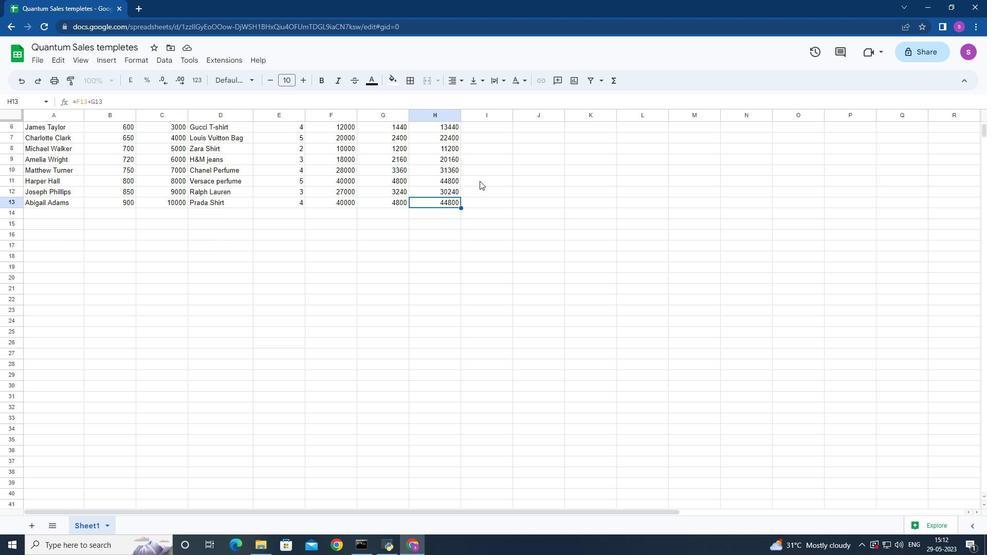 
Action: Mouse scrolled (478, 186) with delta (0, 0)
Screenshot: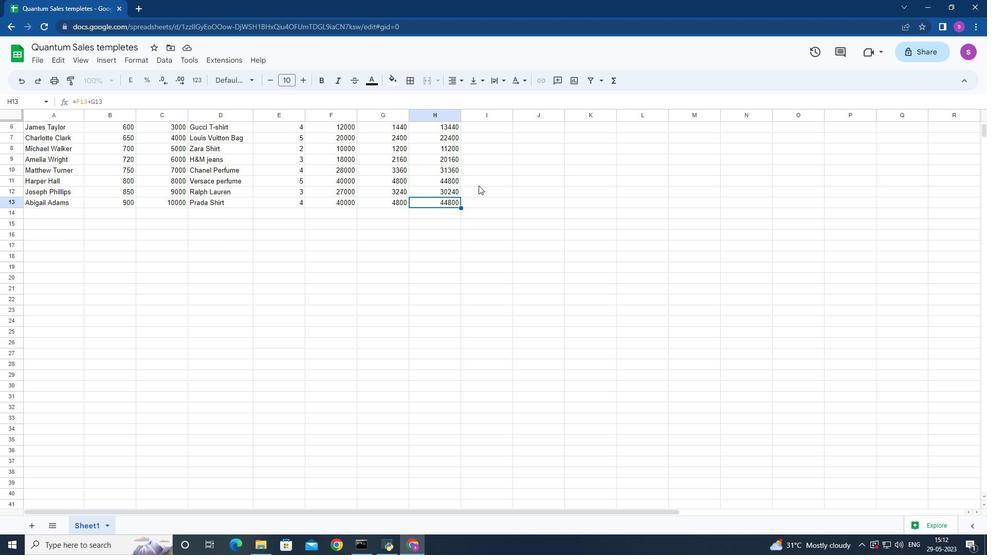 
Action: Mouse scrolled (478, 186) with delta (0, 0)
Screenshot: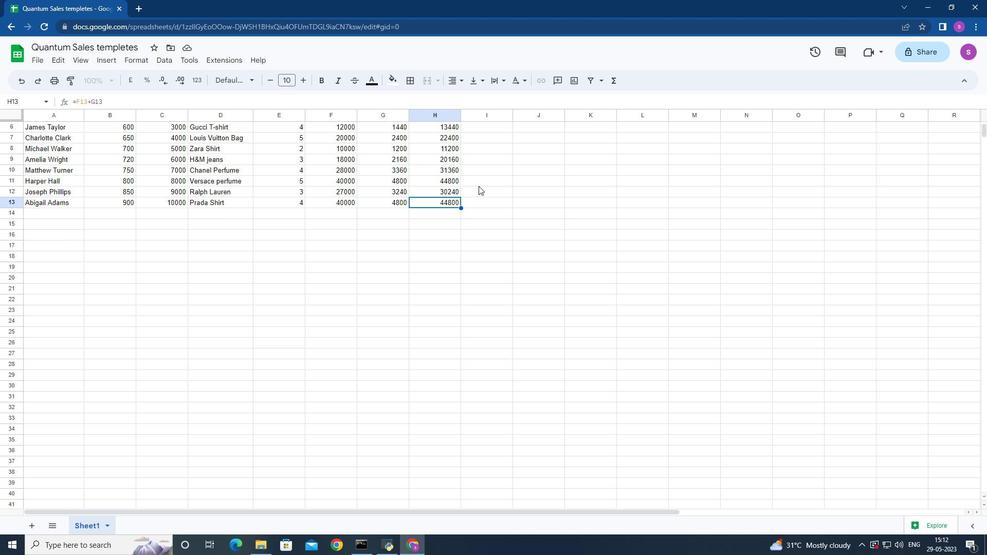 
Action: Mouse scrolled (478, 186) with delta (0, 0)
Screenshot: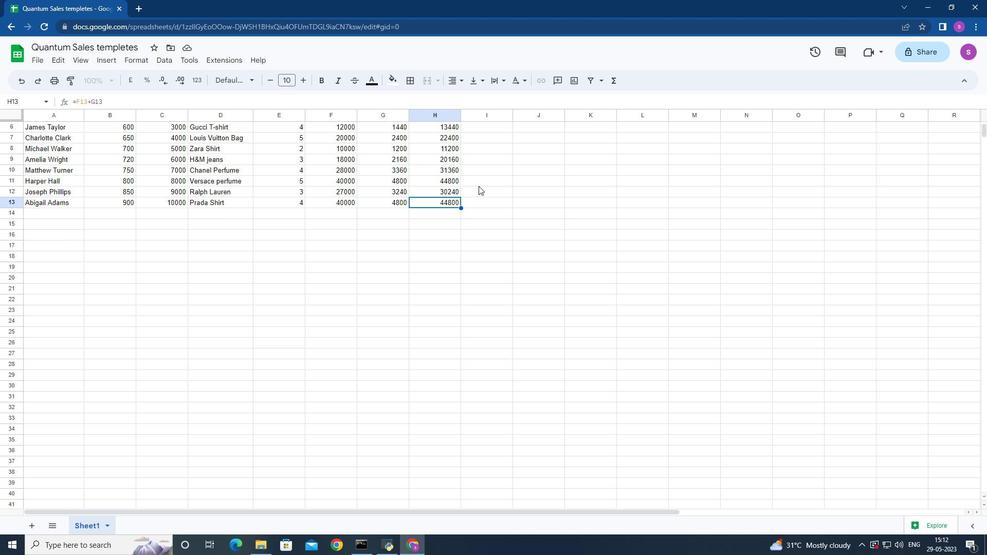 
Action: Mouse scrolled (478, 186) with delta (0, 0)
Screenshot: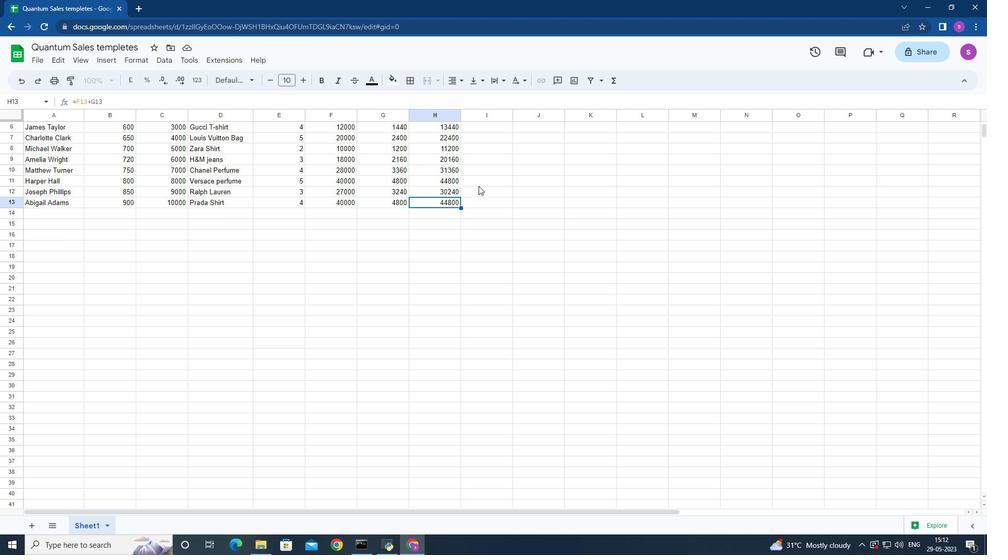 
Action: Mouse scrolled (478, 186) with delta (0, 0)
Screenshot: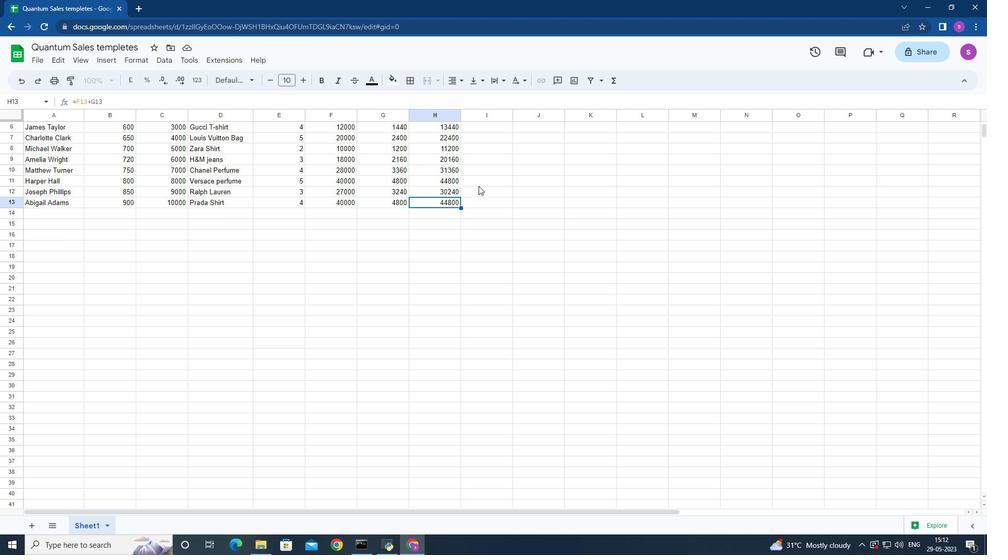 
Action: Mouse moved to (478, 186)
Screenshot: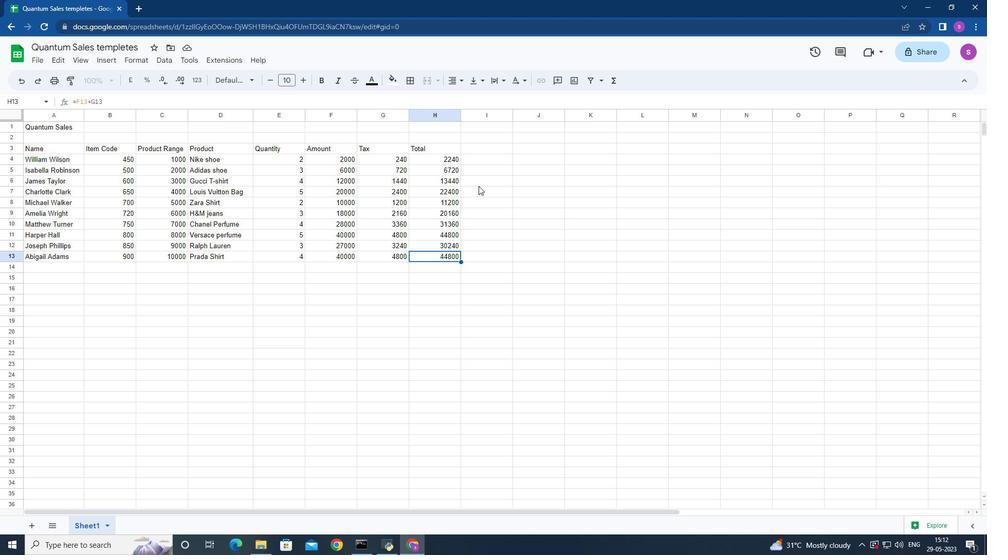 
